 Task: Schedule a winter holiday decorating session.
Action: Mouse moved to (75, 93)
Screenshot: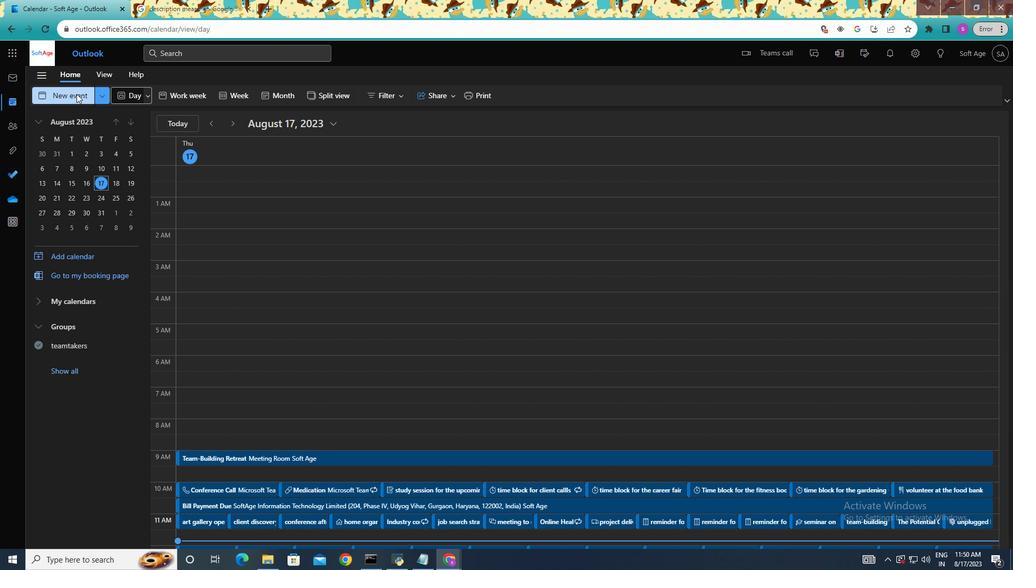 
Action: Mouse pressed left at (75, 93)
Screenshot: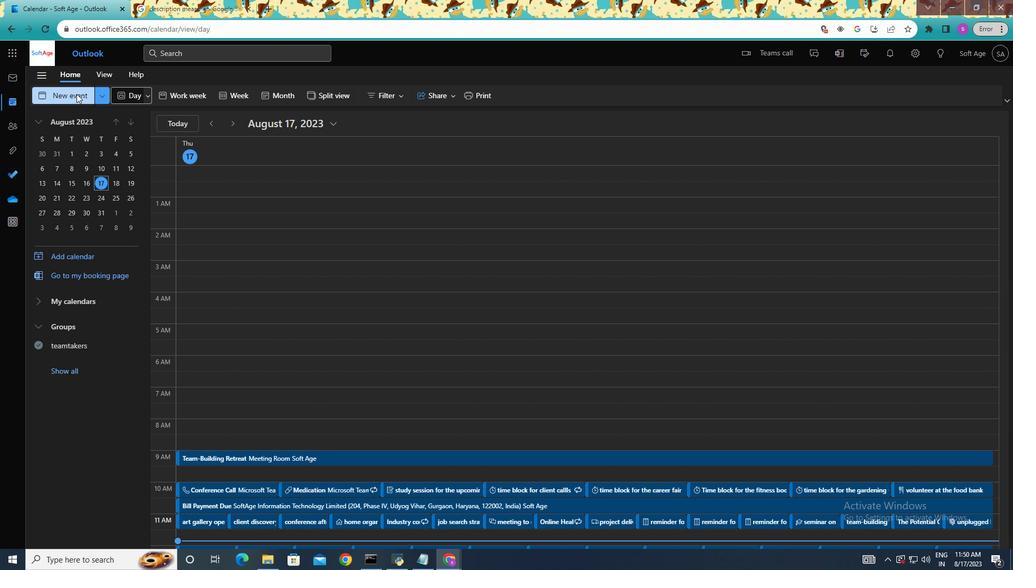 
Action: Mouse moved to (289, 161)
Screenshot: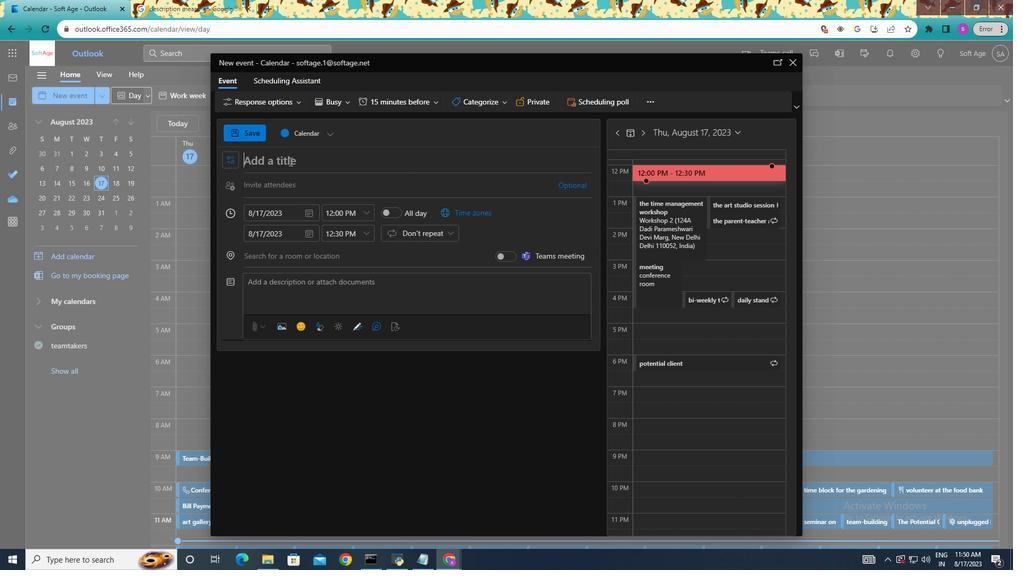 
Action: Mouse pressed left at (289, 161)
Screenshot: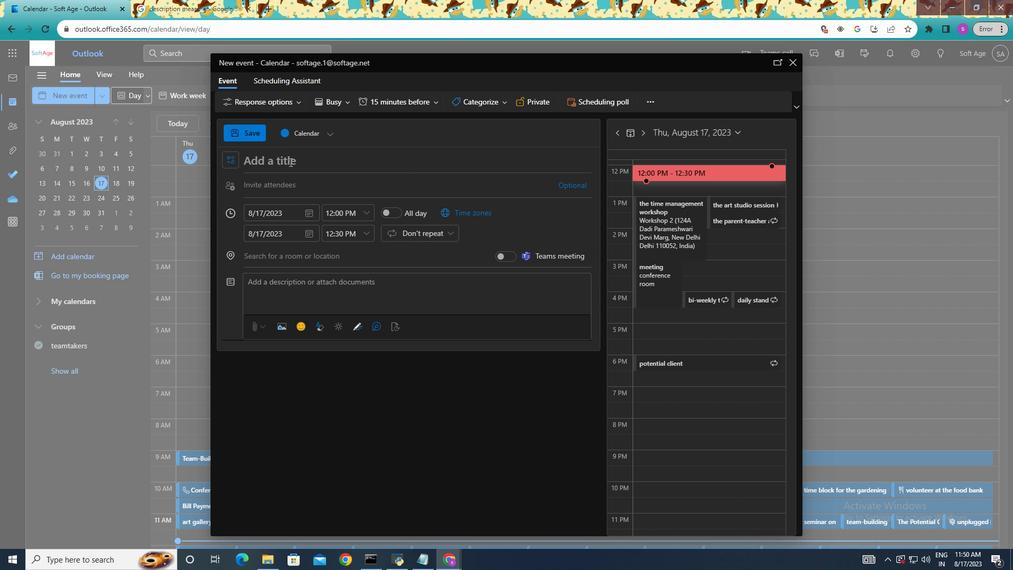 
Action: Mouse moved to (287, 162)
Screenshot: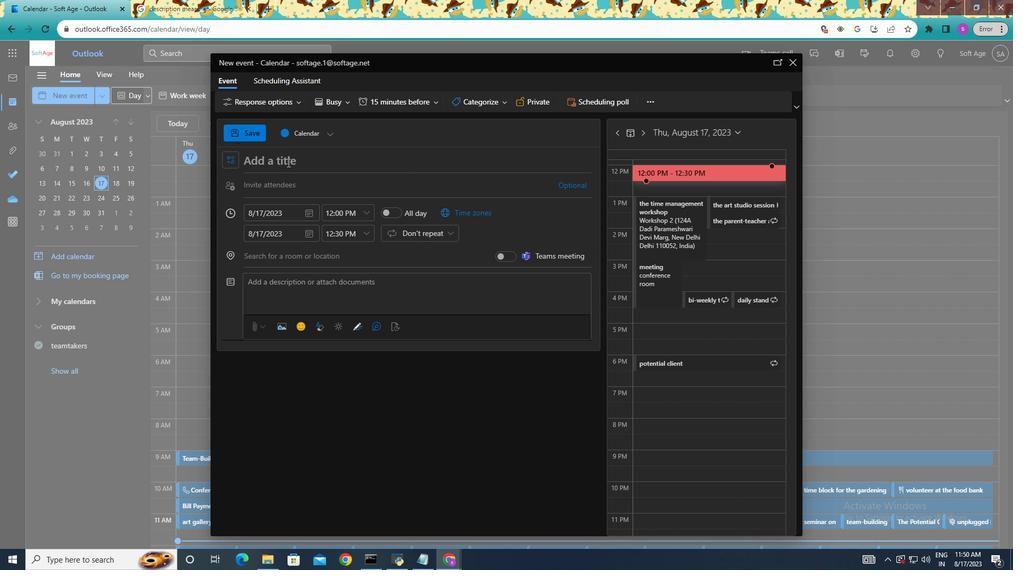 
Action: Key pressed <Key.shift>A<Key.space>winter<Key.space>hoi<Key.backspace>liday<Key.space>decorating<Key.space>session
Screenshot: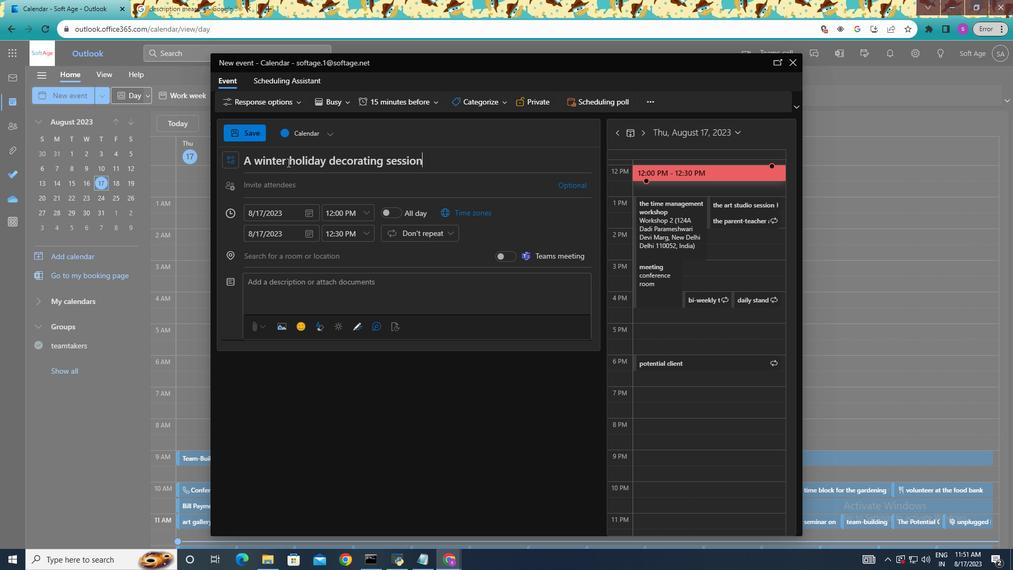 
Action: Mouse moved to (305, 178)
Screenshot: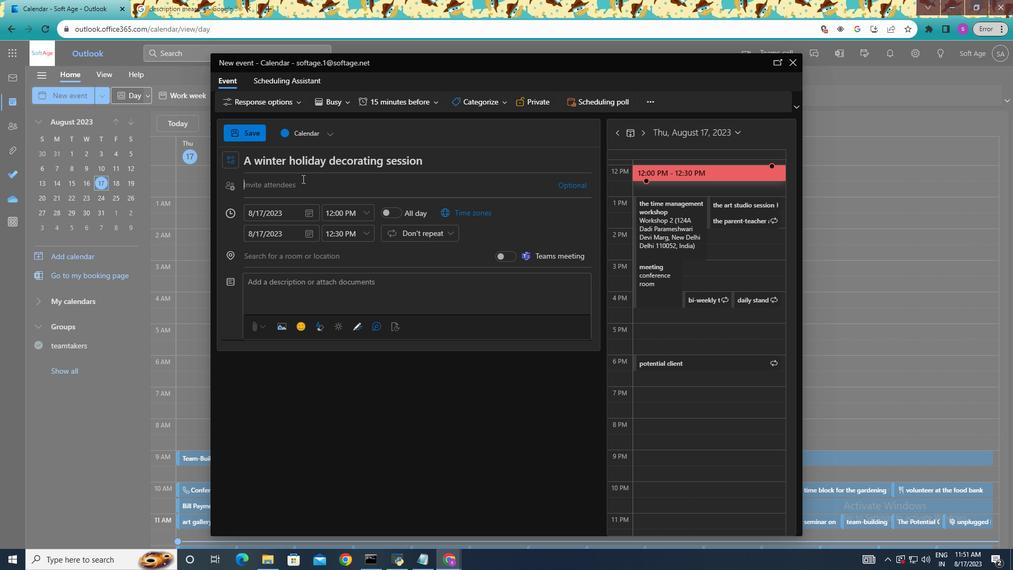 
Action: Mouse pressed left at (305, 178)
Screenshot: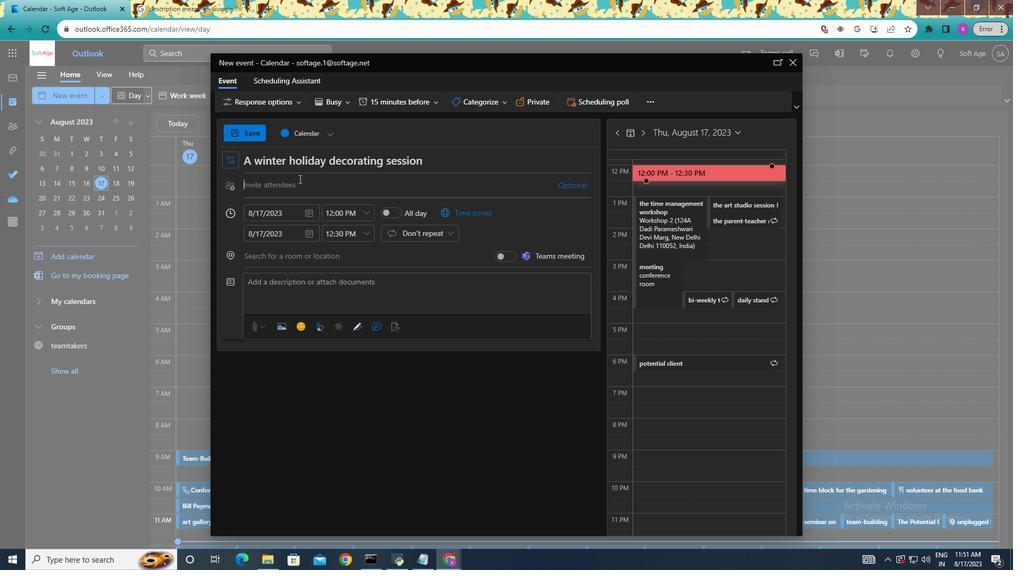 
Action: Mouse moved to (294, 186)
Screenshot: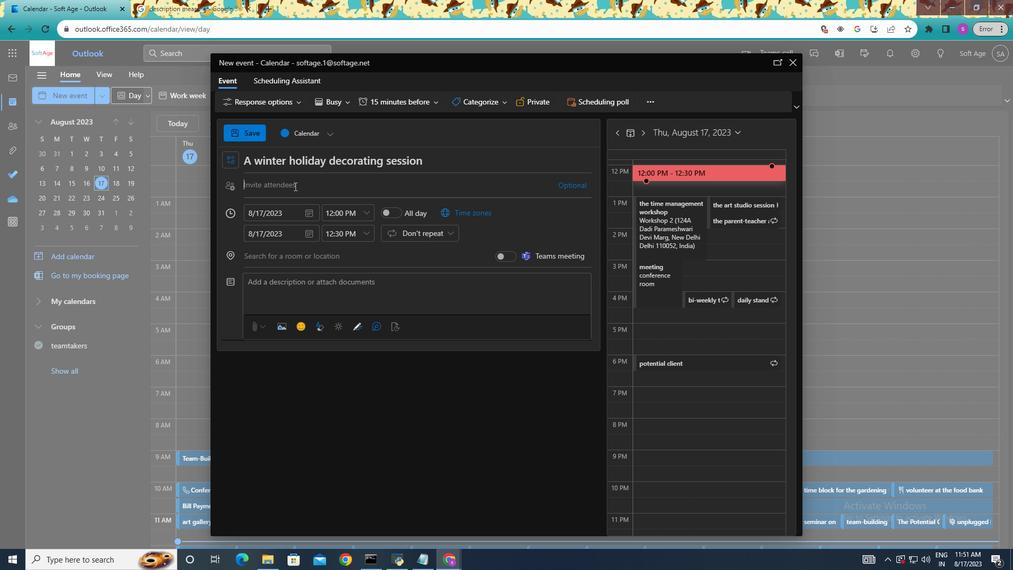 
Action: Key pressed s
Screenshot: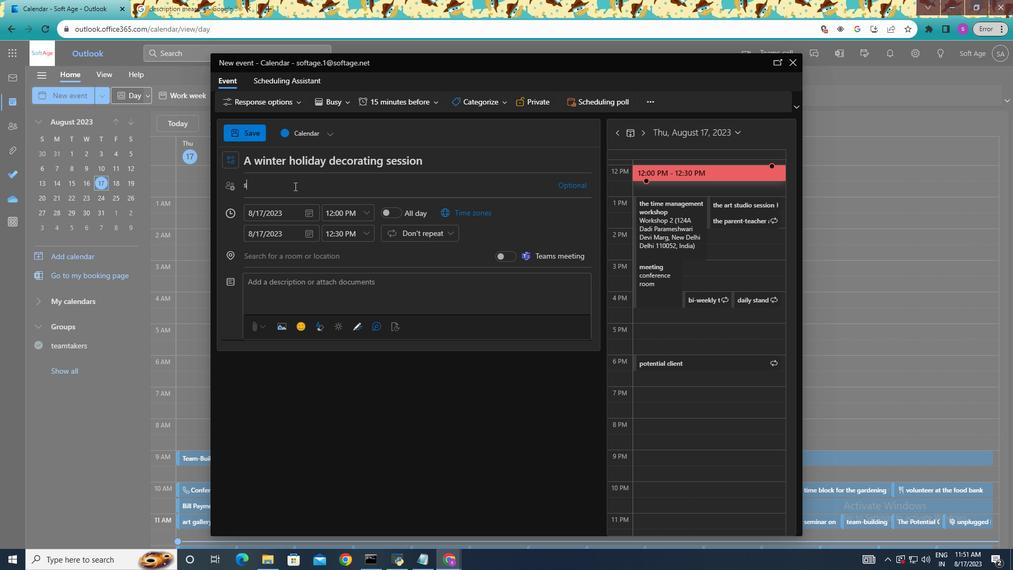 
Action: Mouse moved to (347, 211)
Screenshot: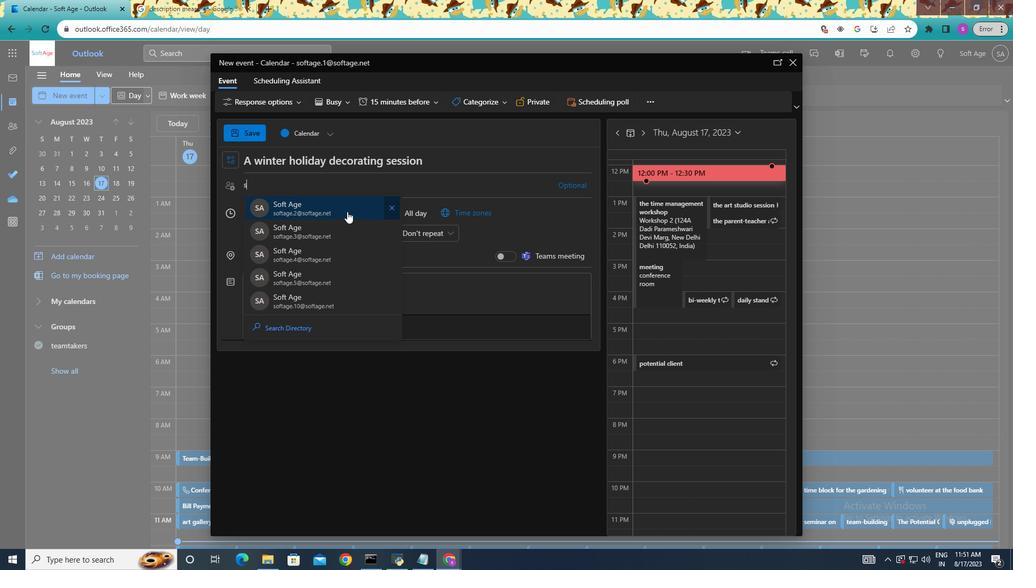 
Action: Mouse pressed left at (347, 211)
Screenshot: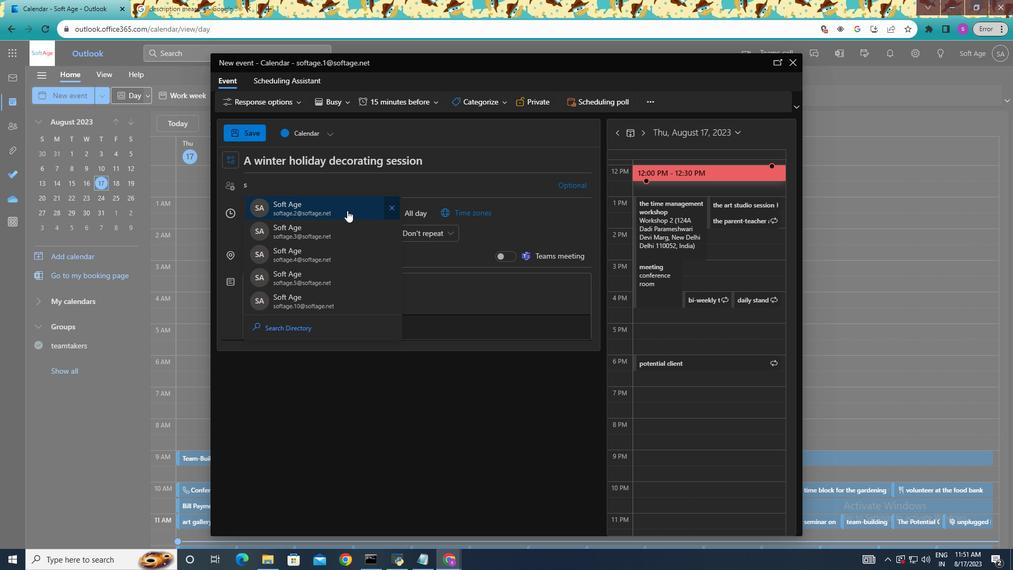 
Action: Mouse moved to (309, 271)
Screenshot: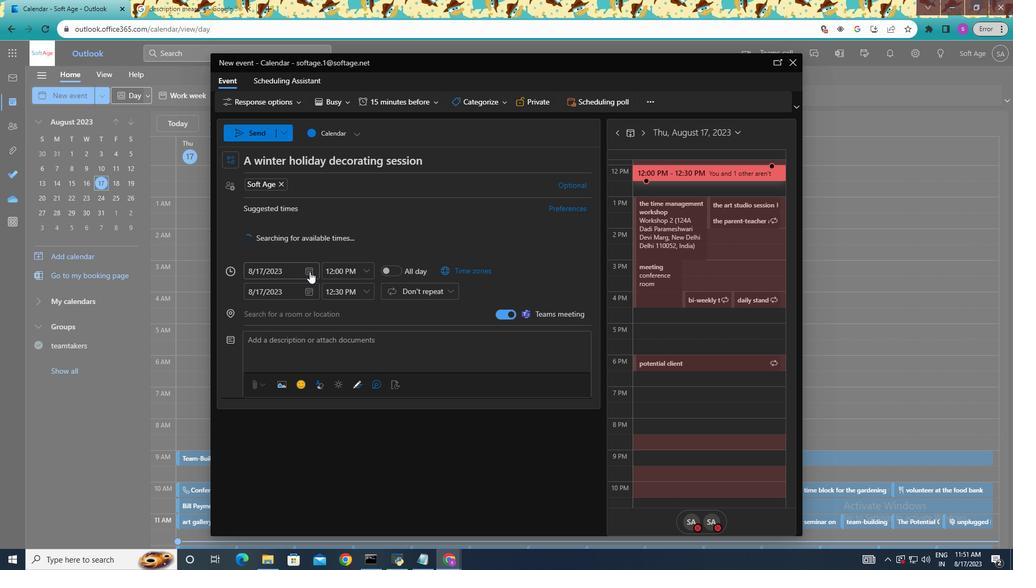 
Action: Mouse pressed left at (309, 271)
Screenshot: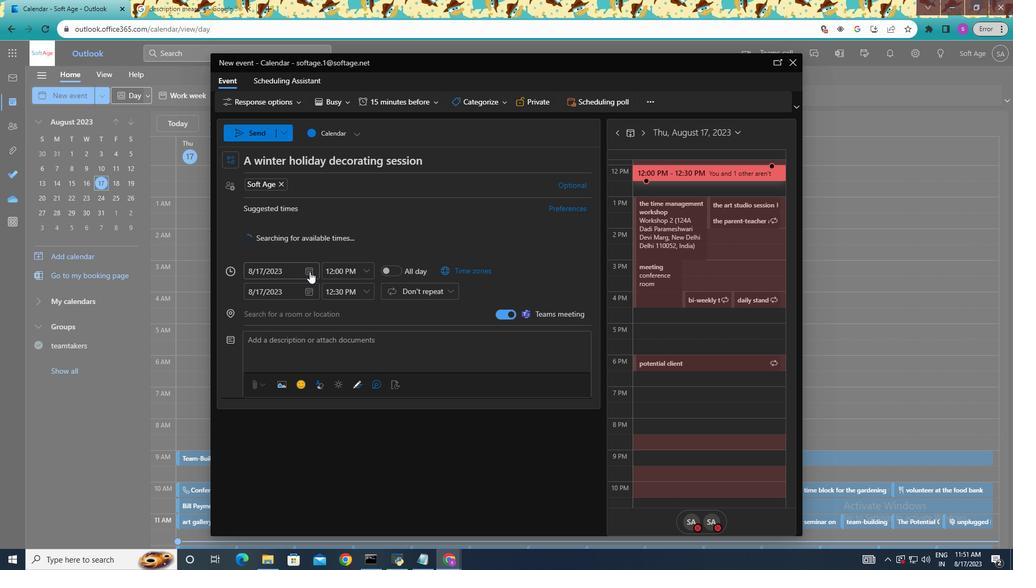 
Action: Mouse moved to (299, 372)
Screenshot: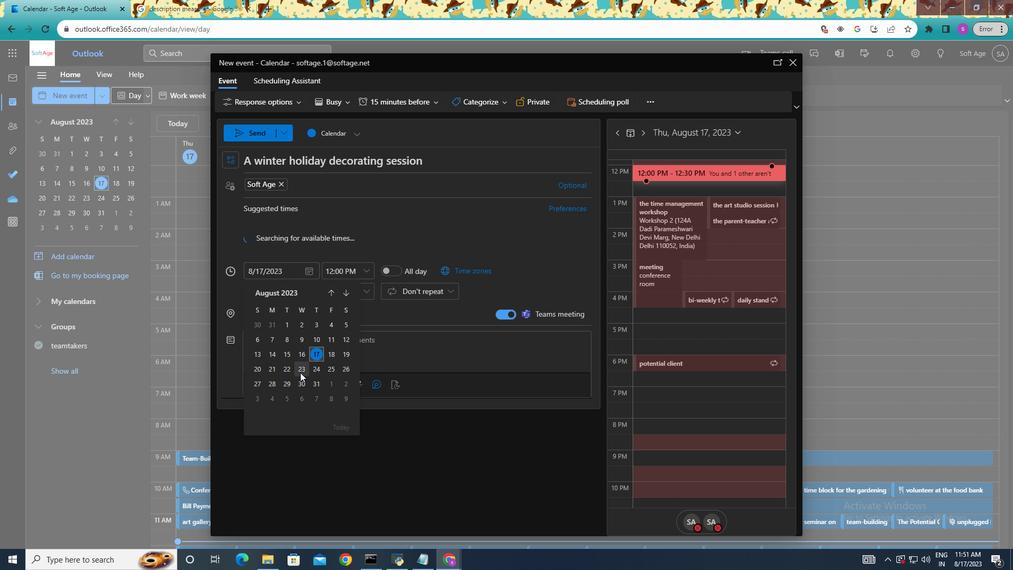 
Action: Mouse pressed left at (299, 372)
Screenshot: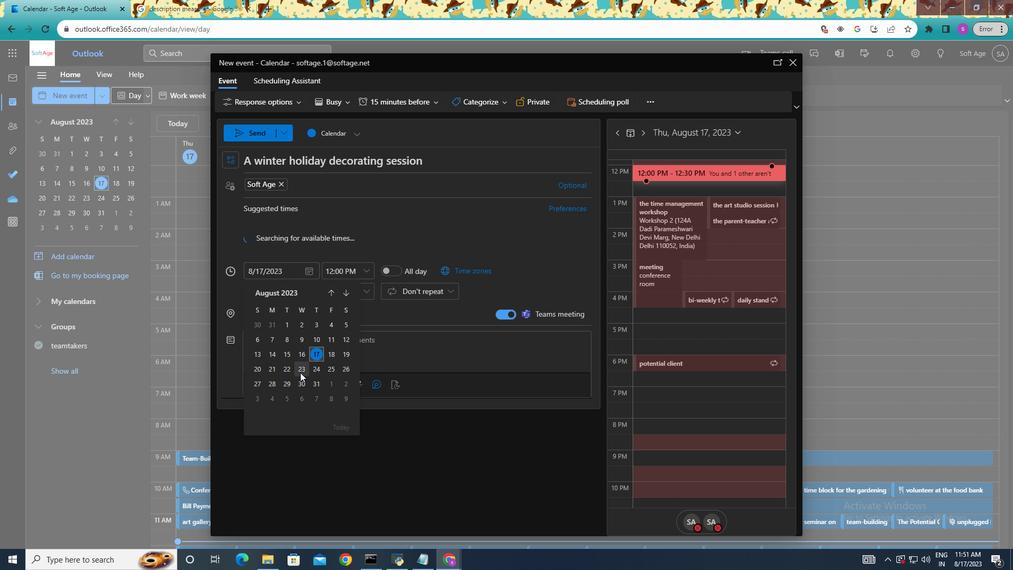 
Action: Mouse moved to (368, 271)
Screenshot: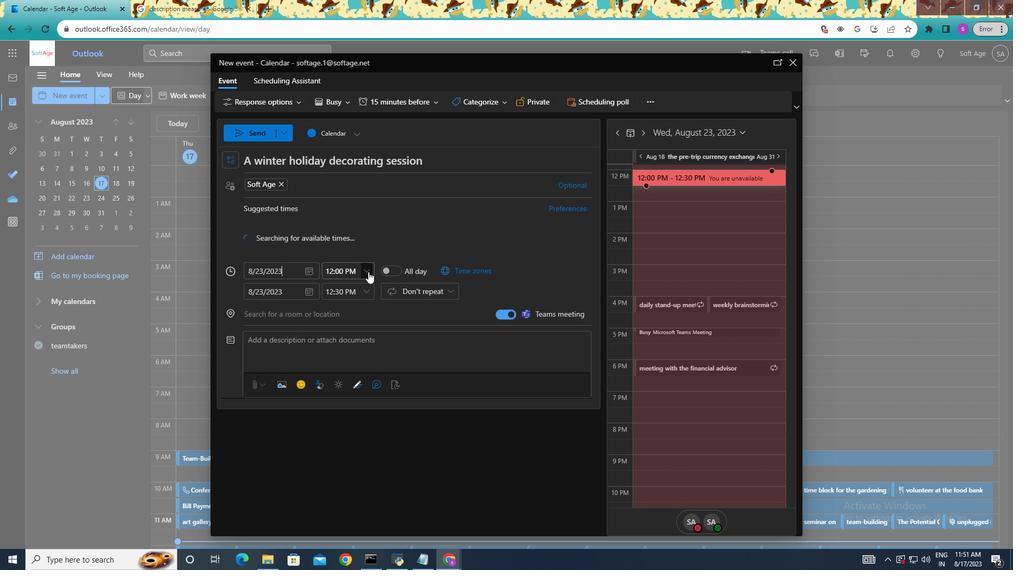 
Action: Mouse pressed left at (368, 271)
Screenshot: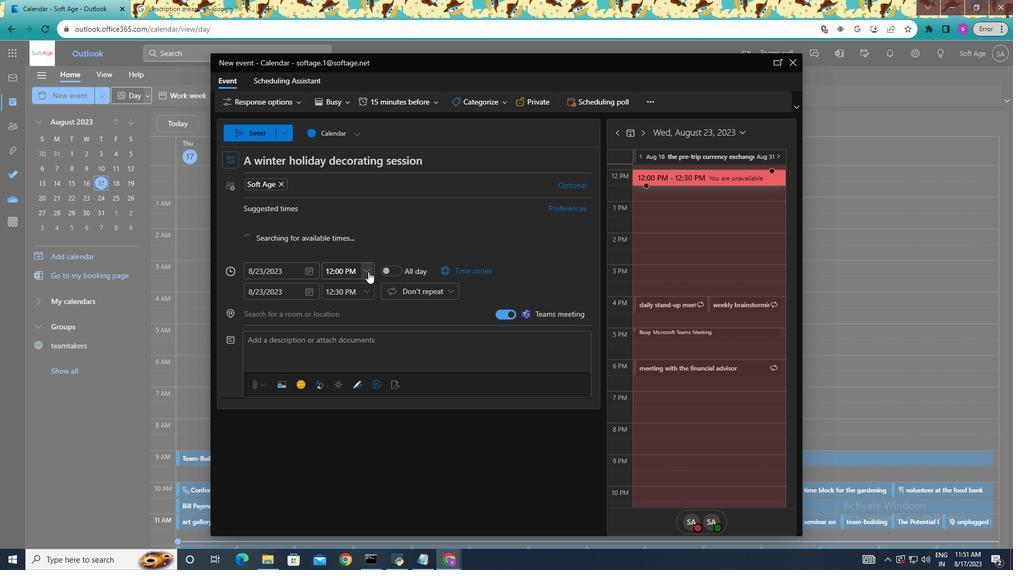 
Action: Mouse moved to (349, 345)
Screenshot: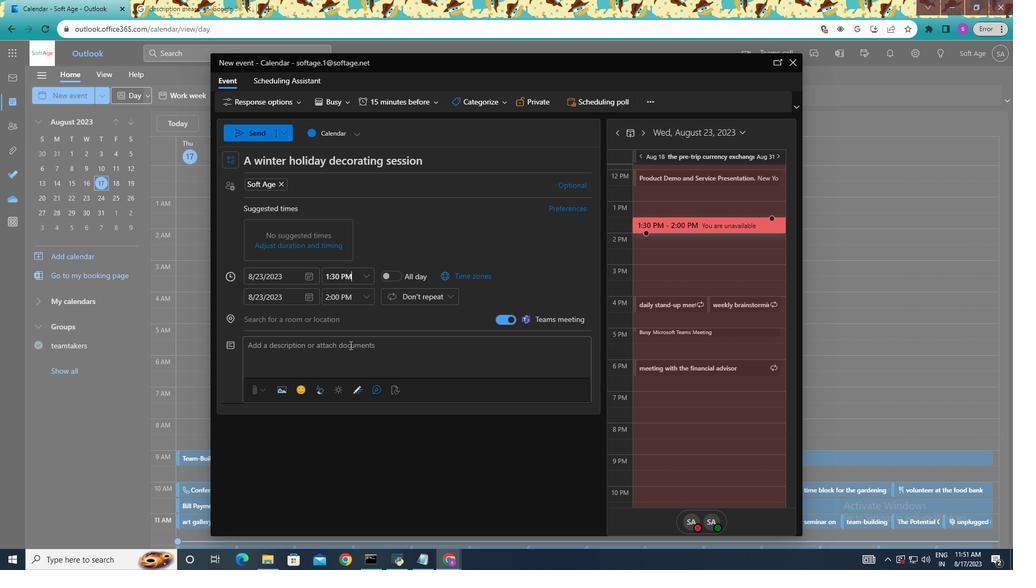 
Action: Mouse pressed left at (349, 345)
Screenshot: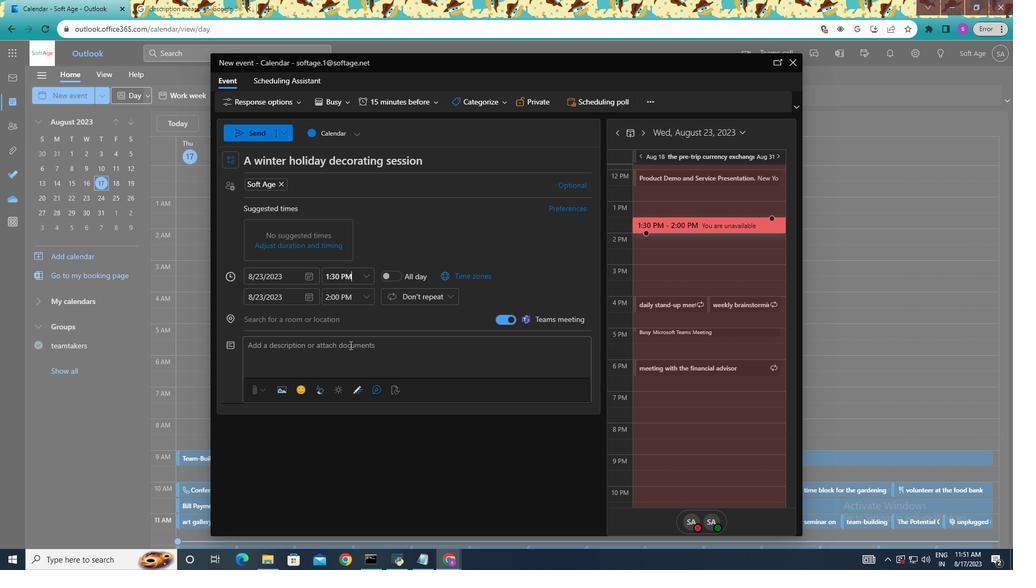 
Action: Mouse moved to (505, 103)
Screenshot: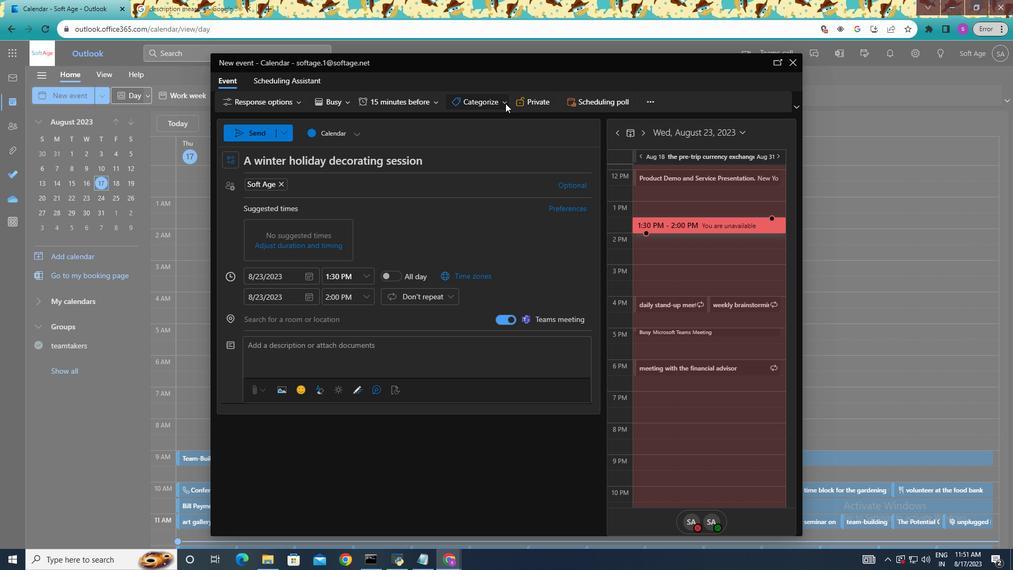 
Action: Mouse pressed left at (505, 103)
Screenshot: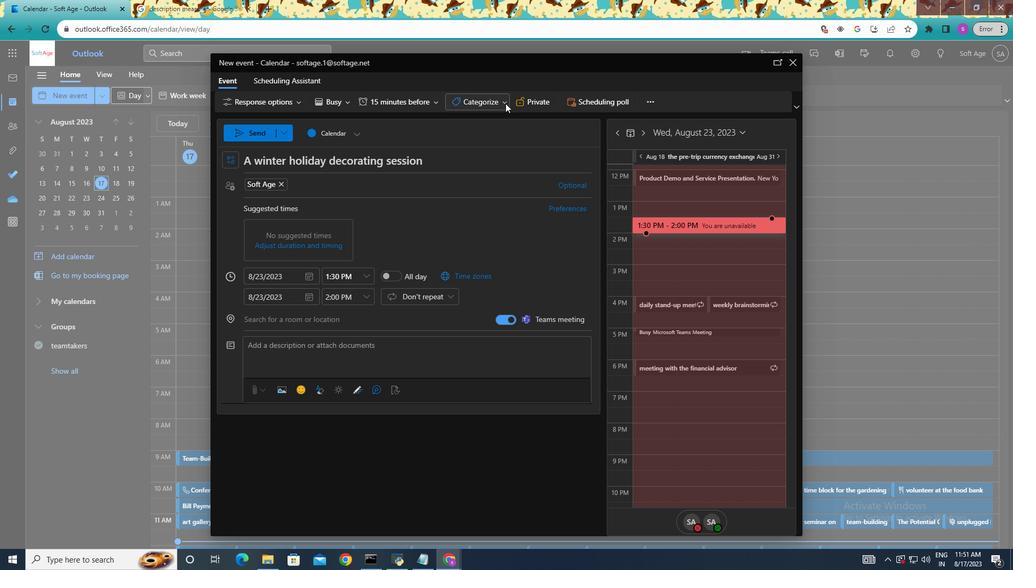 
Action: Mouse moved to (490, 170)
Screenshot: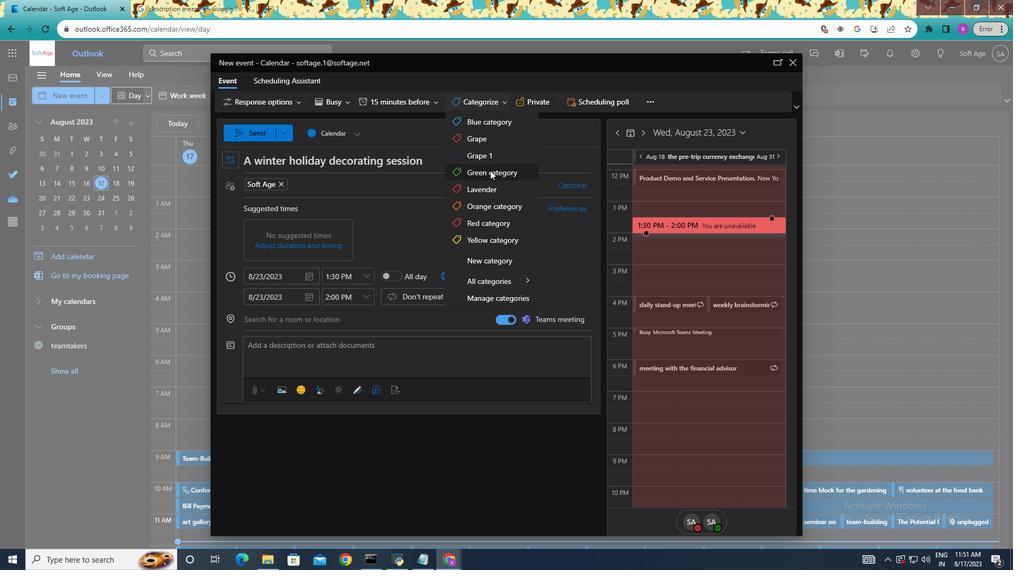
Action: Mouse pressed left at (490, 170)
Screenshot: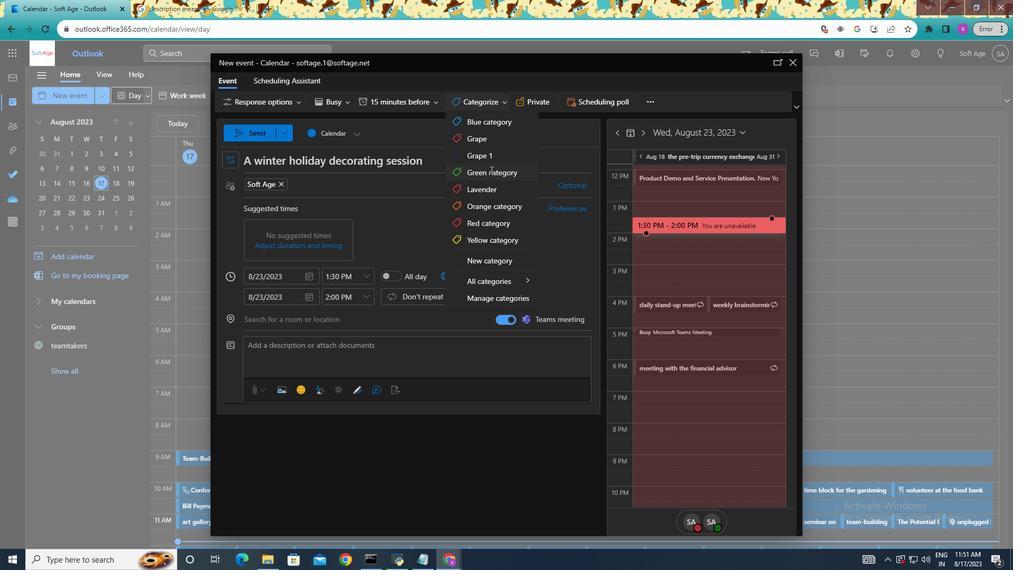 
Action: Mouse moved to (355, 233)
Screenshot: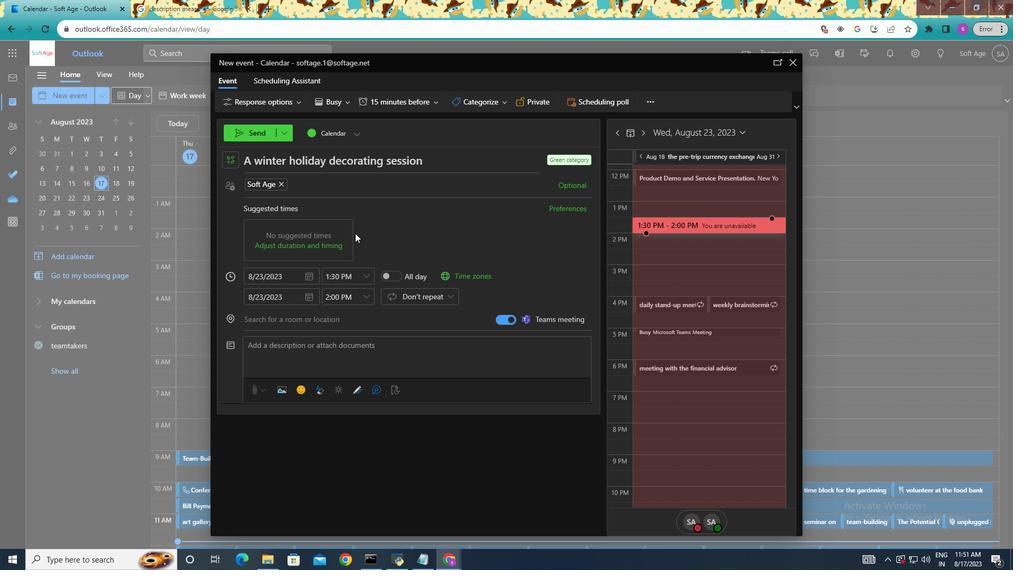 
Action: Mouse scrolled (355, 232) with delta (0, 0)
Screenshot: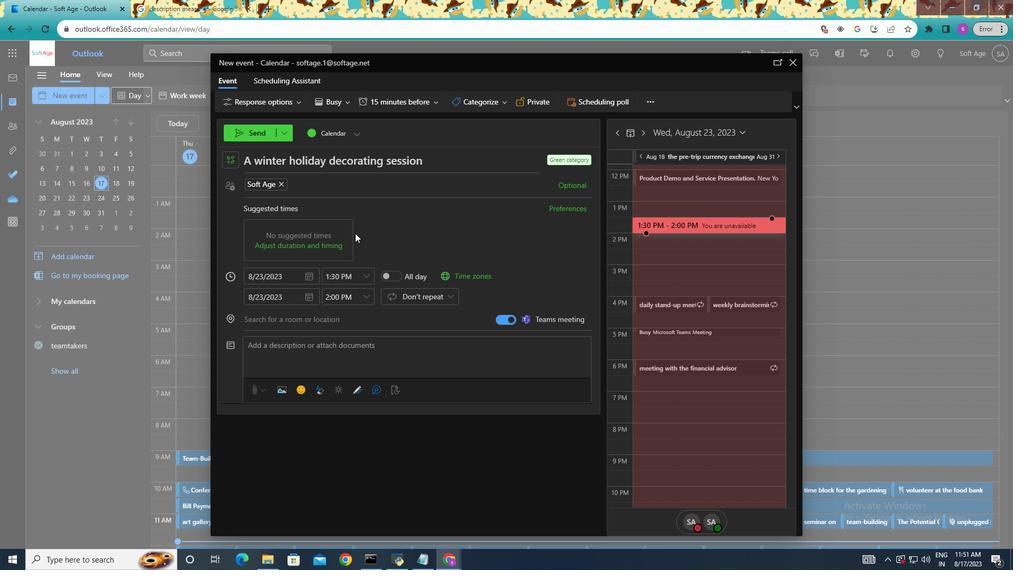 
Action: Mouse moved to (328, 231)
Screenshot: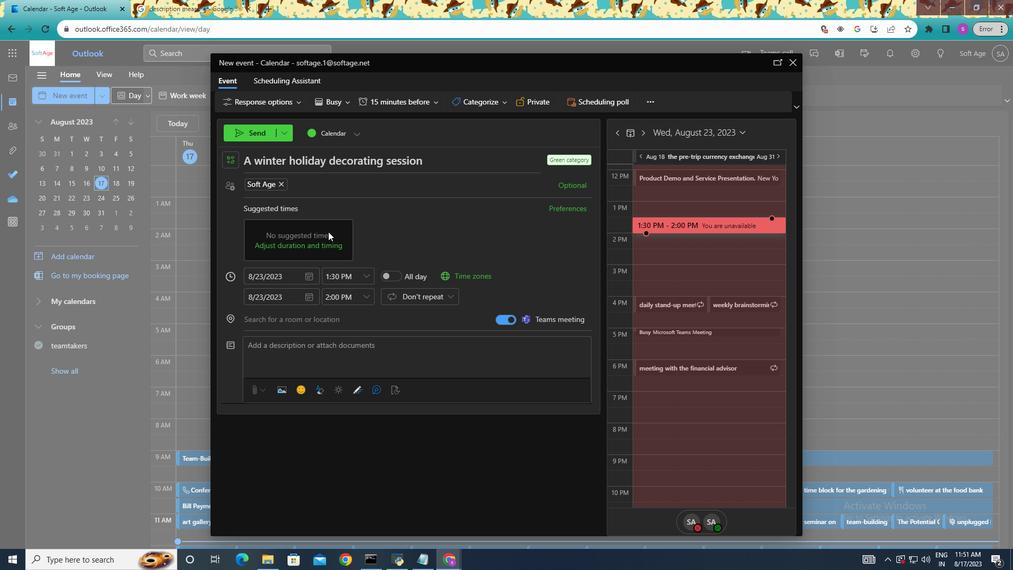 
Action: Mouse scrolled (328, 231) with delta (0, 0)
Screenshot: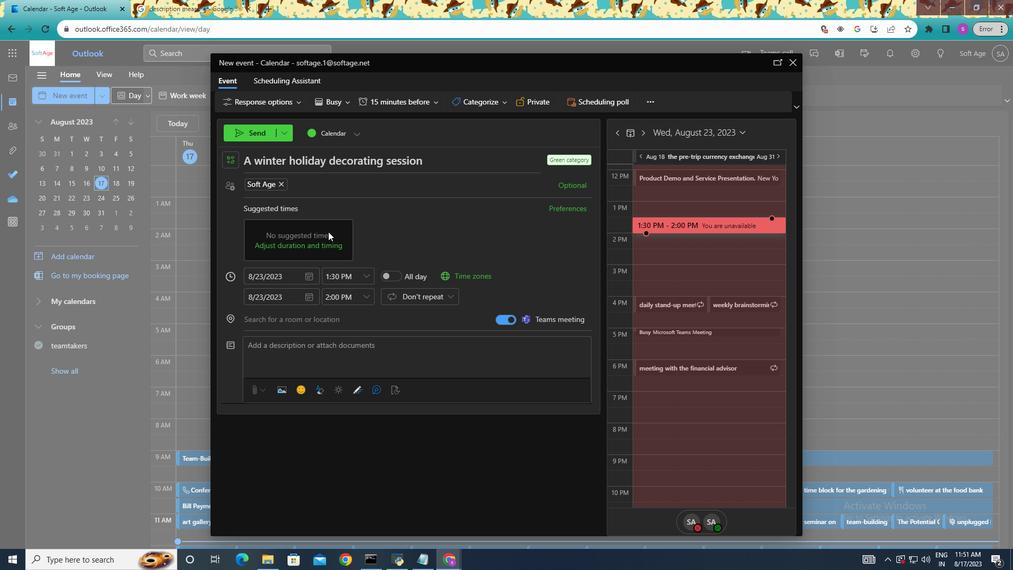 
Action: Mouse moved to (333, 241)
Screenshot: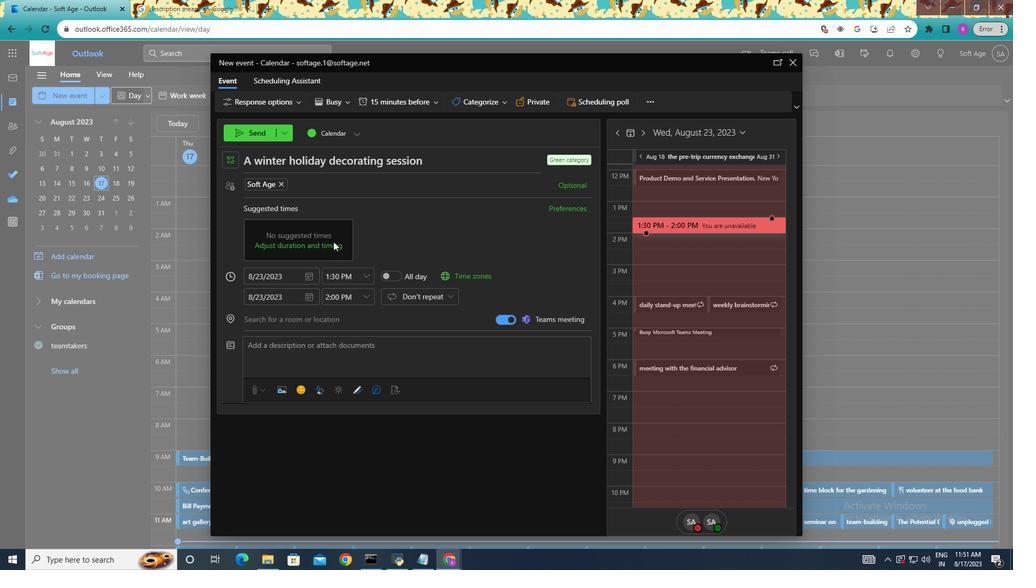 
Action: Mouse pressed left at (333, 241)
Screenshot: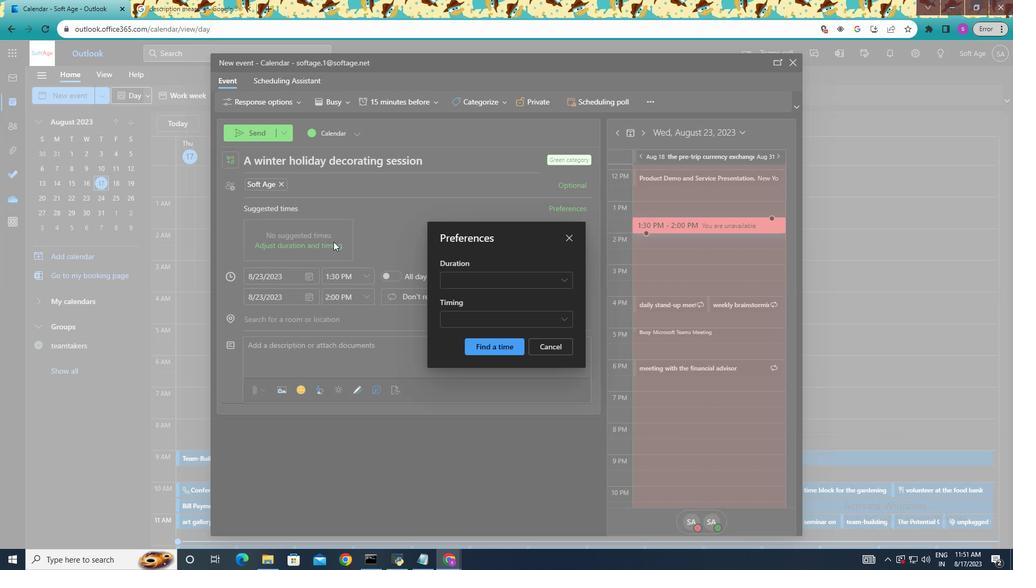 
Action: Mouse moved to (566, 277)
Screenshot: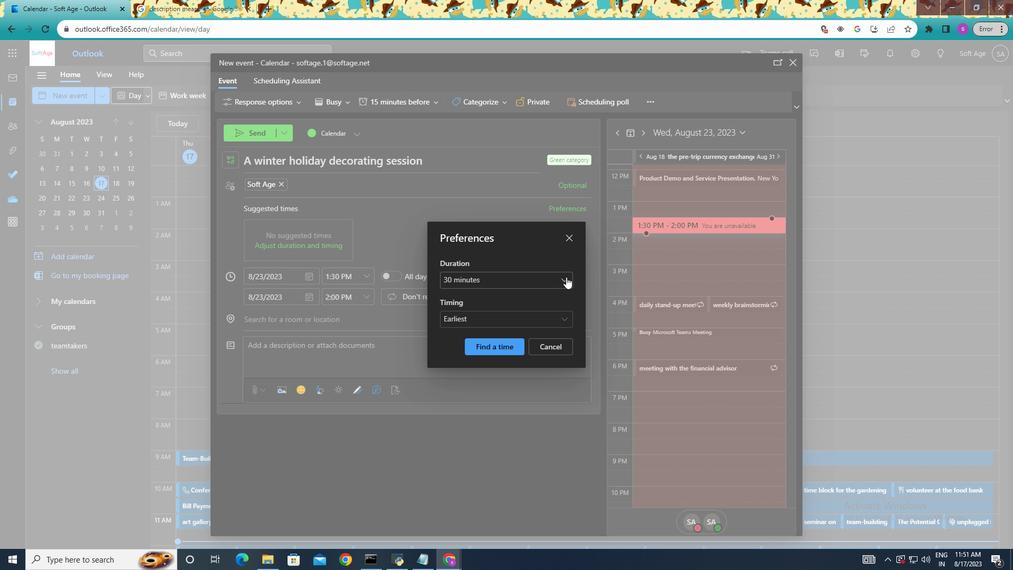 
Action: Mouse pressed left at (566, 277)
Screenshot: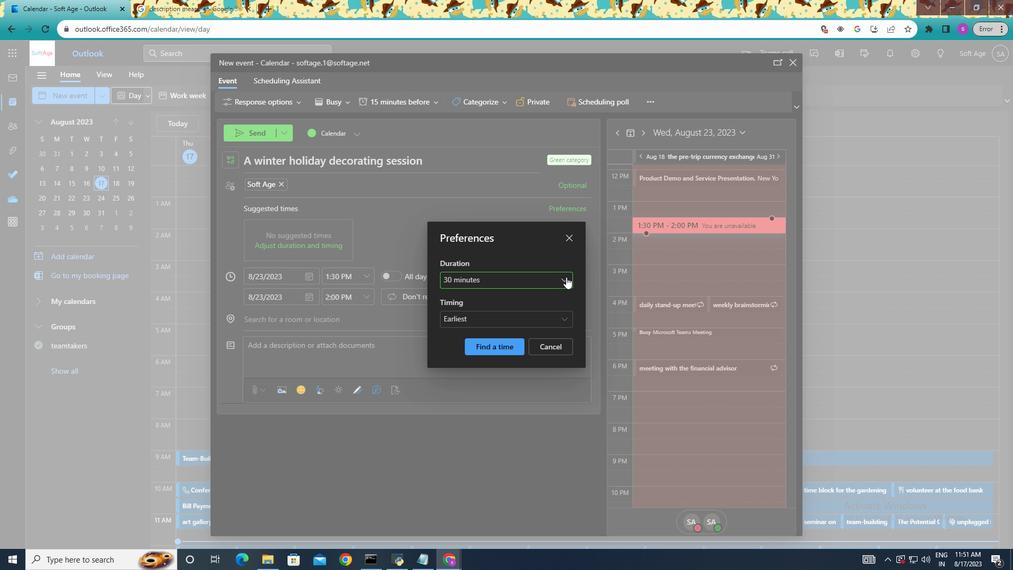 
Action: Mouse moved to (561, 278)
Screenshot: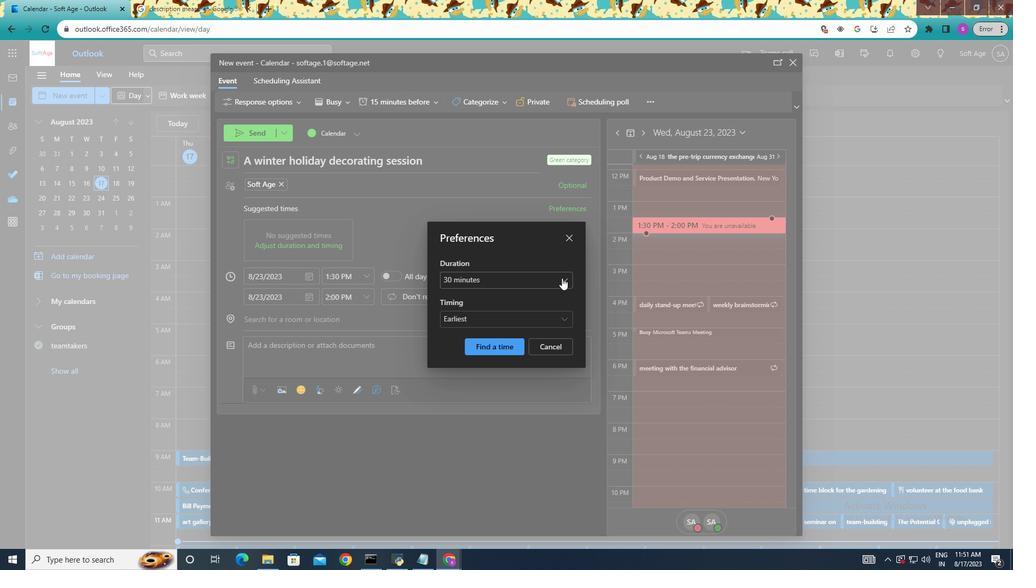 
Action: Mouse pressed left at (561, 278)
Screenshot: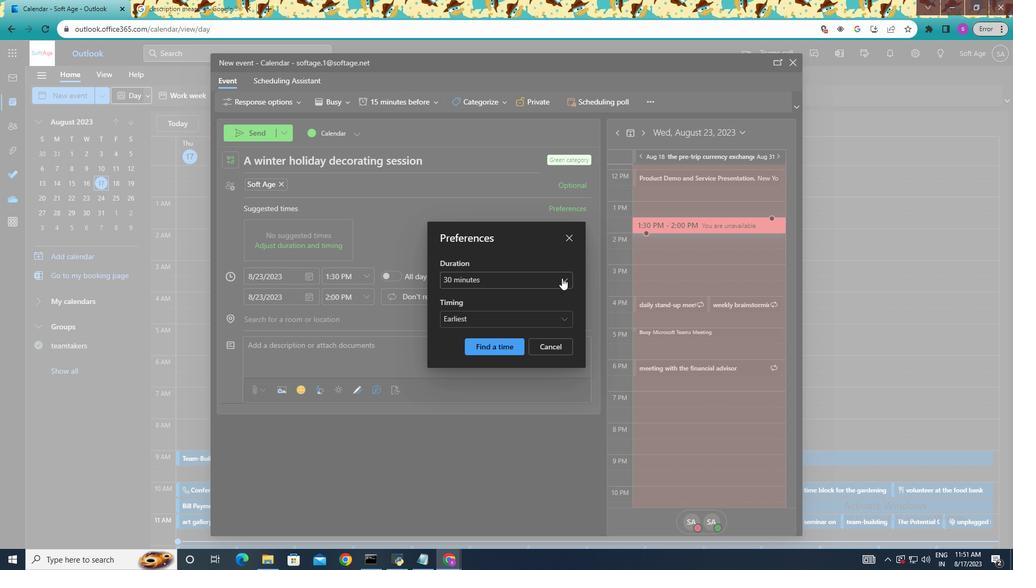 
Action: Mouse moved to (564, 313)
Screenshot: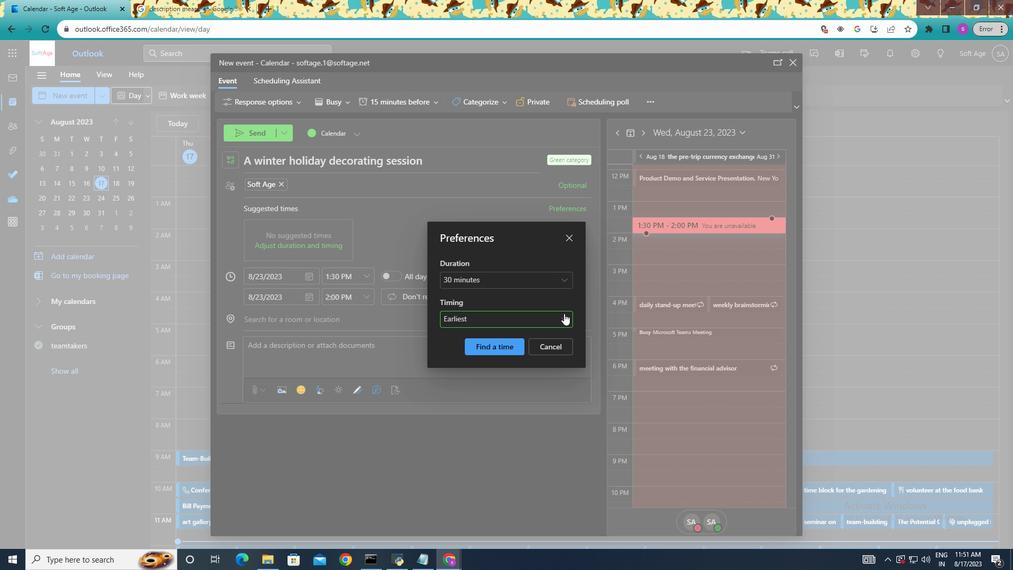 
Action: Mouse pressed left at (564, 313)
Screenshot: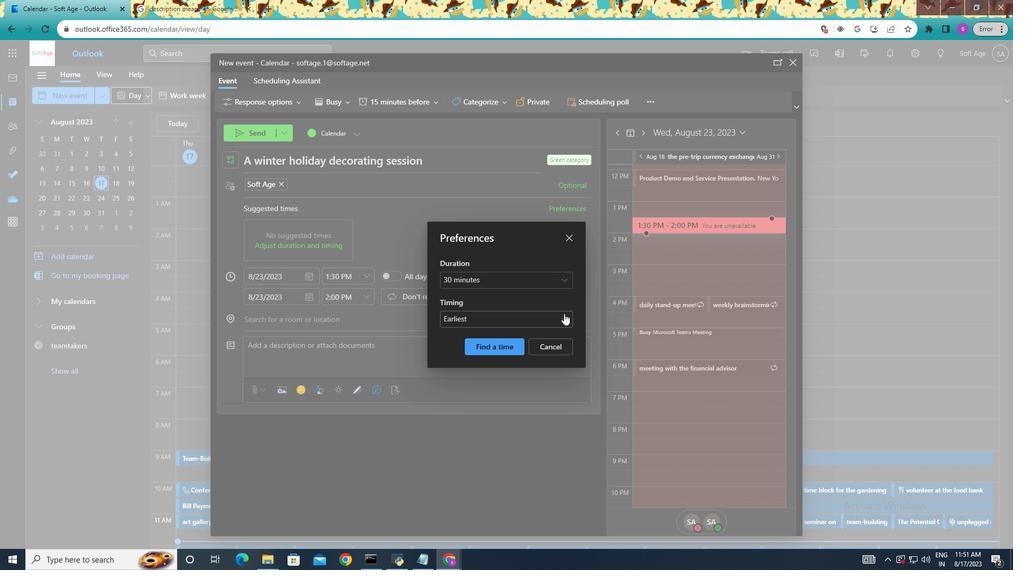 
Action: Mouse moved to (563, 318)
Screenshot: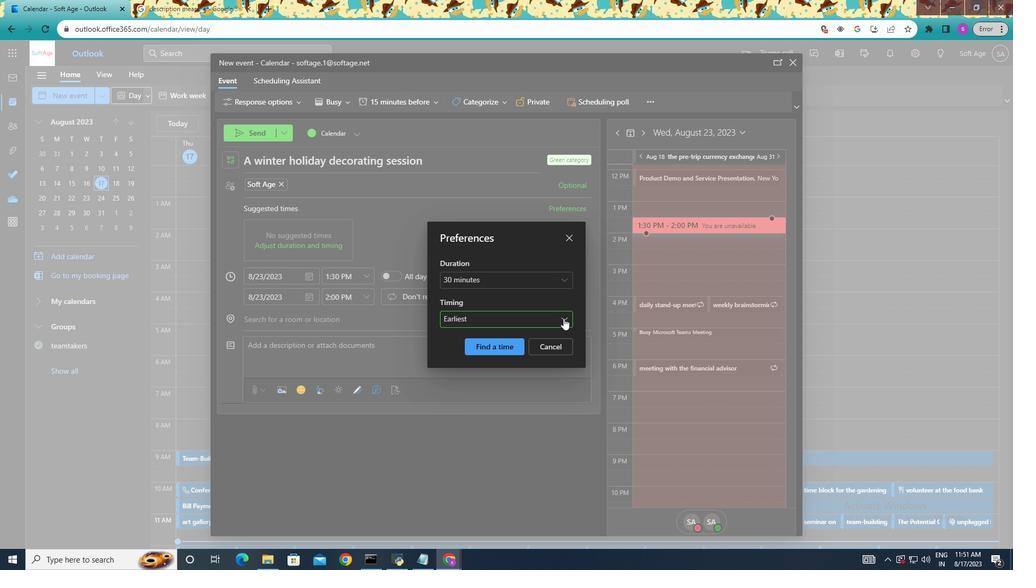 
Action: Mouse pressed left at (563, 318)
Screenshot: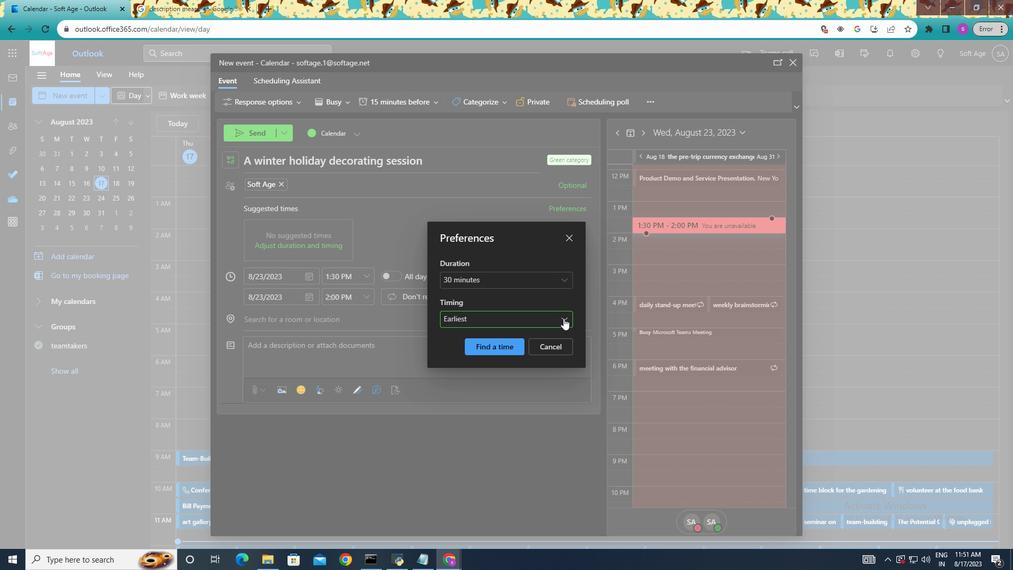 
Action: Mouse moved to (475, 351)
Screenshot: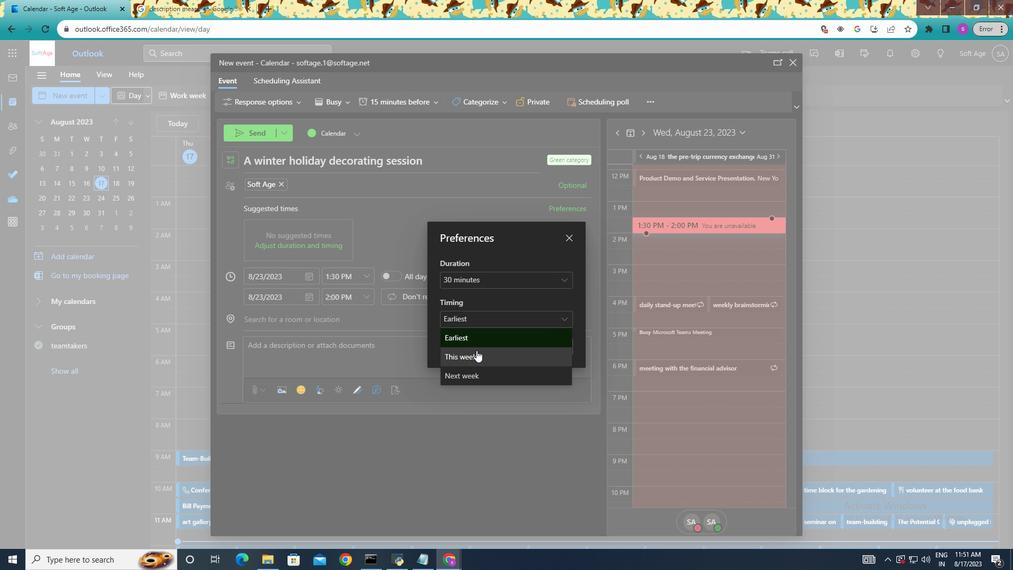 
Action: Mouse pressed left at (475, 351)
Screenshot: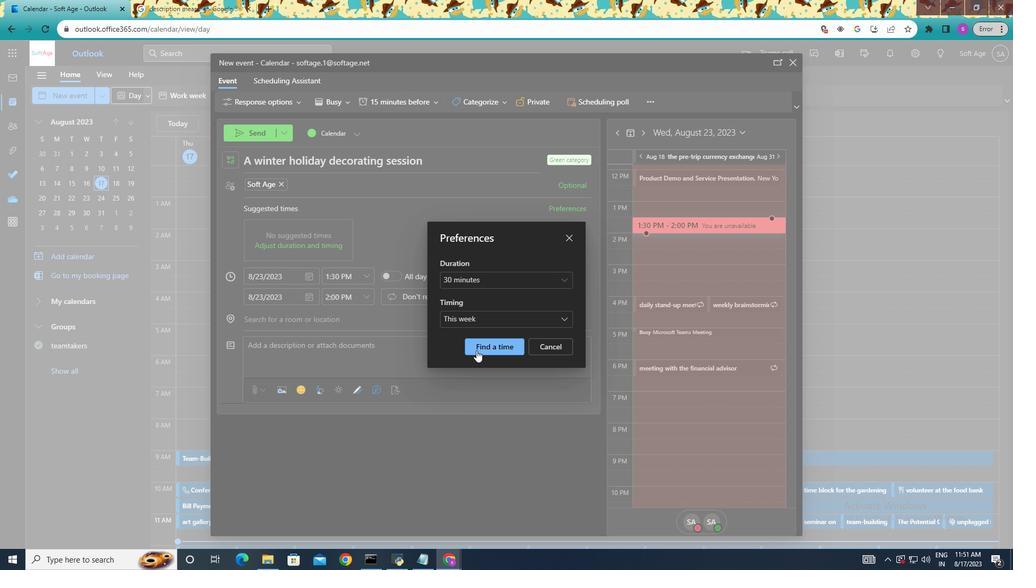 
Action: Mouse moved to (493, 350)
Screenshot: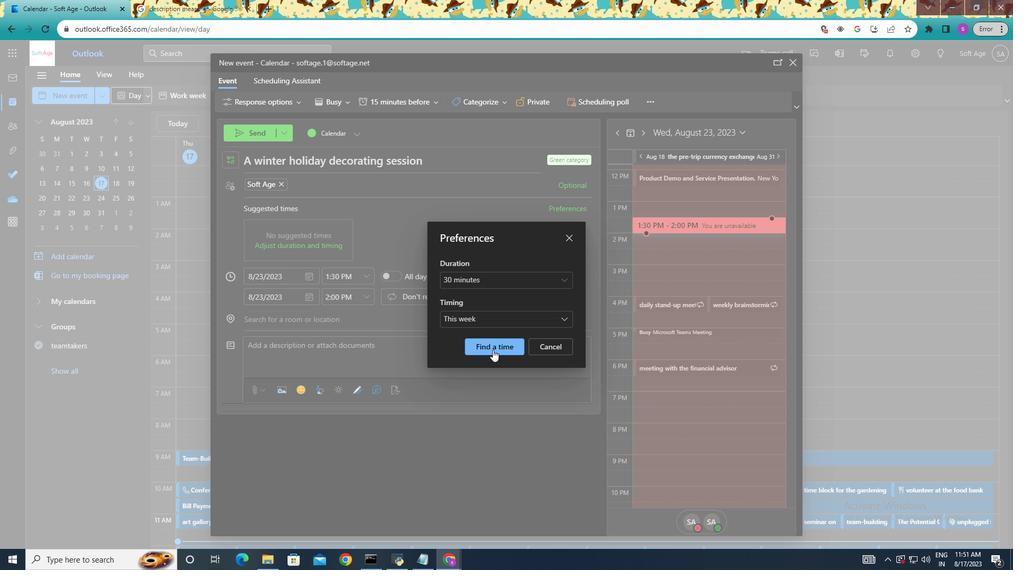 
Action: Mouse pressed left at (493, 350)
Screenshot: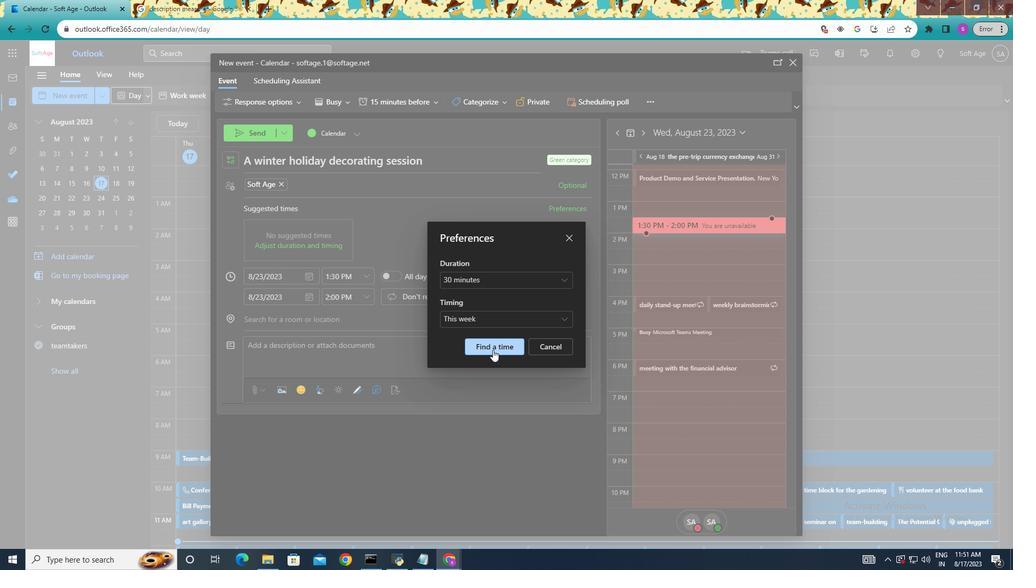 
Action: Mouse moved to (308, 272)
Screenshot: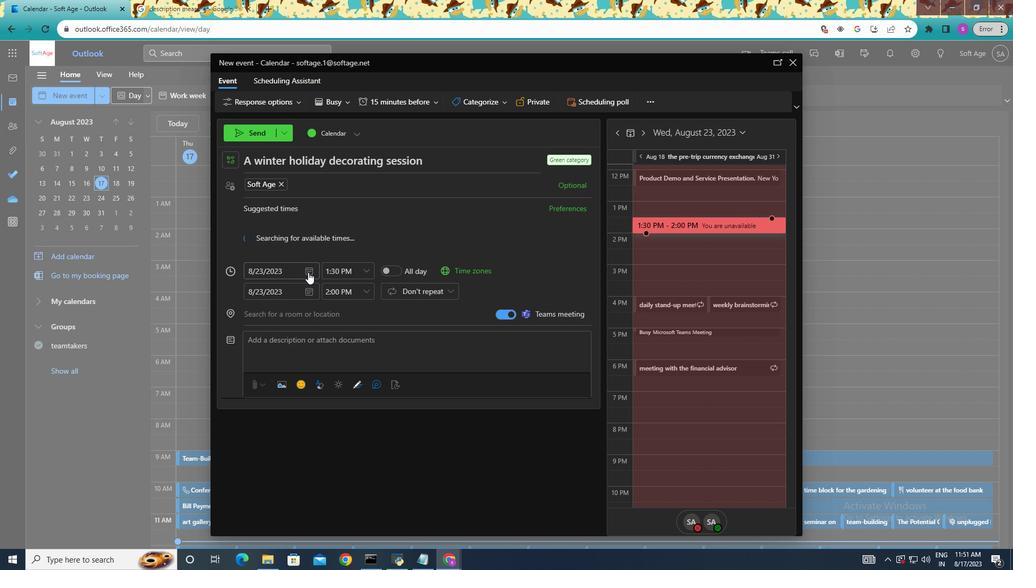 
Action: Mouse pressed left at (308, 272)
Screenshot: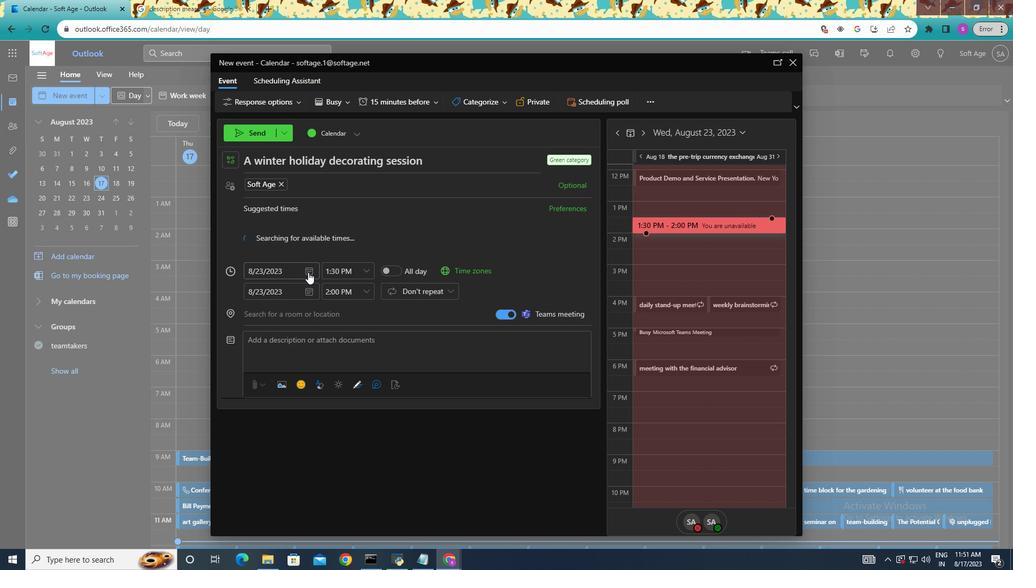 
Action: Mouse moved to (302, 368)
Screenshot: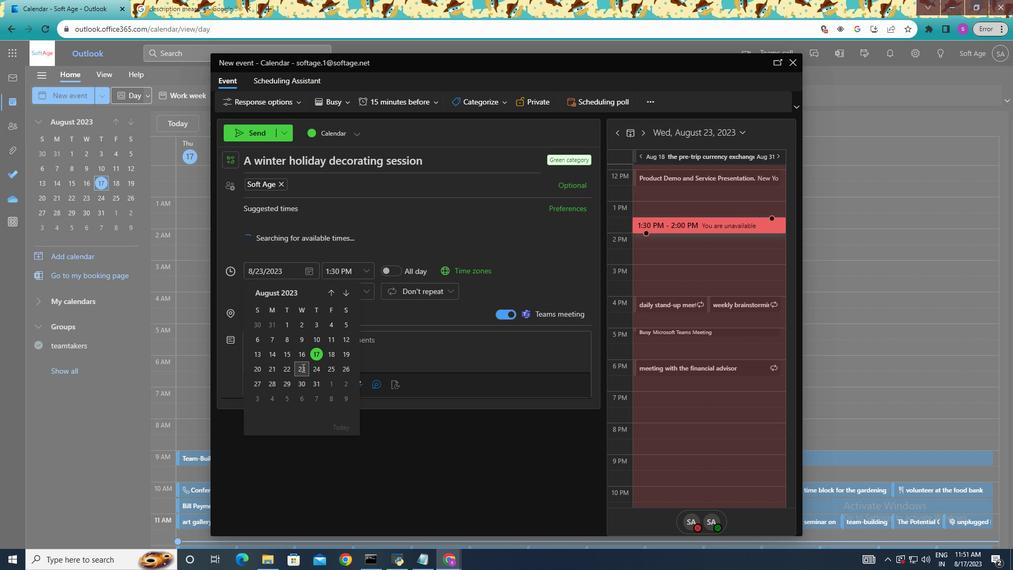 
Action: Mouse pressed left at (302, 368)
Screenshot: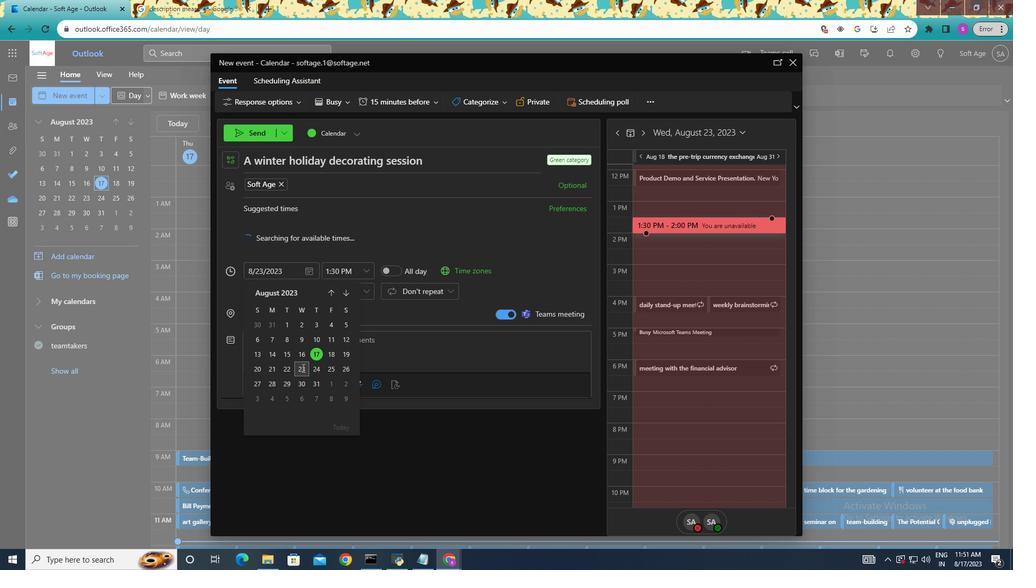 
Action: Mouse moved to (364, 275)
Screenshot: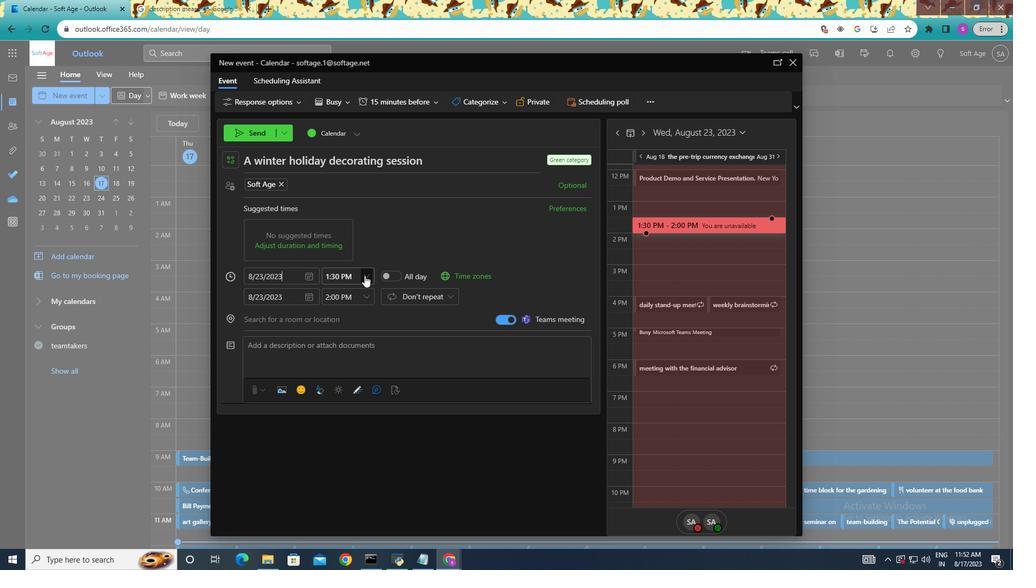 
Action: Mouse pressed left at (364, 275)
Screenshot: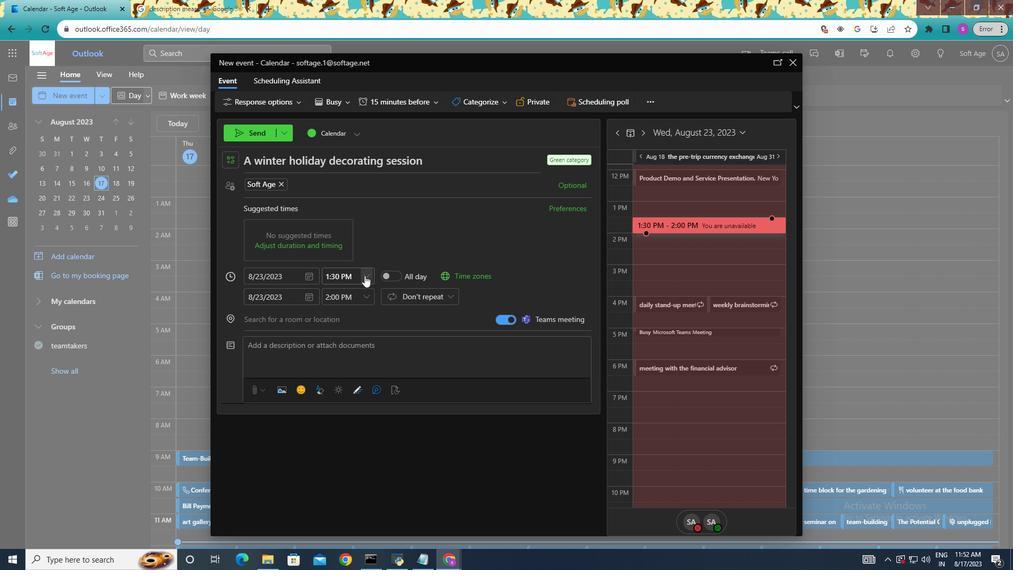 
Action: Mouse moved to (347, 367)
Screenshot: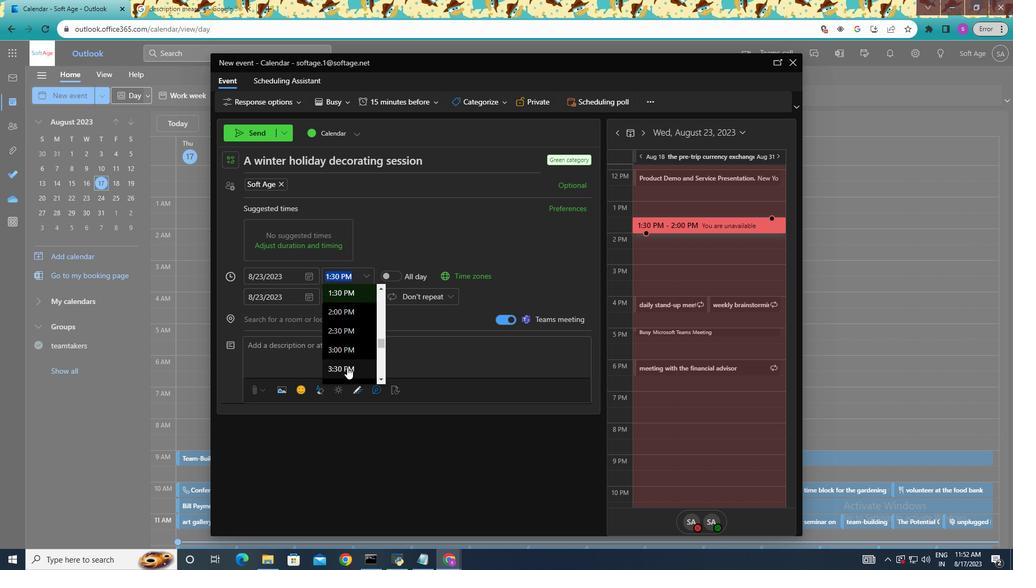 
Action: Mouse pressed left at (347, 367)
Screenshot: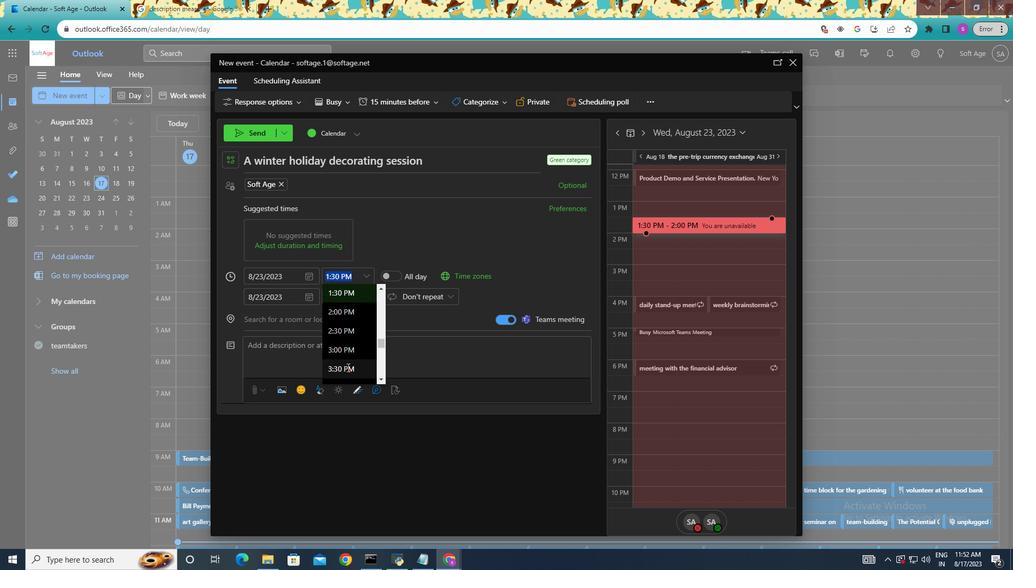 
Action: Mouse moved to (328, 297)
Screenshot: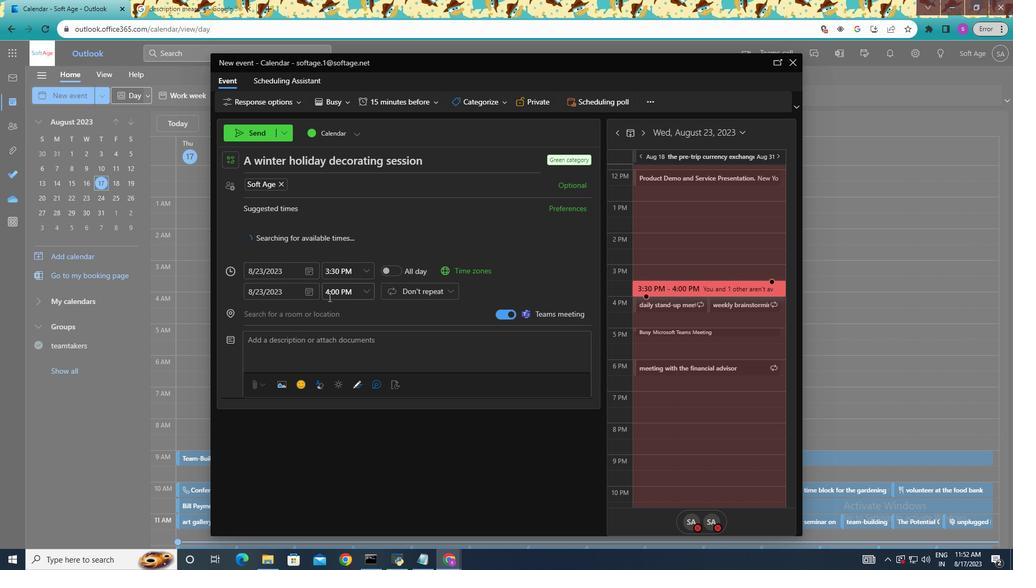 
Action: Mouse scrolled (328, 296) with delta (0, 0)
Screenshot: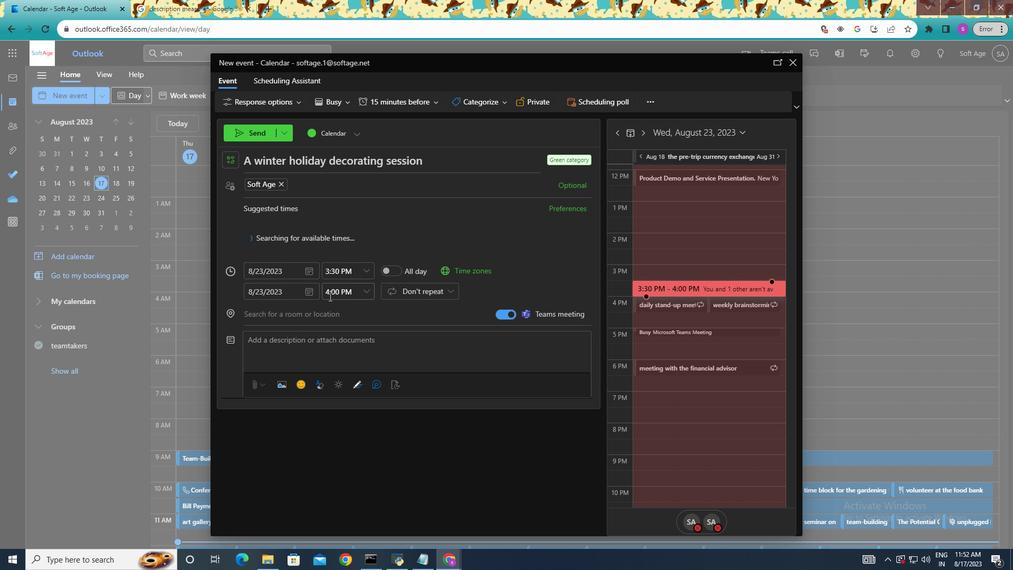 
Action: Mouse scrolled (328, 296) with delta (0, 0)
Screenshot: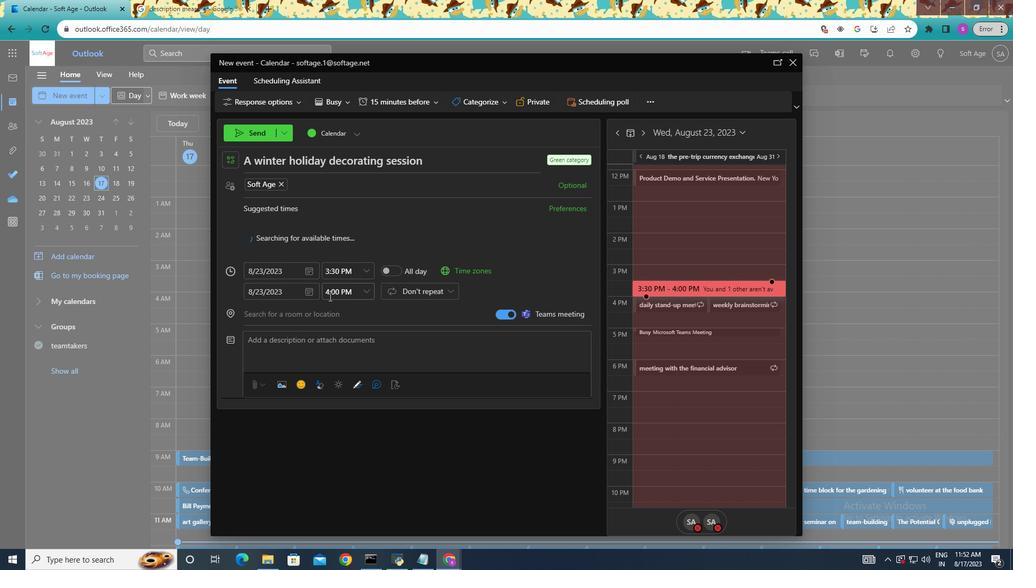 
Action: Mouse moved to (322, 321)
Screenshot: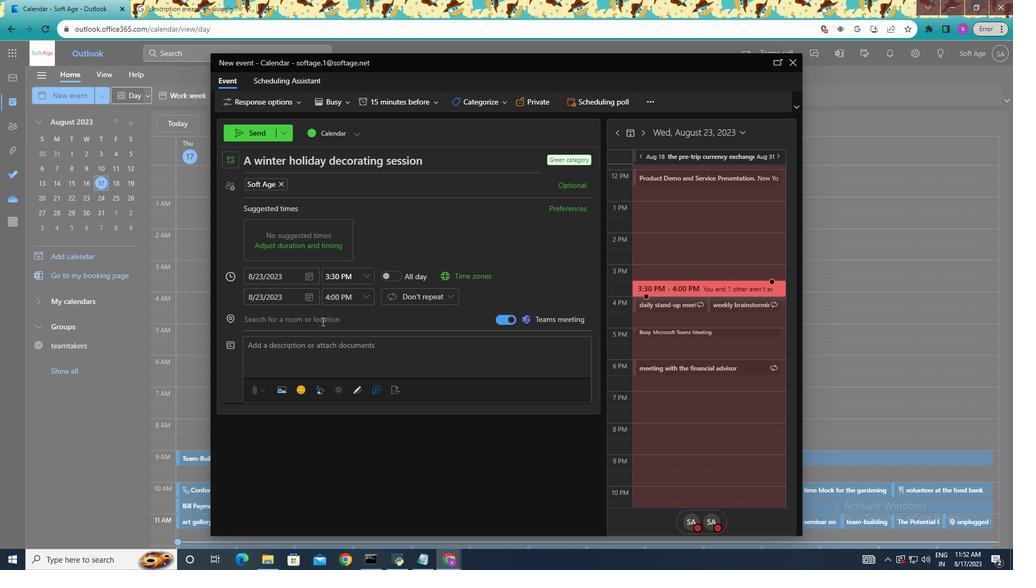 
Action: Mouse pressed left at (322, 321)
Screenshot: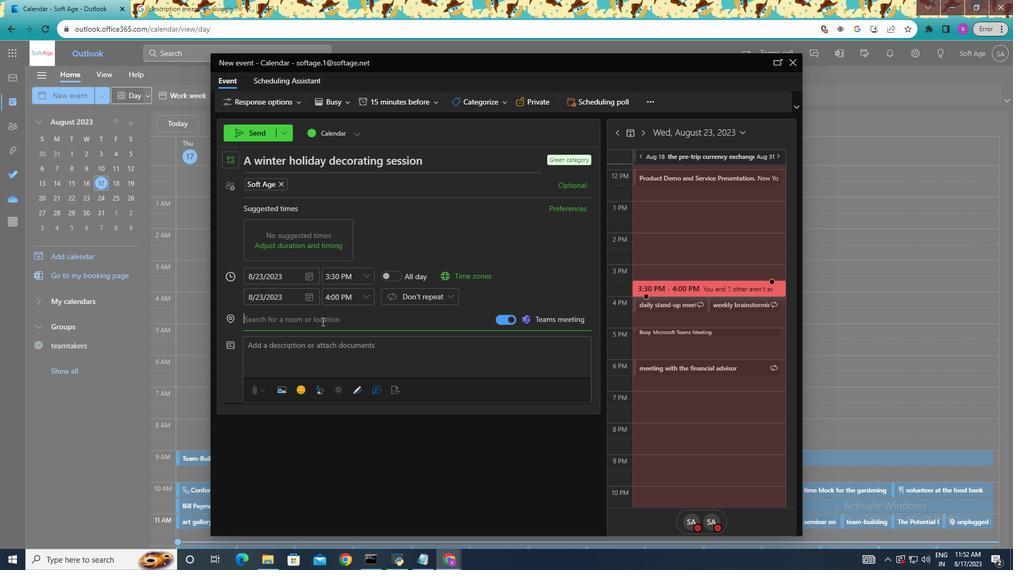 
Action: Mouse moved to (349, 353)
Screenshot: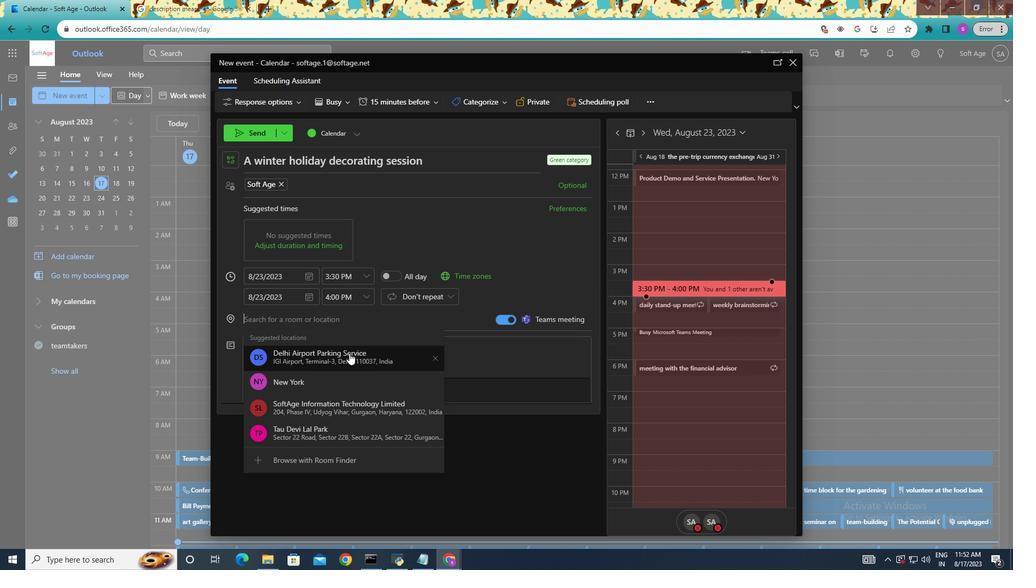 
Action: Mouse pressed left at (349, 353)
Screenshot: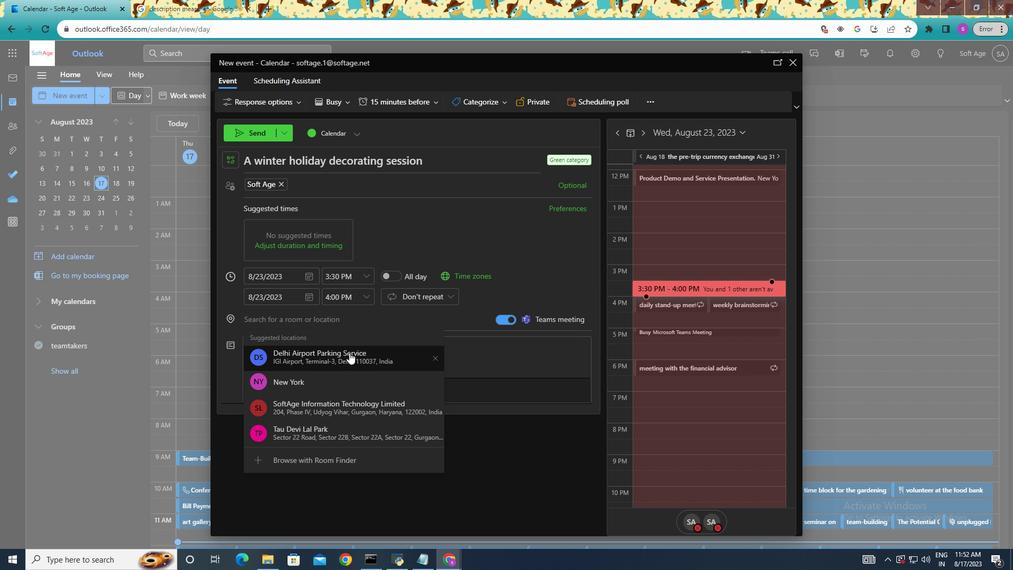 
Action: Mouse moved to (285, 352)
Screenshot: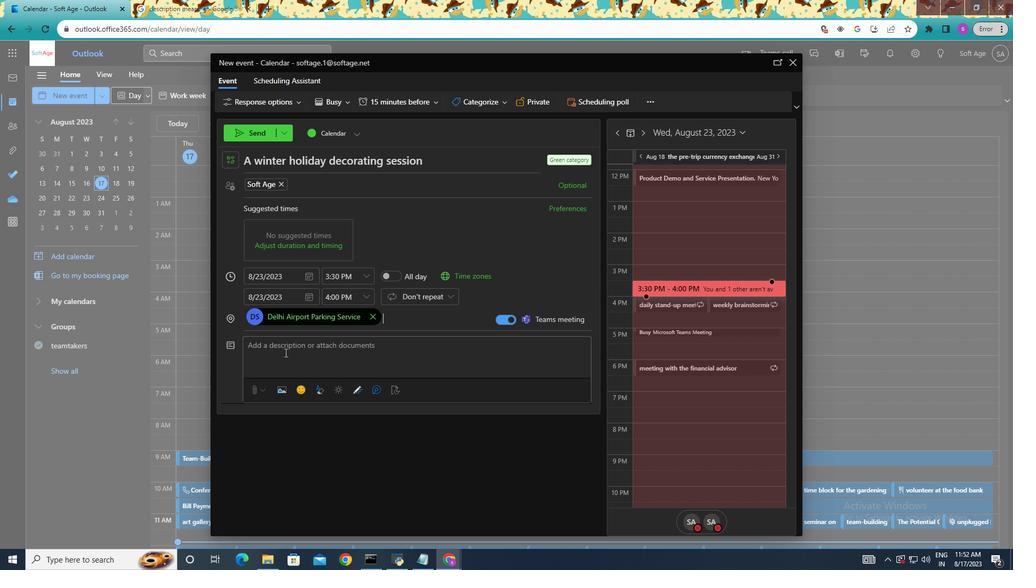 
Action: Mouse pressed left at (285, 352)
Screenshot: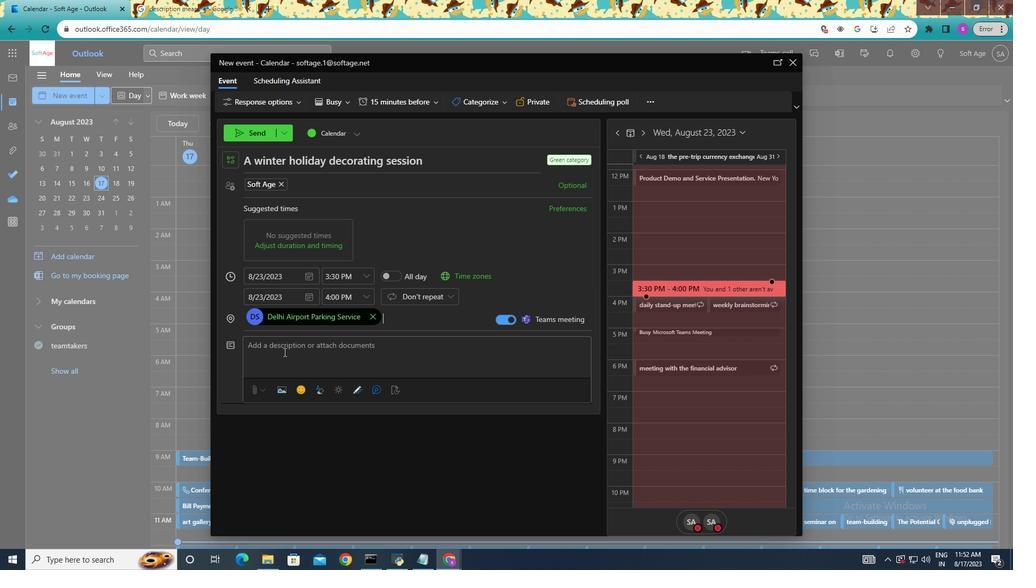 
Action: Mouse moved to (283, 349)
Screenshot: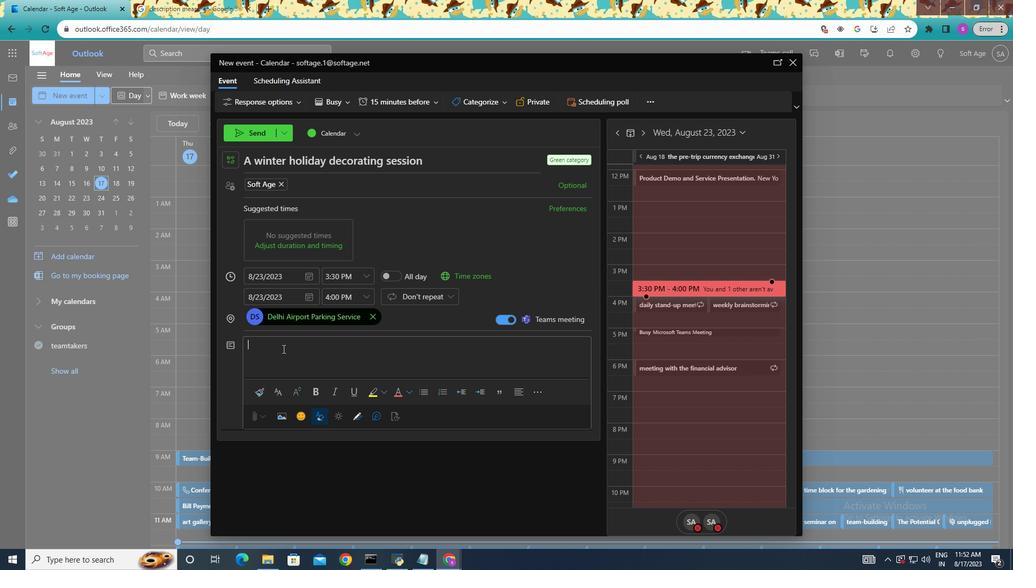
Action: Key pressed <Key.shift>Join<Key.space>us<Key.space>for<Key.space>a<Key.space>delightful<Key.space><Key.shift>Winter<Key.space><Key.shift>Hoik<Key.backspace><Key.backspace>liday<Key.space><Key.shift>Decorating<Key.space><Key.shift>Session<Key.space>that<Key.space>promises<Key.space>to<Key.space>fill<Key.space>your<Key.space>heart<Key.space>with<Key.space>warmth<Key.space>and<Key.space>festive<Key.space>cheer.<Key.space><Key.shift>This<Key.space>interactive<Key.space>sessions<Key.space>is<Key.space>designed<Key.space>for<Key.space>indib<Key.backspace>viduals<Key.space>and<Key.space>families<Key.space>of<Key.space>all<Key.space>ages<Key.space>to<Key.space>come<Key.space>together<Key.space>and<Key.space>celebrate<Key.space>the<Key.space>joy<Key.space>of<Key.space>the<Key.space>winter<Key.space>season<Key.space>by<Key.space>beautifi<Key.backspace>ul<Key.space>decorations.
Screenshot: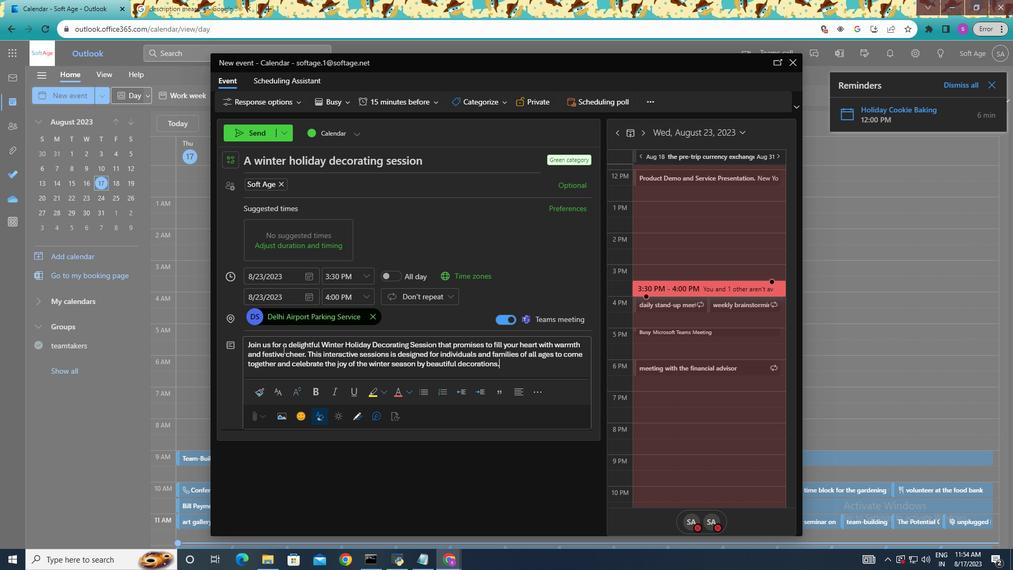 
Action: Mouse moved to (501, 364)
Screenshot: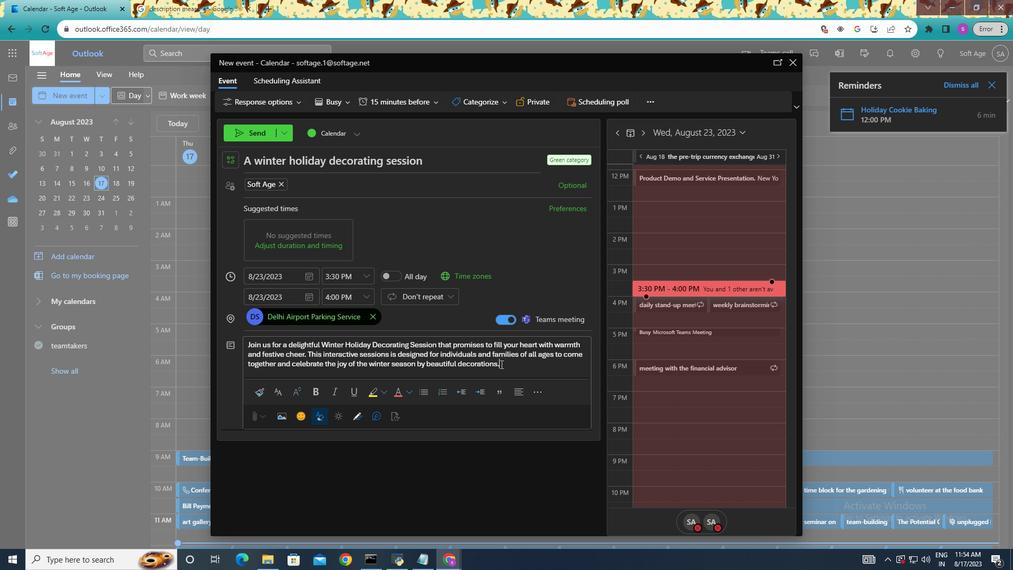 
Action: Mouse pressed left at (501, 364)
Screenshot: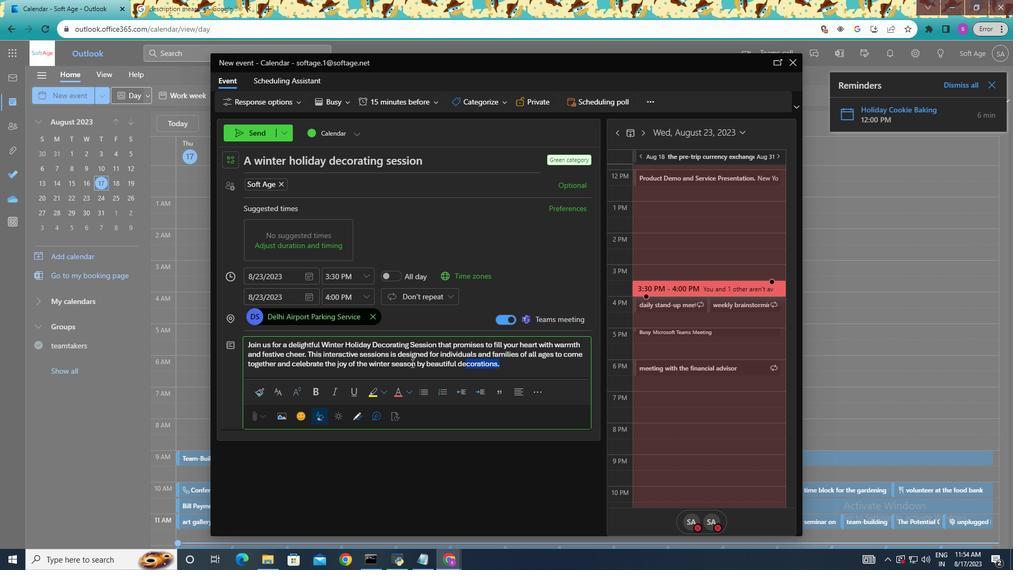 
Action: Mouse moved to (407, 391)
Screenshot: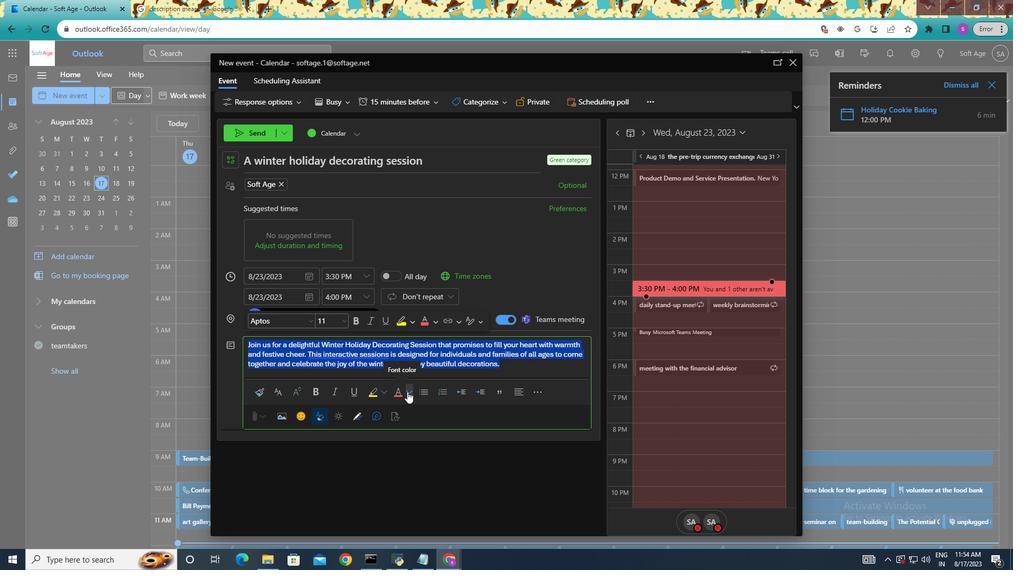 
Action: Mouse pressed left at (407, 391)
Screenshot: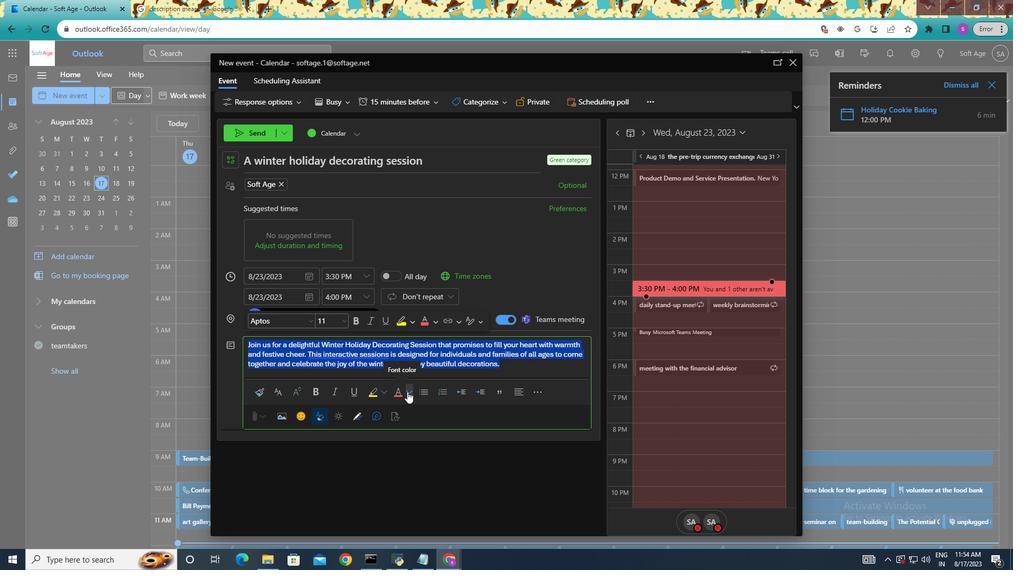 
Action: Mouse moved to (397, 466)
Screenshot: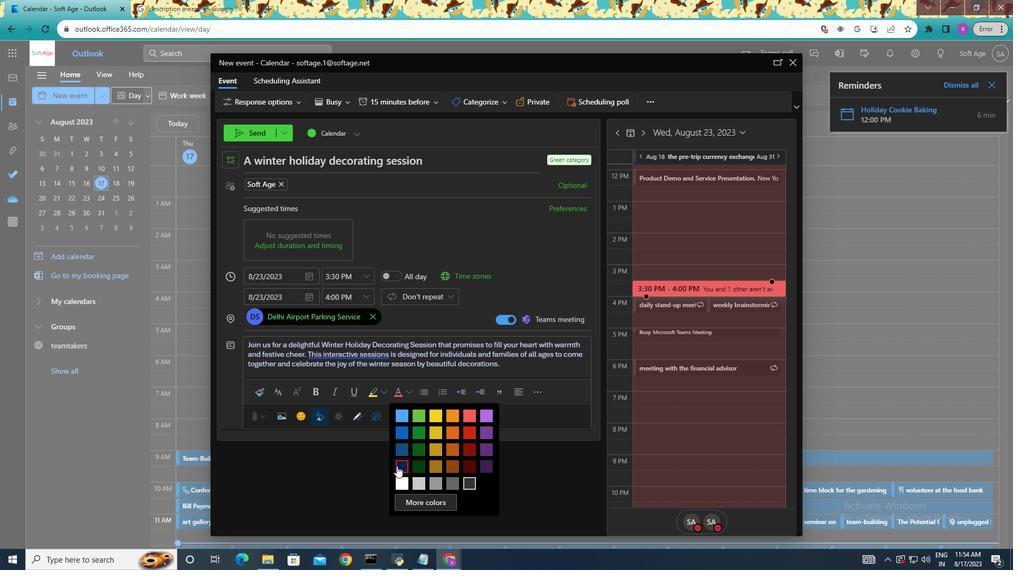 
Action: Mouse pressed left at (397, 466)
Screenshot: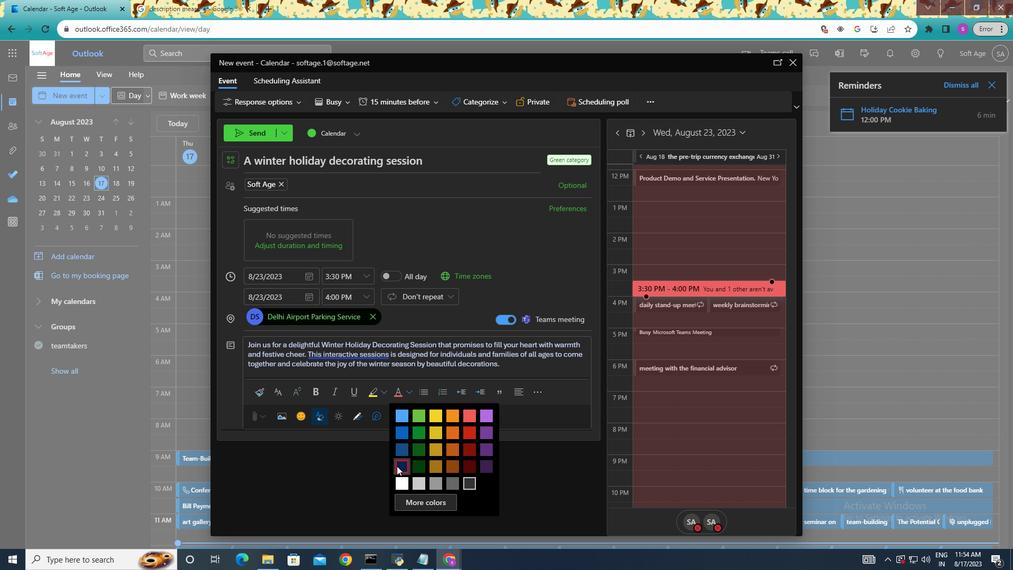 
Action: Mouse moved to (498, 453)
Screenshot: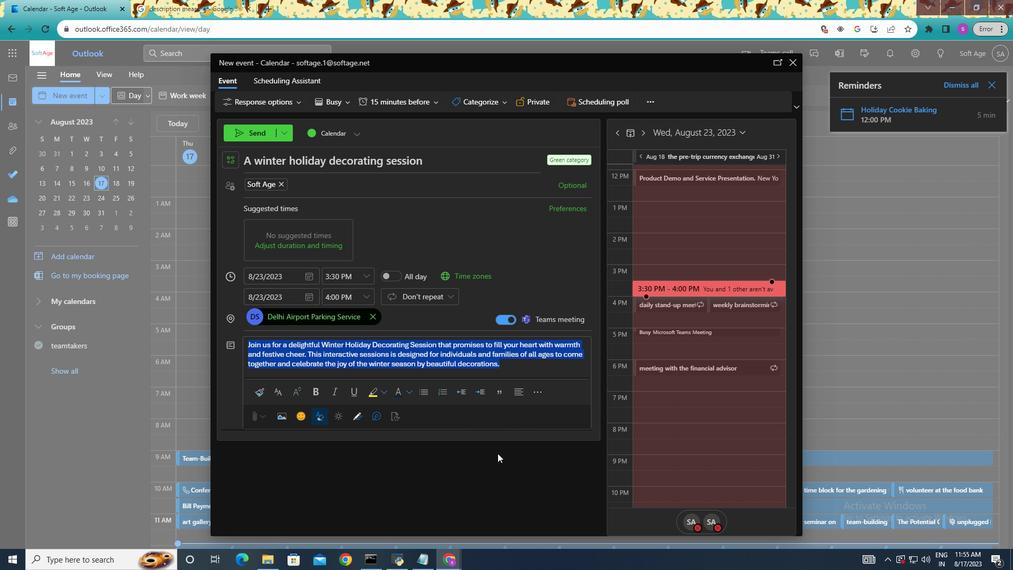 
Action: Mouse pressed left at (498, 453)
Screenshot: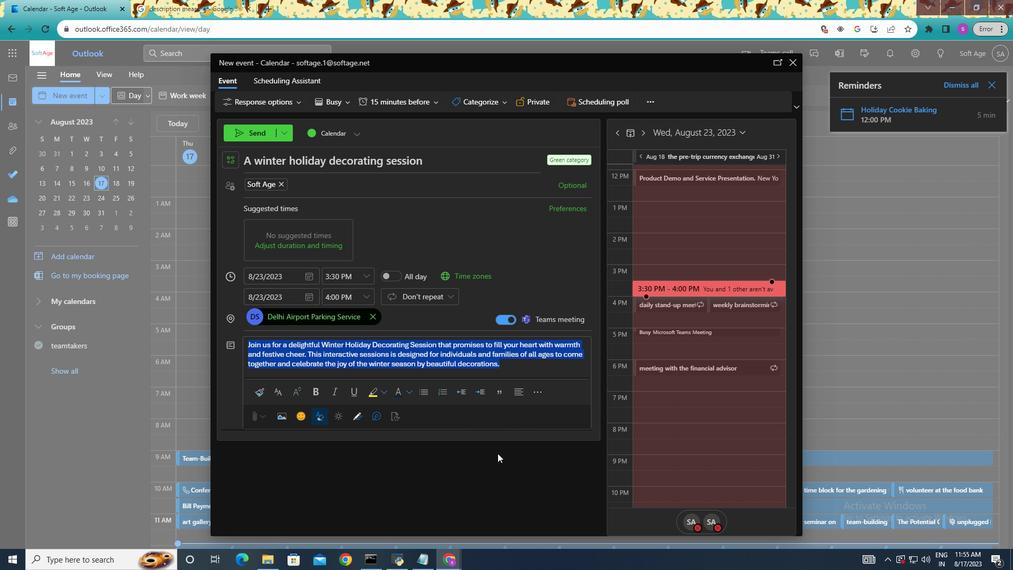 
Action: Mouse moved to (523, 358)
Screenshot: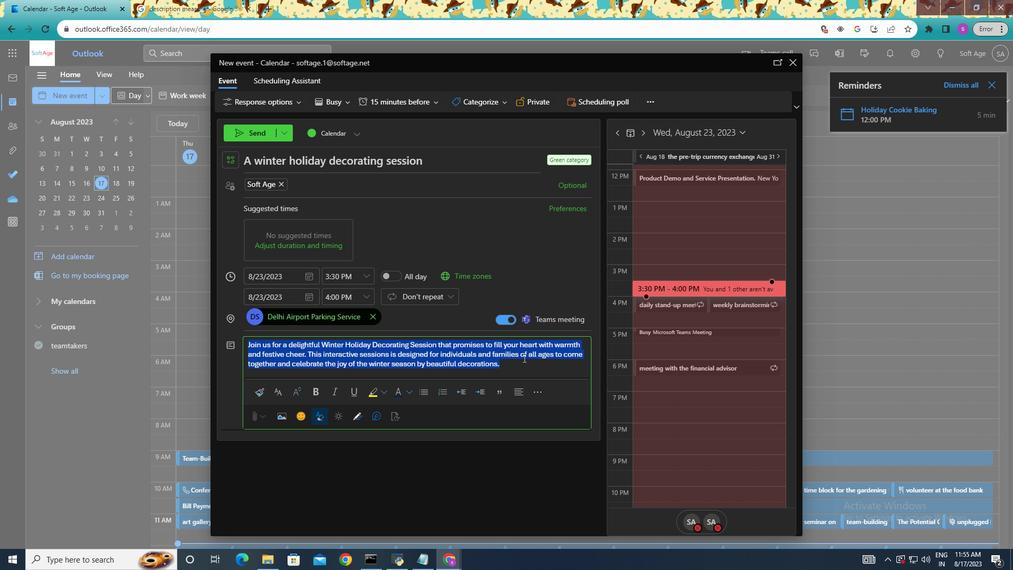 
Action: Mouse pressed left at (523, 358)
Screenshot: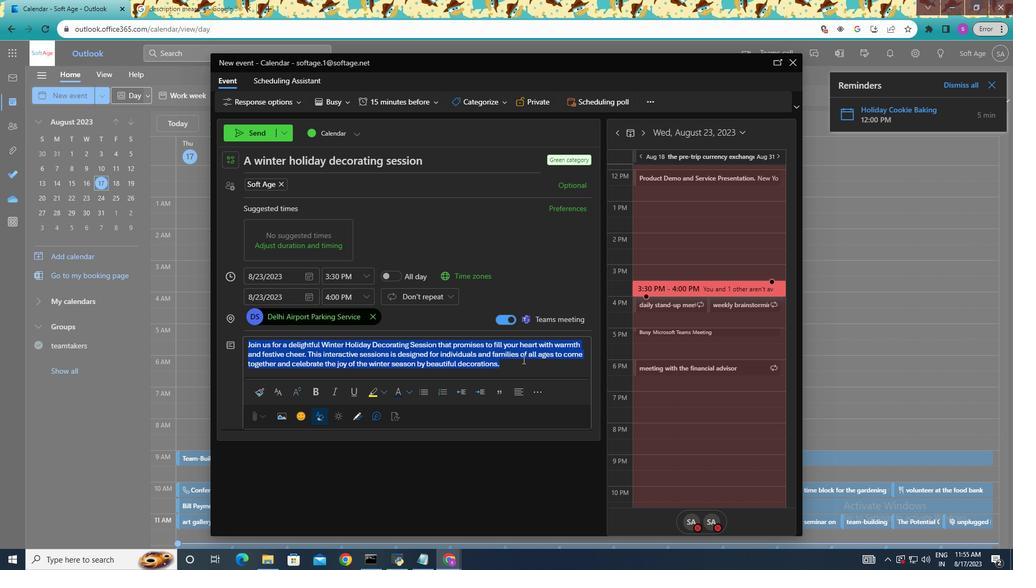 
Action: Mouse moved to (502, 374)
Screenshot: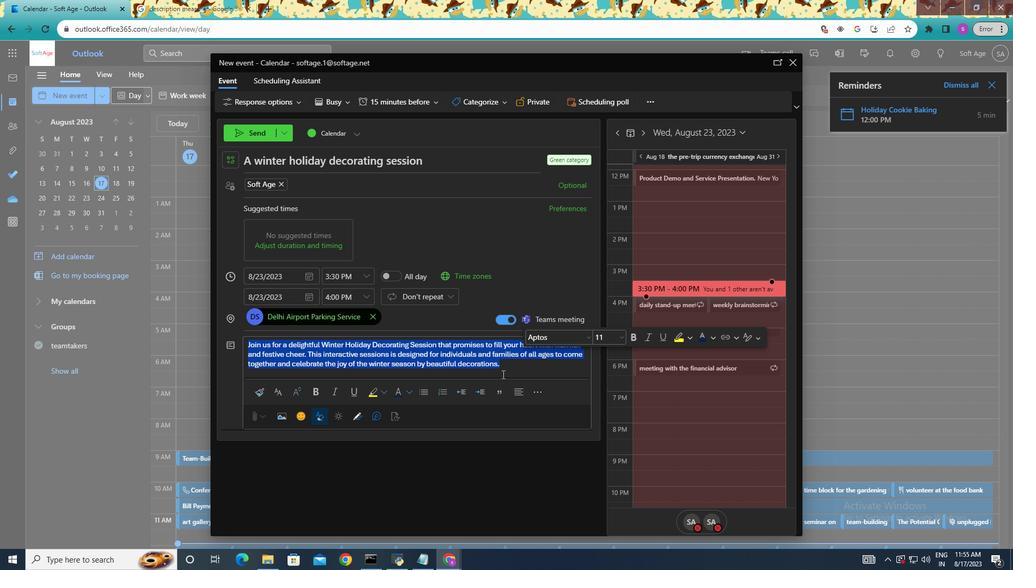 
Action: Mouse pressed left at (502, 374)
Screenshot: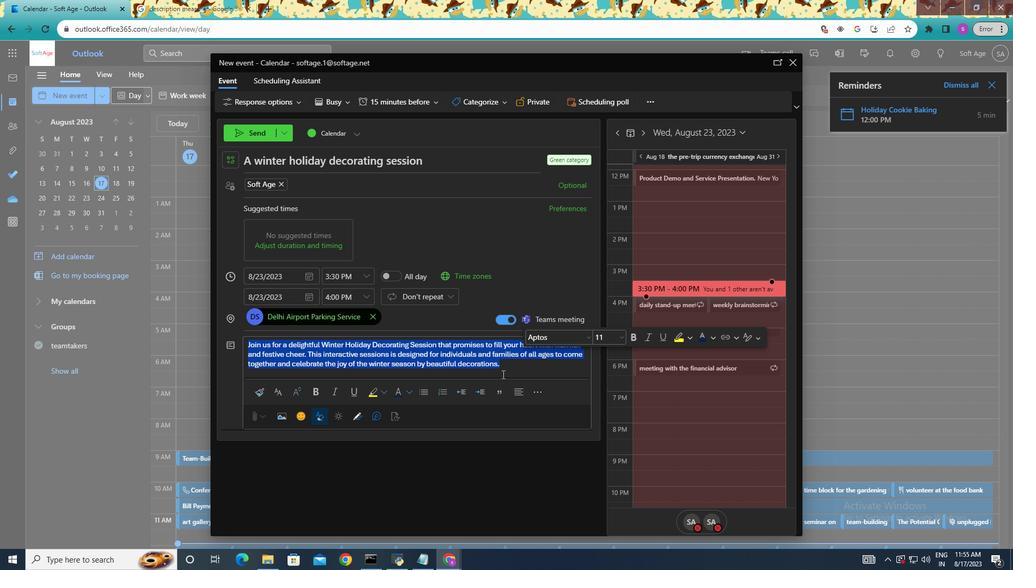 
Action: Mouse moved to (498, 363)
Screenshot: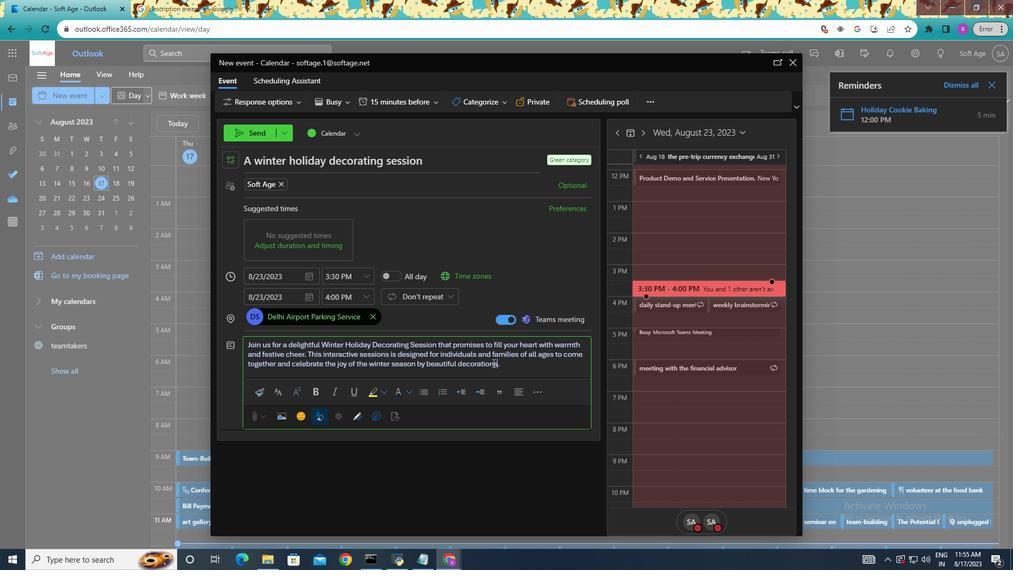 
Action: Mouse pressed left at (498, 363)
Screenshot: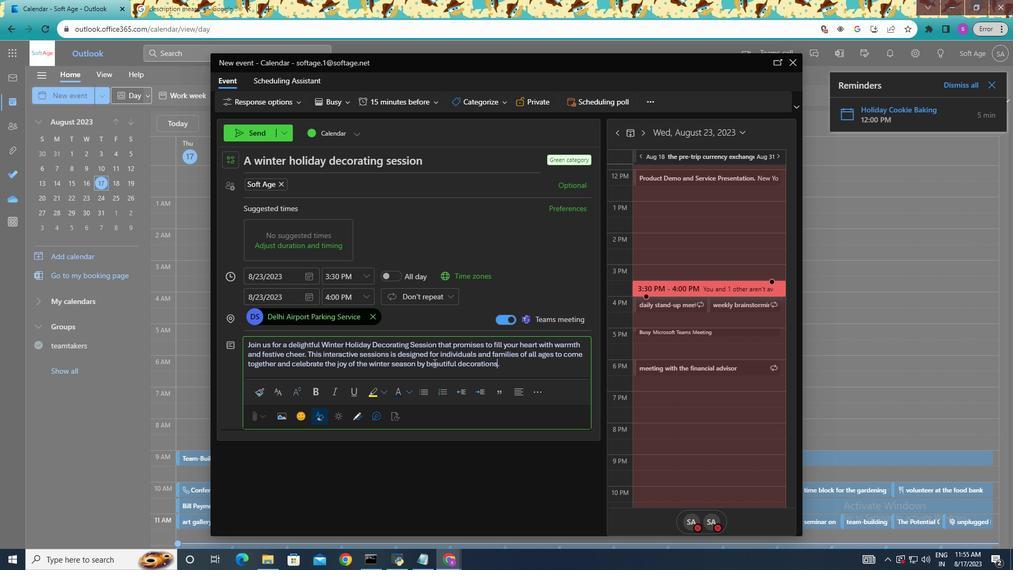 
Action: Mouse moved to (317, 396)
Screenshot: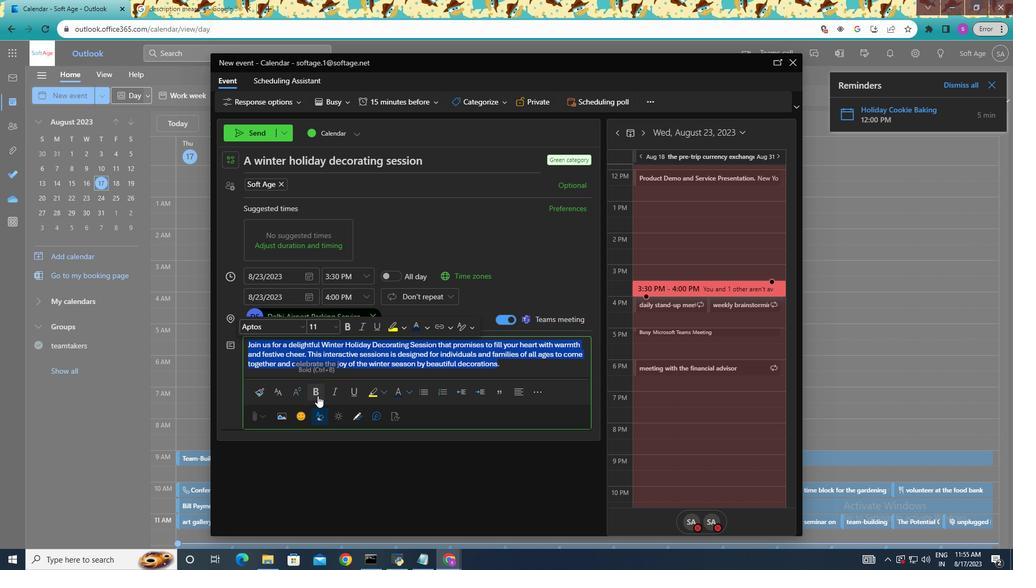 
Action: Mouse pressed left at (317, 396)
Screenshot: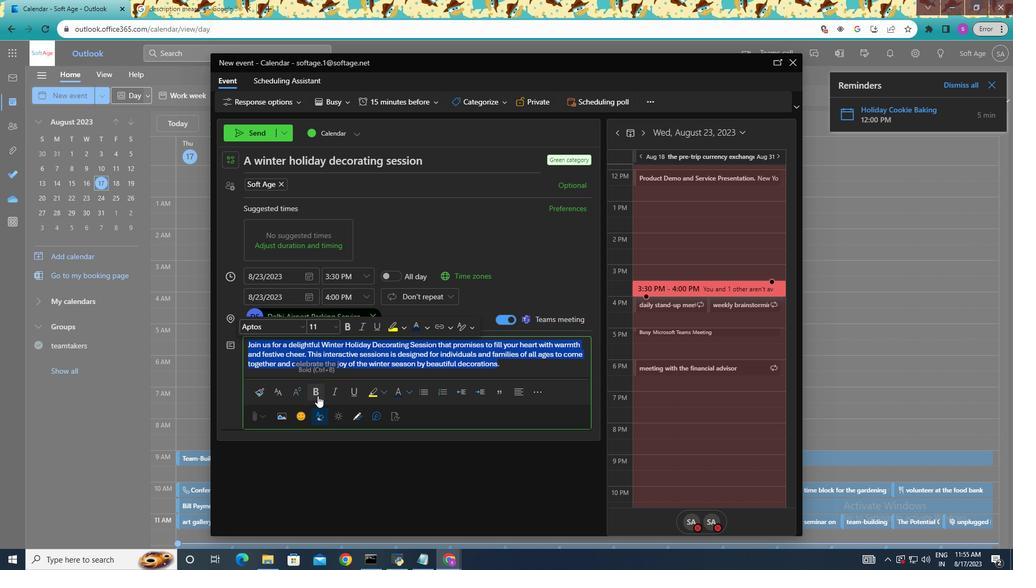 
Action: Mouse moved to (340, 394)
Screenshot: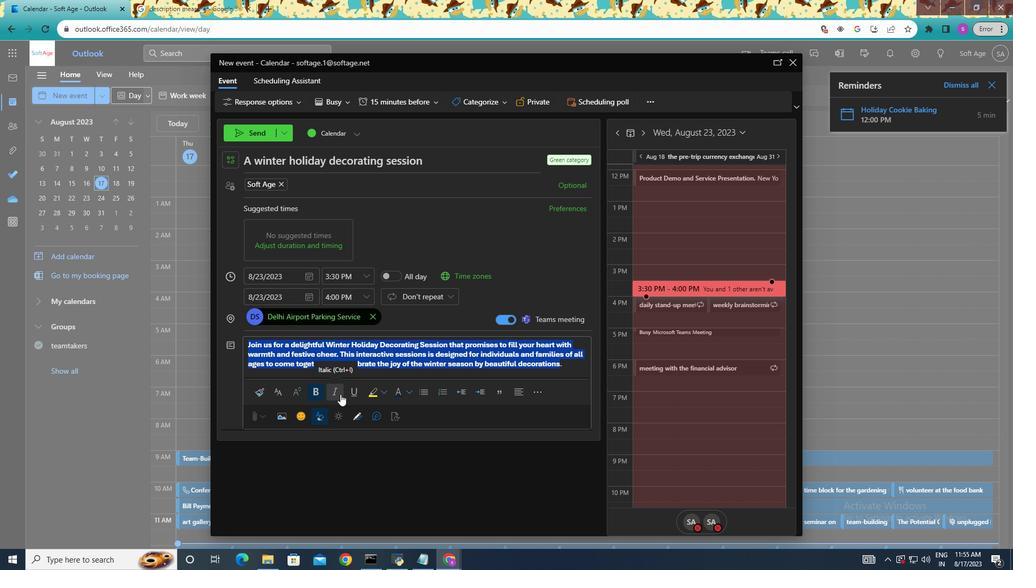 
Action: Mouse pressed left at (340, 394)
Screenshot: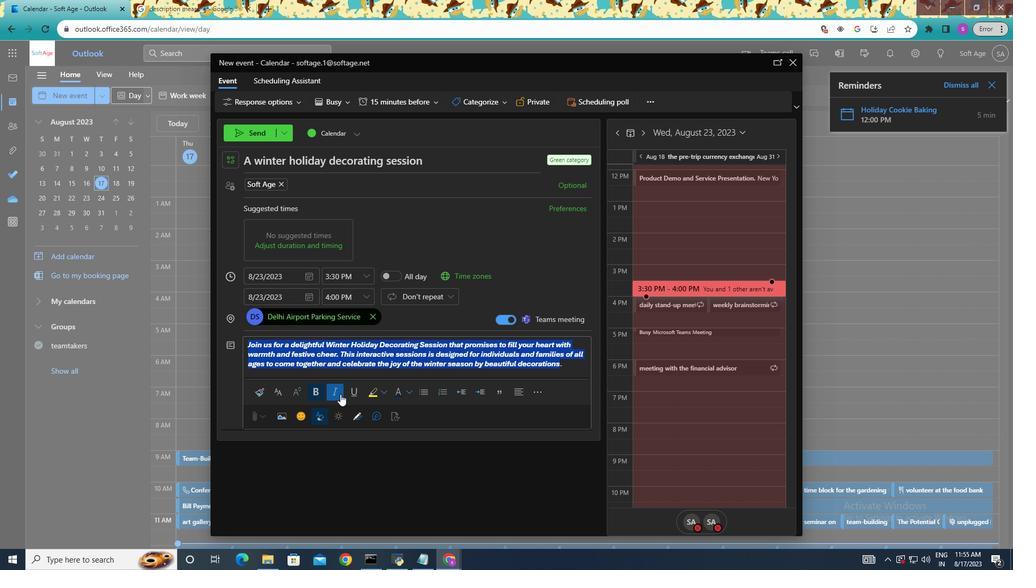 
Action: Mouse moved to (340, 394)
Screenshot: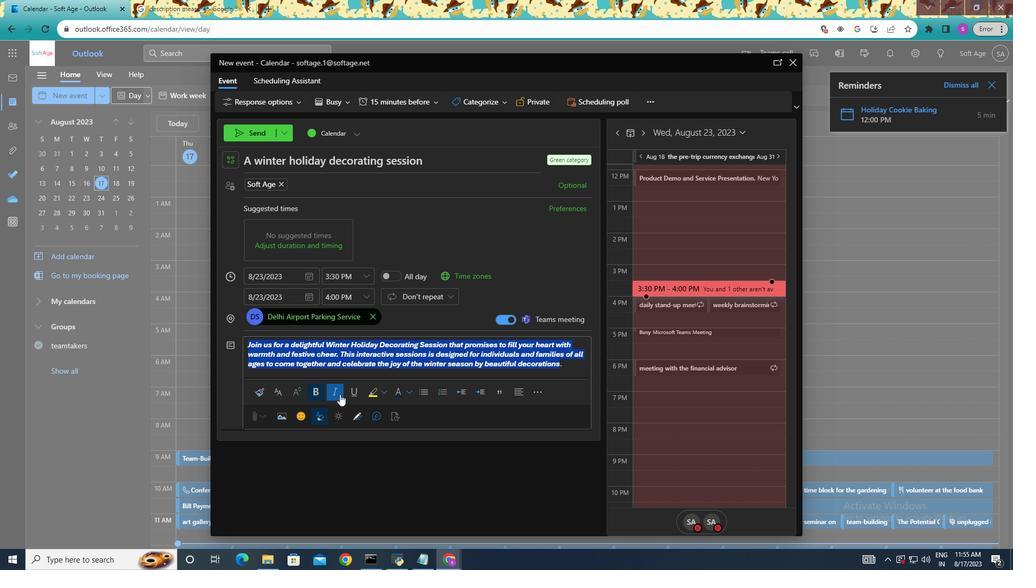 
Action: Mouse pressed left at (340, 394)
Screenshot: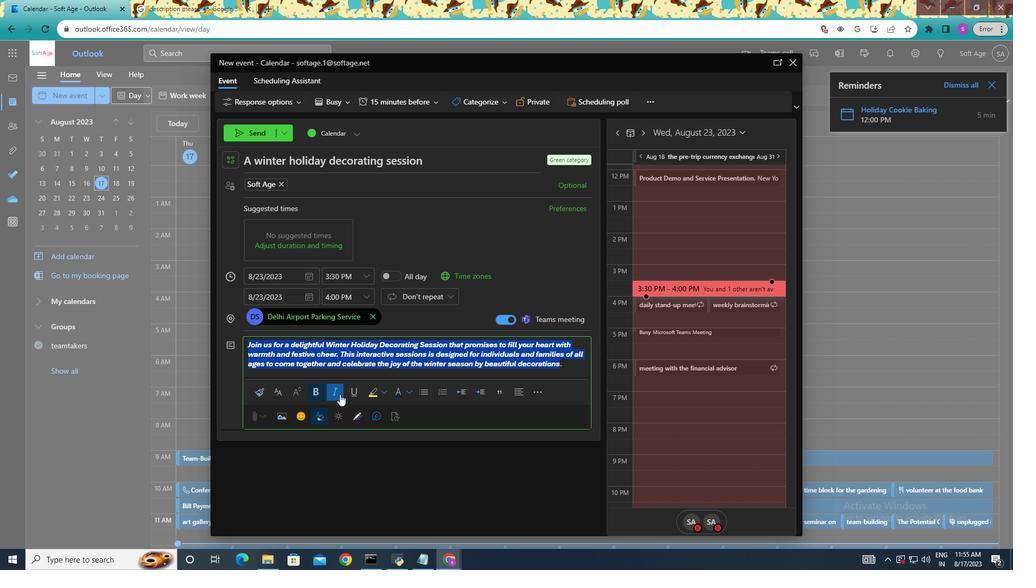 
Action: Mouse moved to (409, 393)
Screenshot: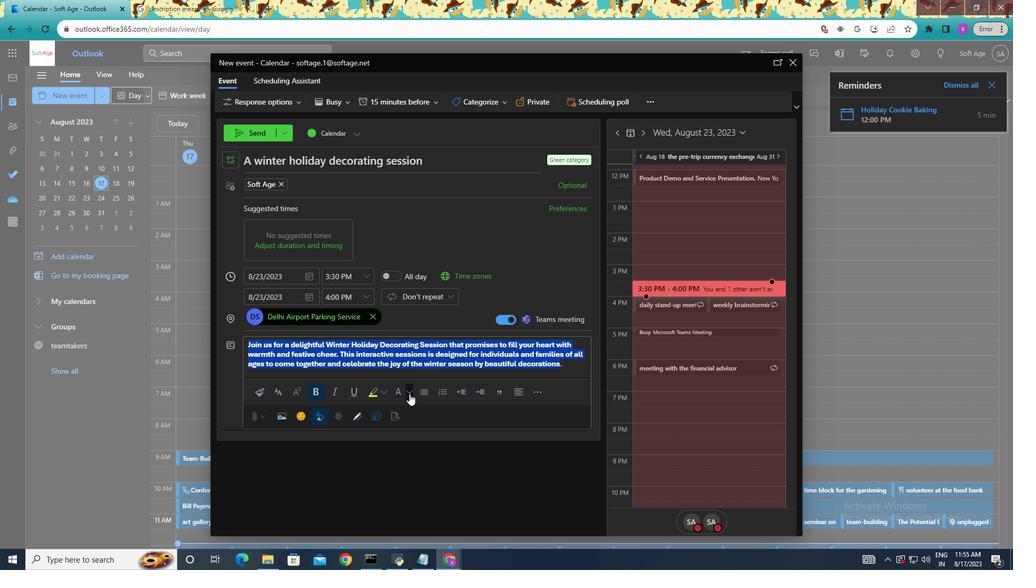 
Action: Mouse pressed left at (409, 393)
Screenshot: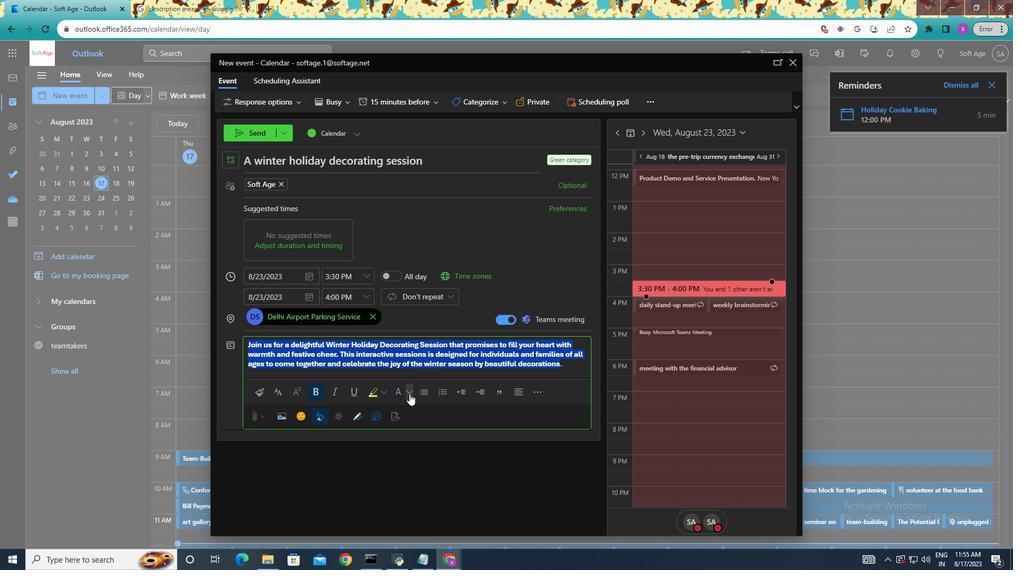 
Action: Mouse pressed left at (409, 393)
Screenshot: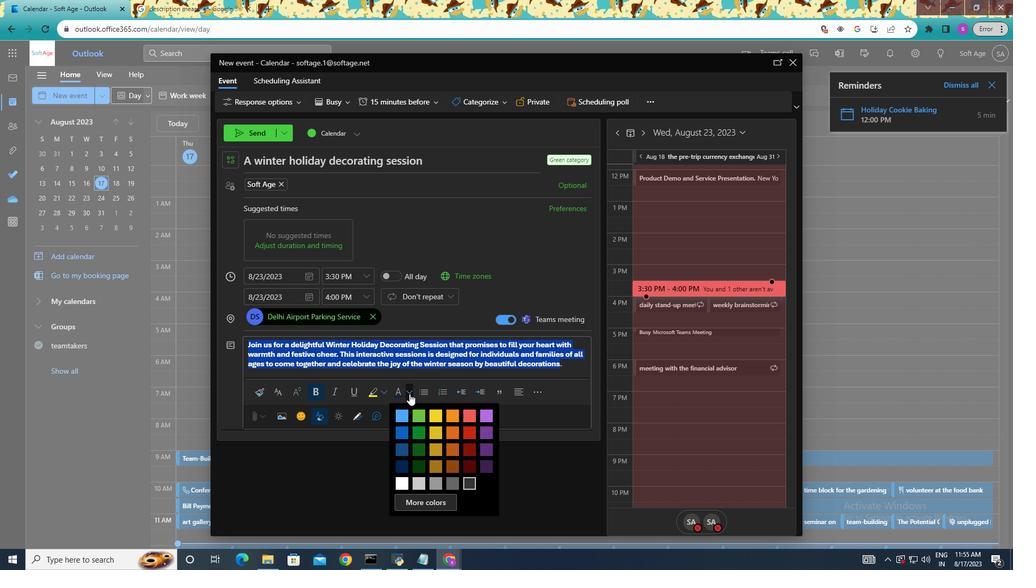 
Action: Mouse moved to (534, 393)
Screenshot: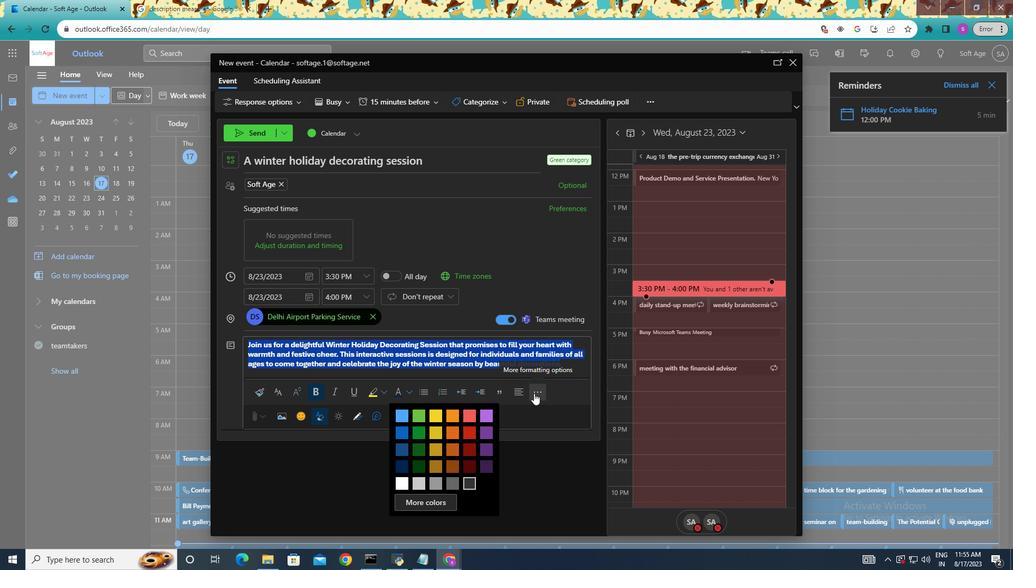 
Action: Mouse pressed left at (534, 393)
Screenshot: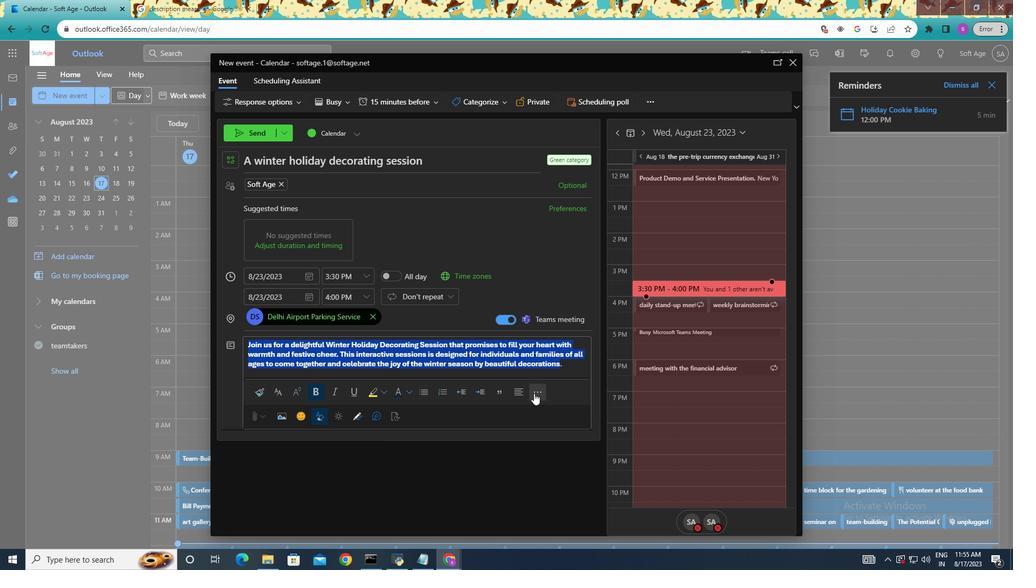 
Action: Mouse moved to (382, 465)
Screenshot: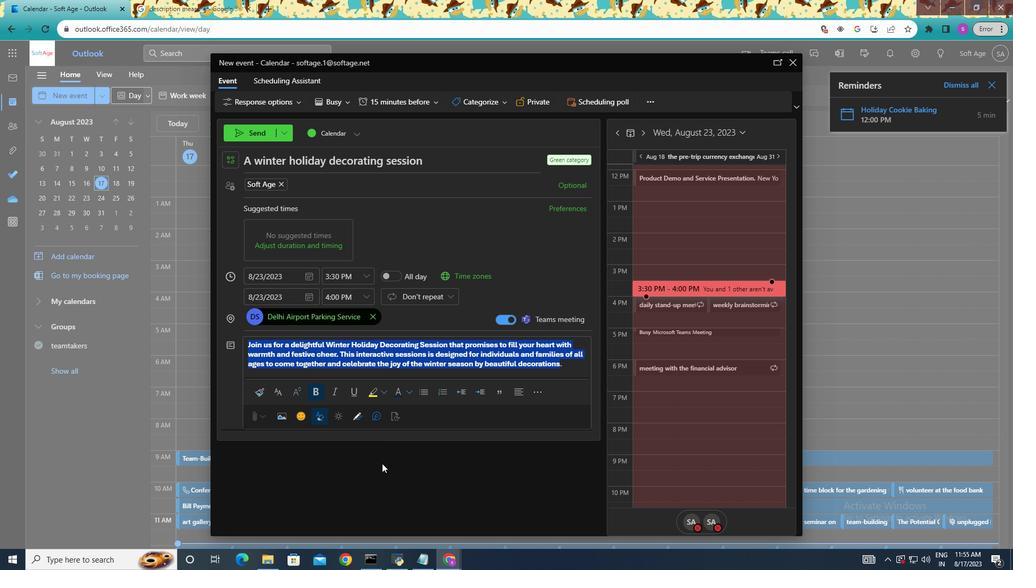 
Action: Mouse pressed left at (382, 465)
Screenshot: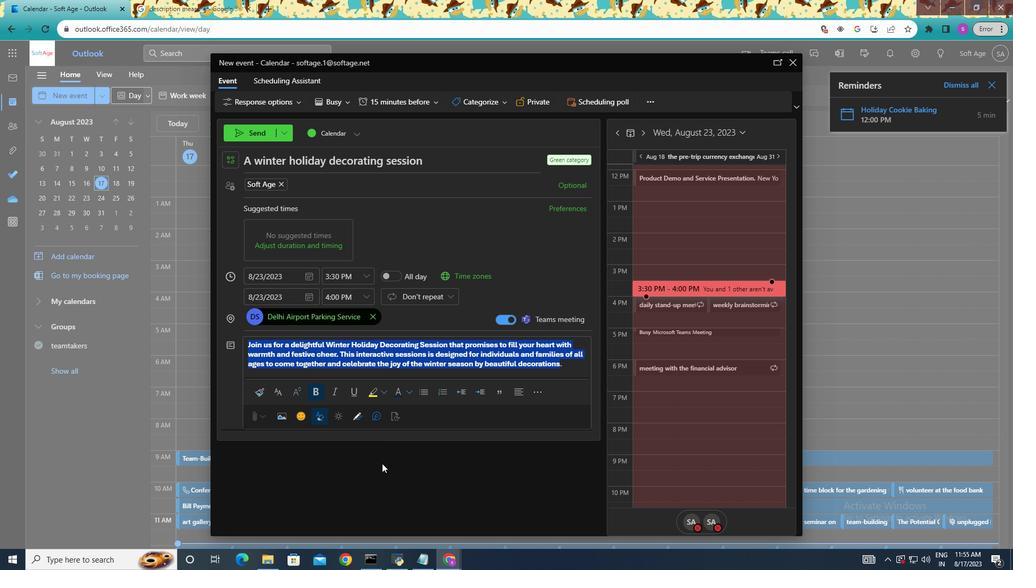 
Action: Mouse moved to (356, 419)
Screenshot: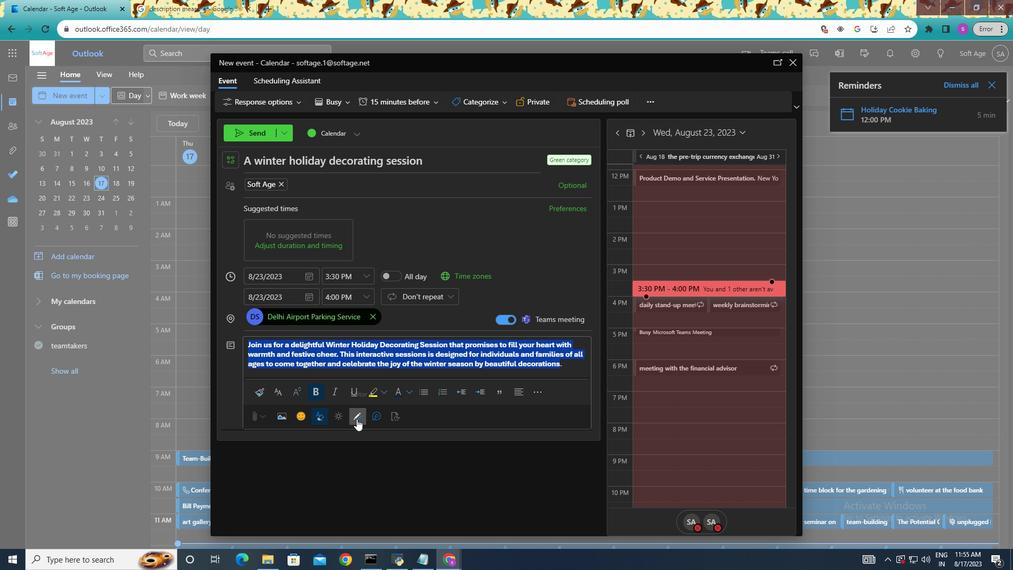 
Action: Mouse pressed left at (356, 419)
Screenshot: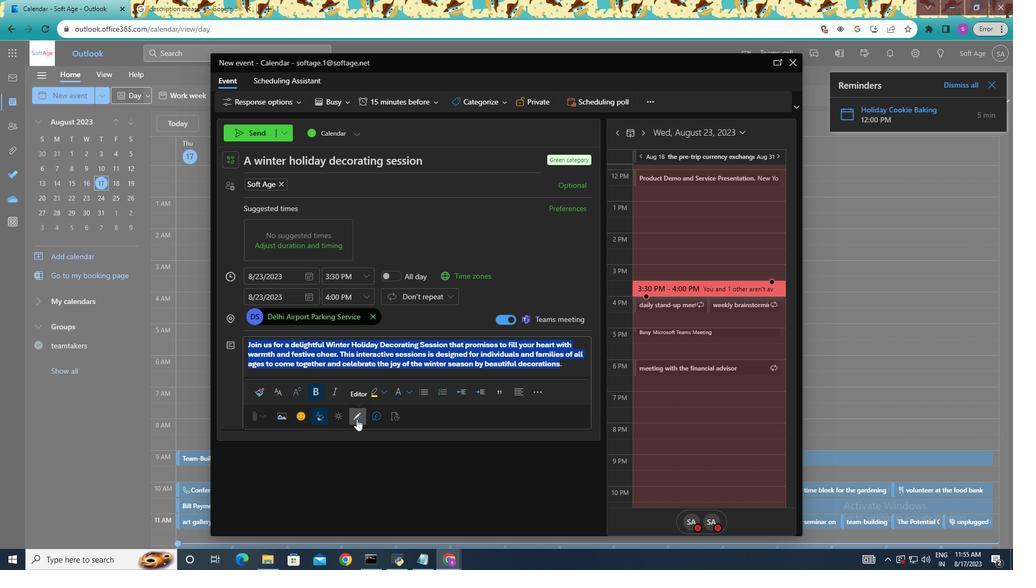 
Action: Mouse moved to (508, 270)
Screenshot: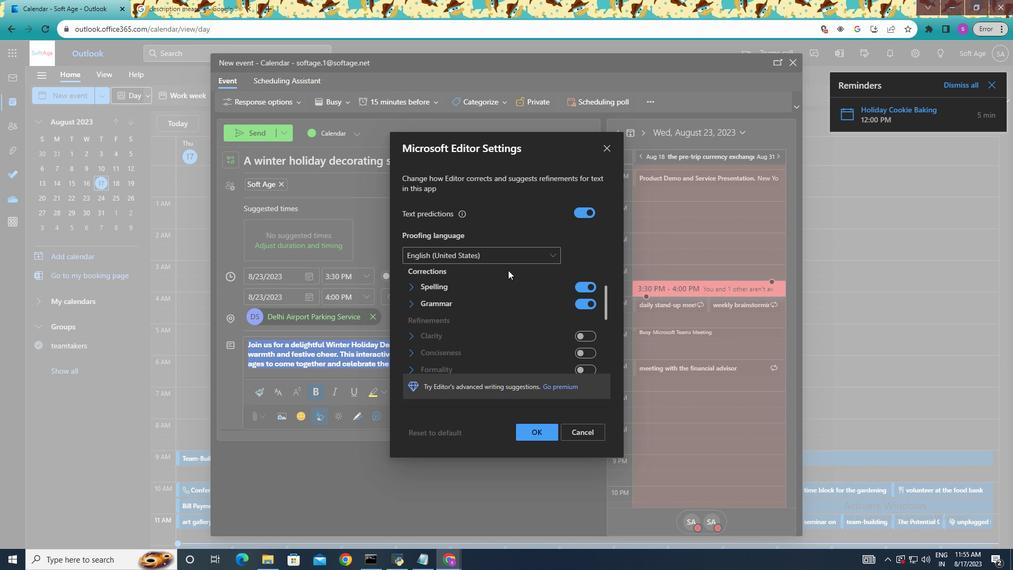 
Action: Mouse scrolled (508, 269) with delta (0, 0)
Screenshot: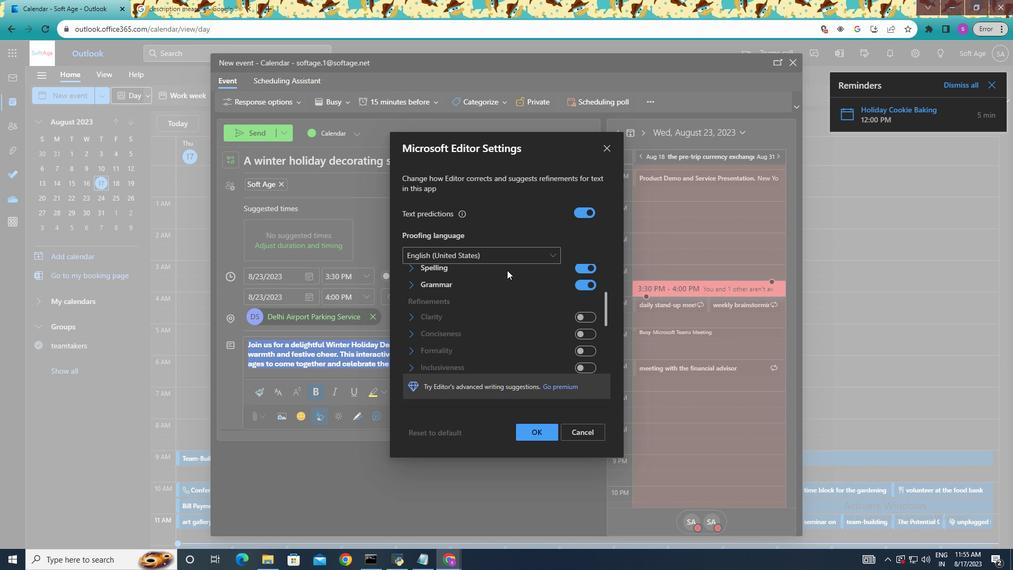 
Action: Mouse scrolled (508, 269) with delta (0, 0)
Screenshot: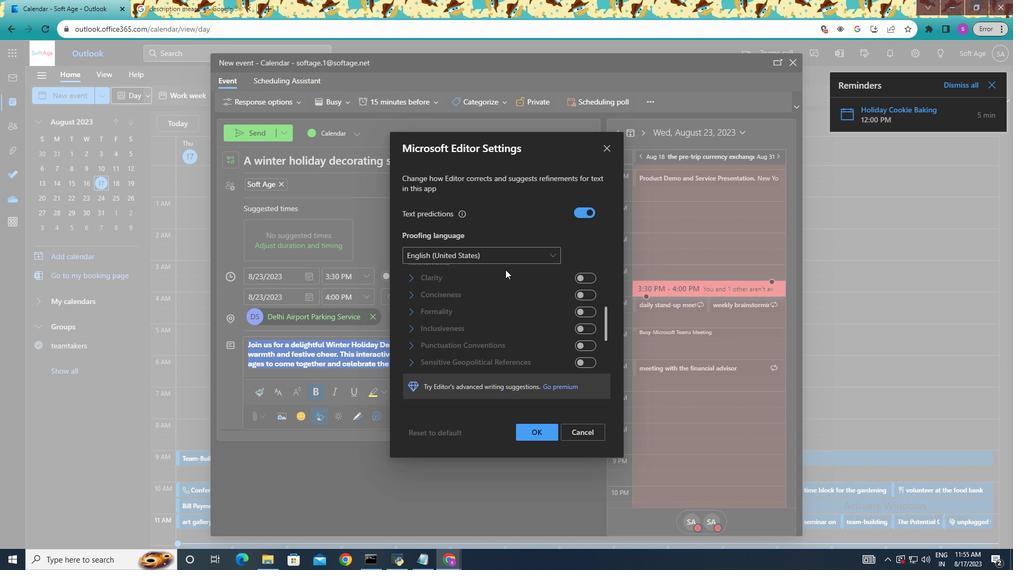 
Action: Mouse moved to (504, 290)
Screenshot: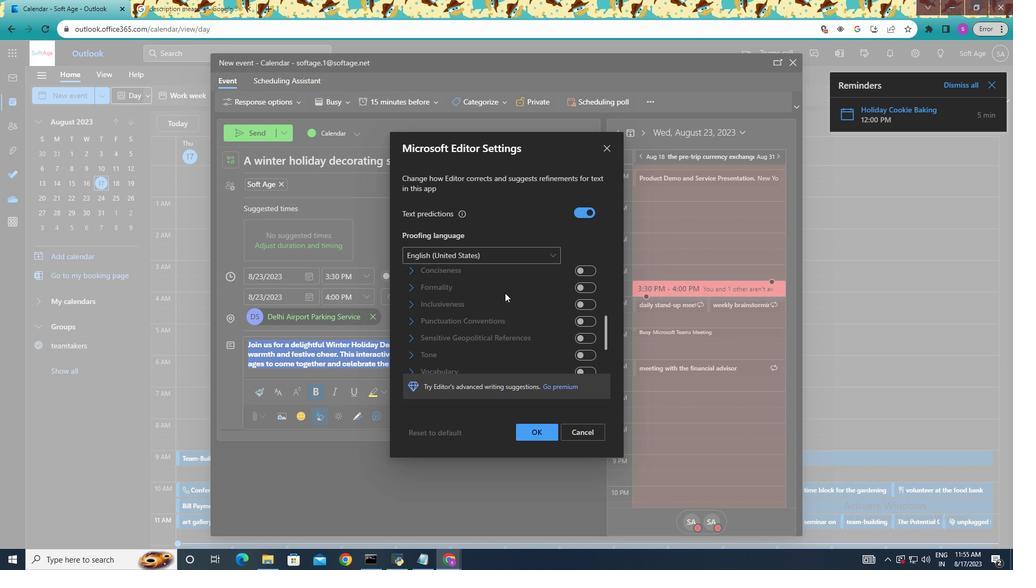 
Action: Mouse scrolled (504, 291) with delta (0, 0)
Screenshot: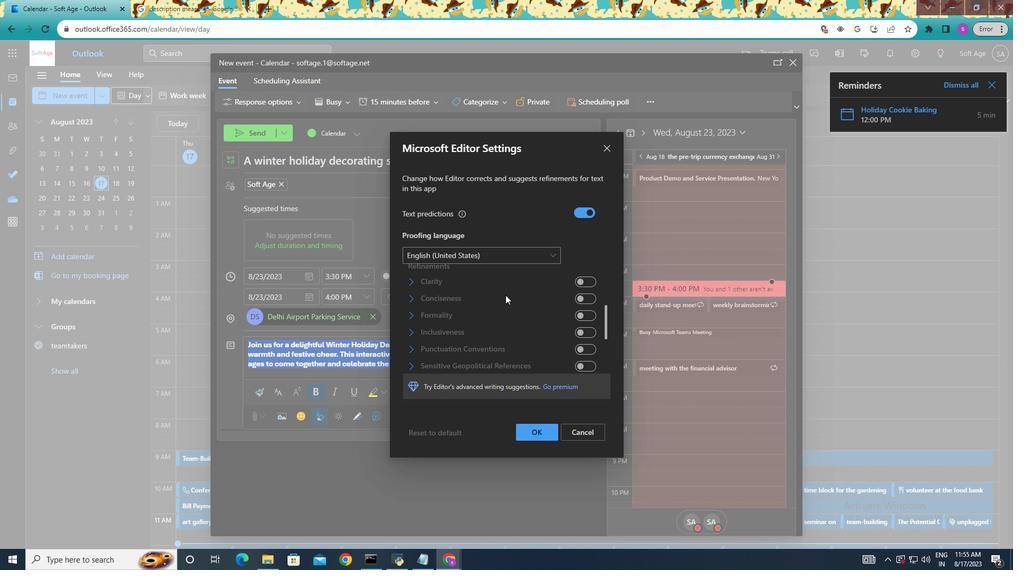 
Action: Mouse moved to (504, 291)
Screenshot: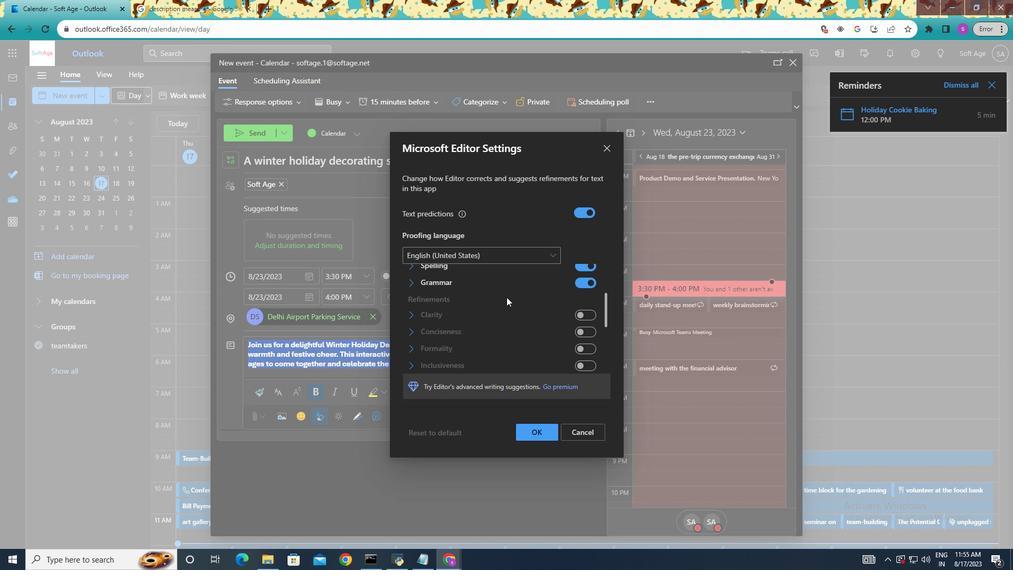 
Action: Mouse scrolled (504, 292) with delta (0, 0)
Screenshot: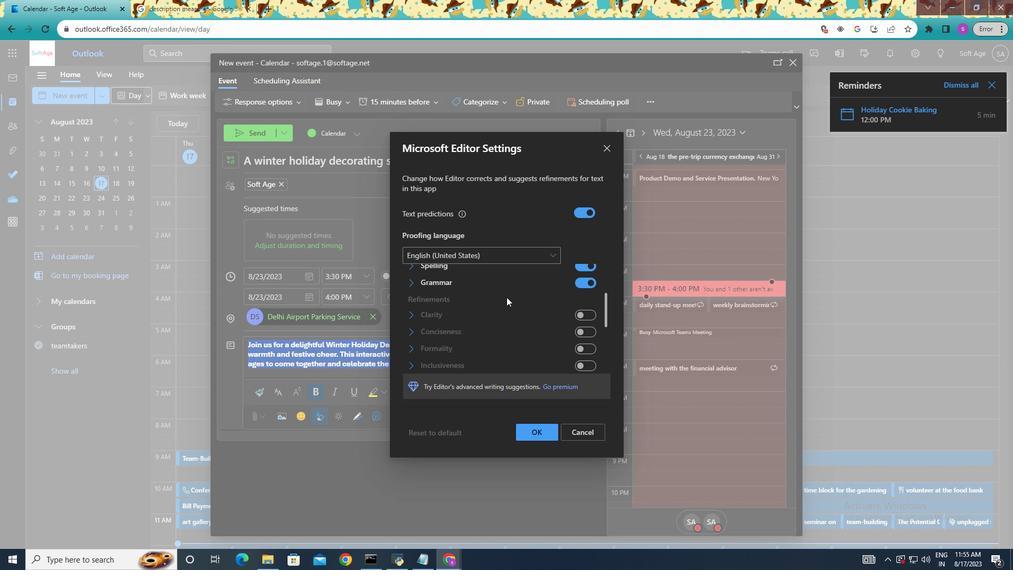 
Action: Mouse moved to (505, 294)
Screenshot: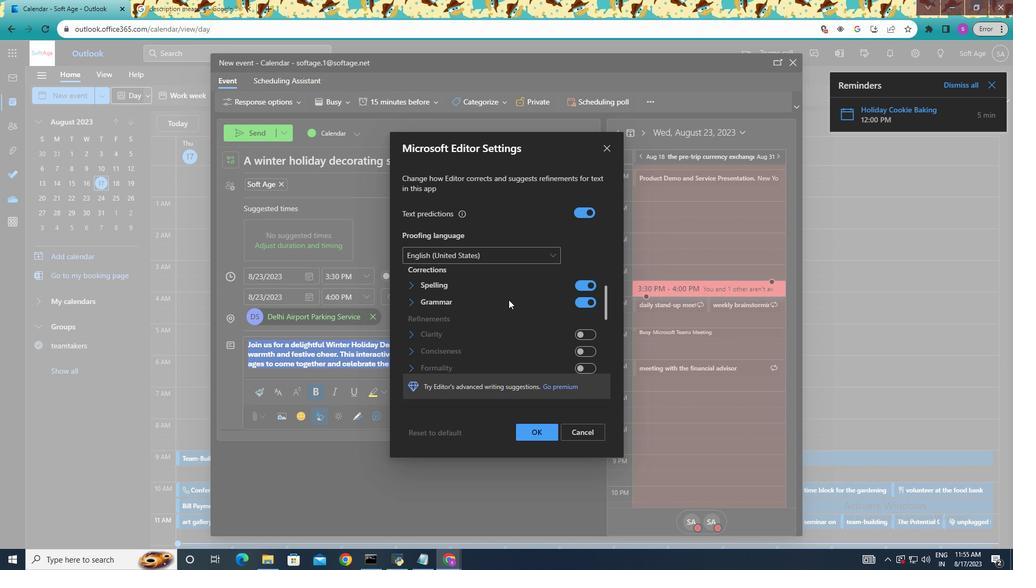 
Action: Mouse scrolled (505, 294) with delta (0, 0)
Screenshot: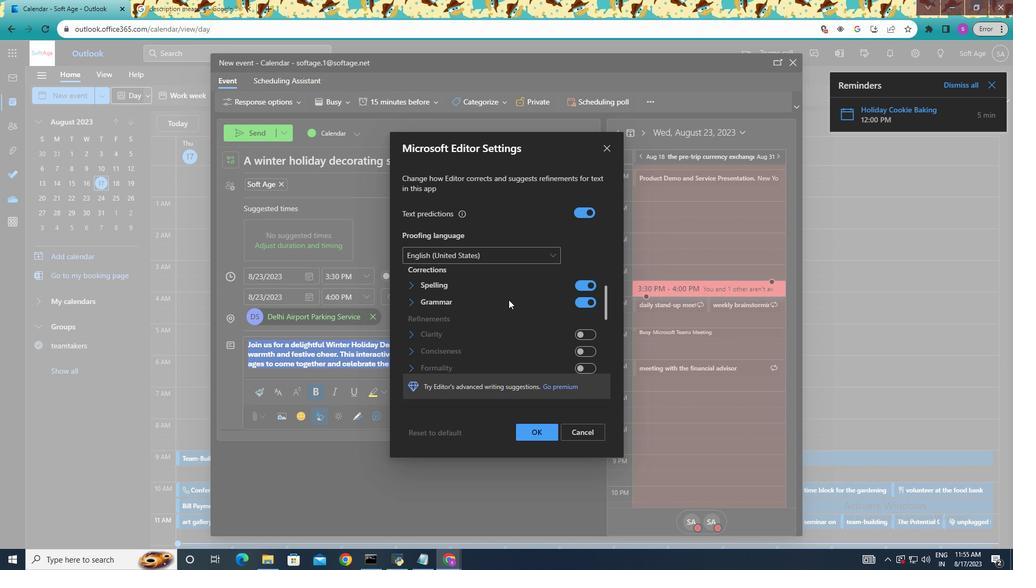 
Action: Mouse moved to (507, 297)
Screenshot: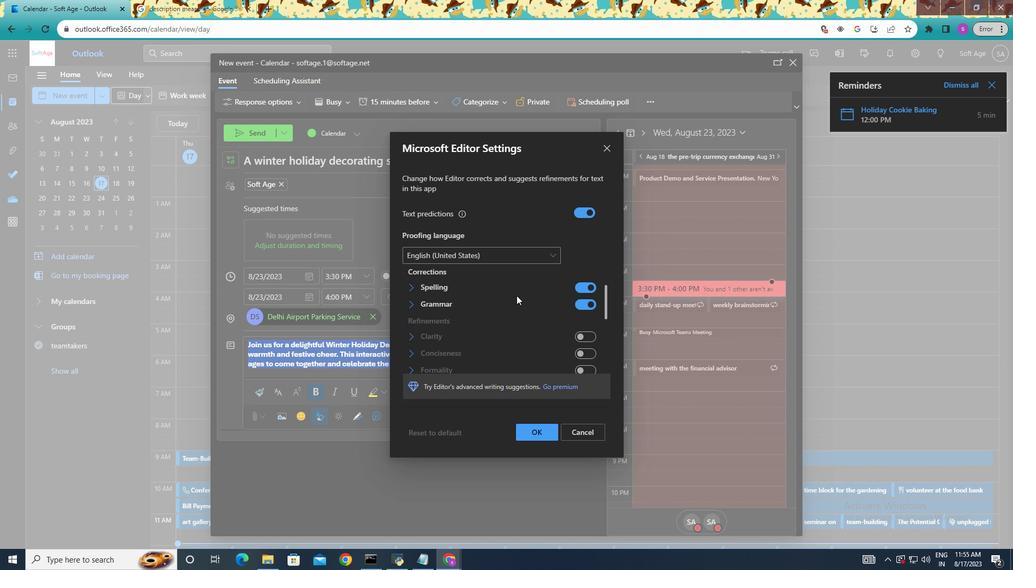 
Action: Mouse scrolled (507, 298) with delta (0, 0)
Screenshot: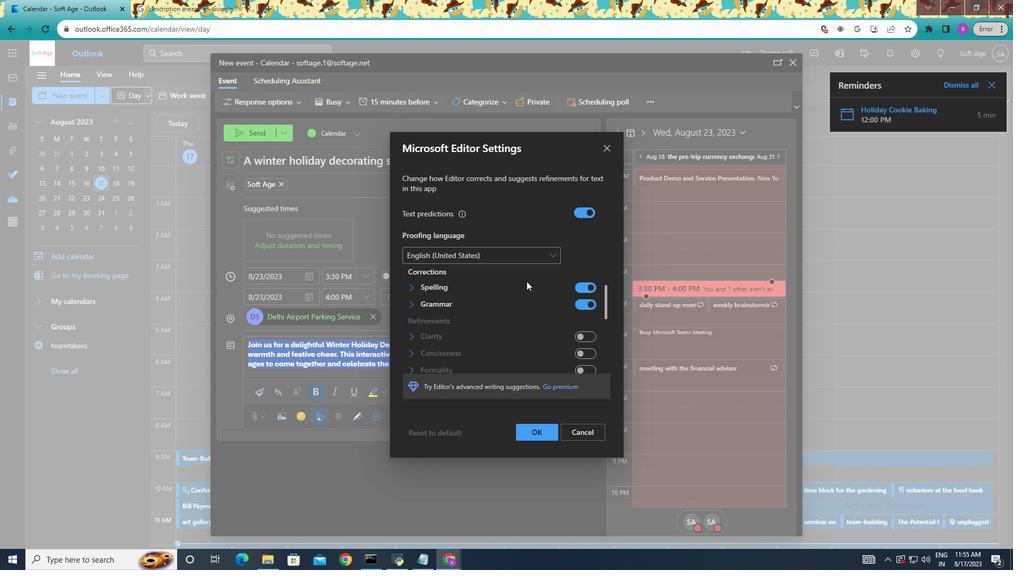 
Action: Mouse moved to (555, 250)
Screenshot: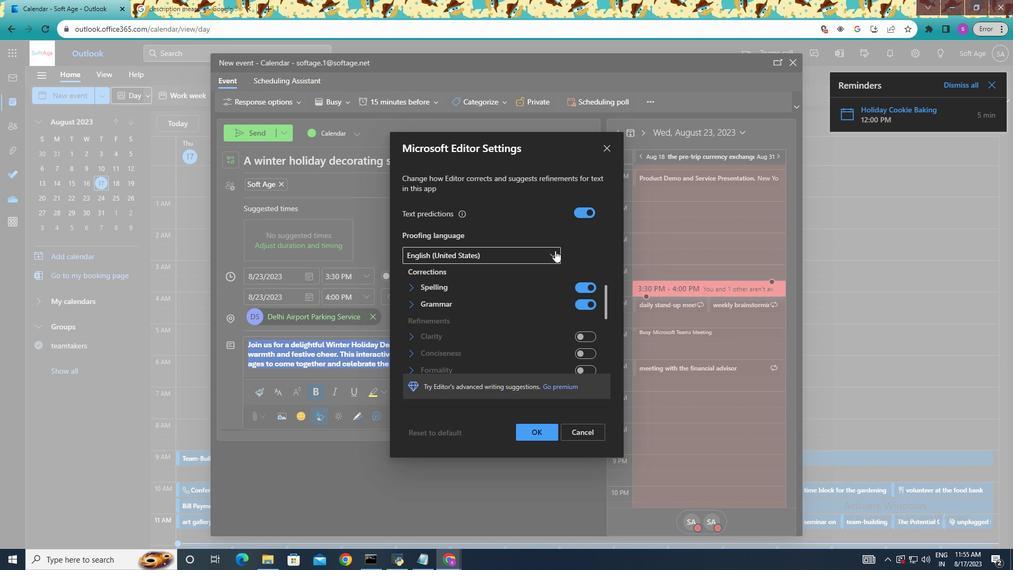 
Action: Mouse pressed left at (555, 250)
Screenshot: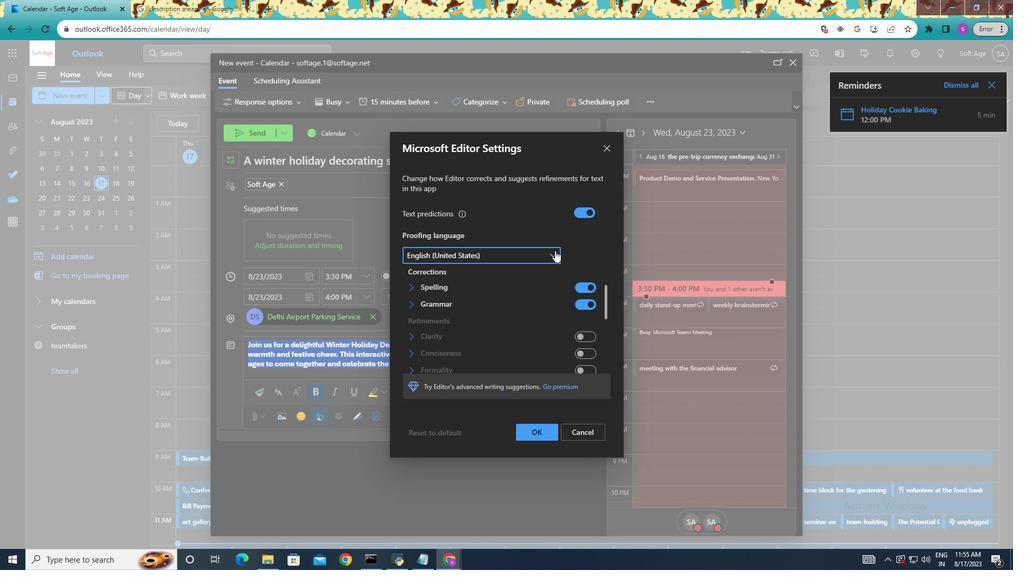 
Action: Mouse moved to (608, 418)
Screenshot: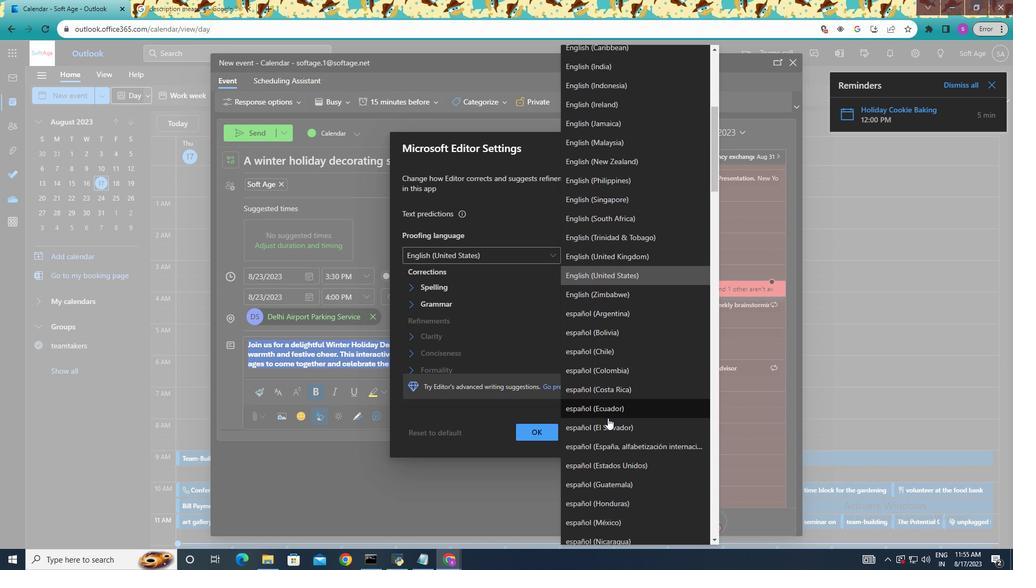 
Action: Mouse scrolled (608, 417) with delta (0, 0)
Screenshot: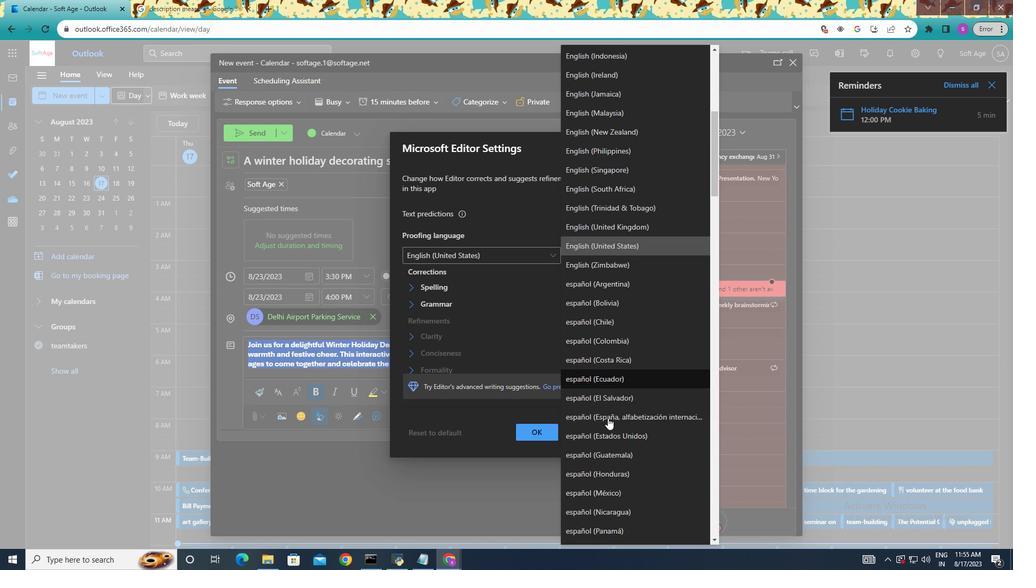 
Action: Mouse scrolled (608, 417) with delta (0, 0)
Screenshot: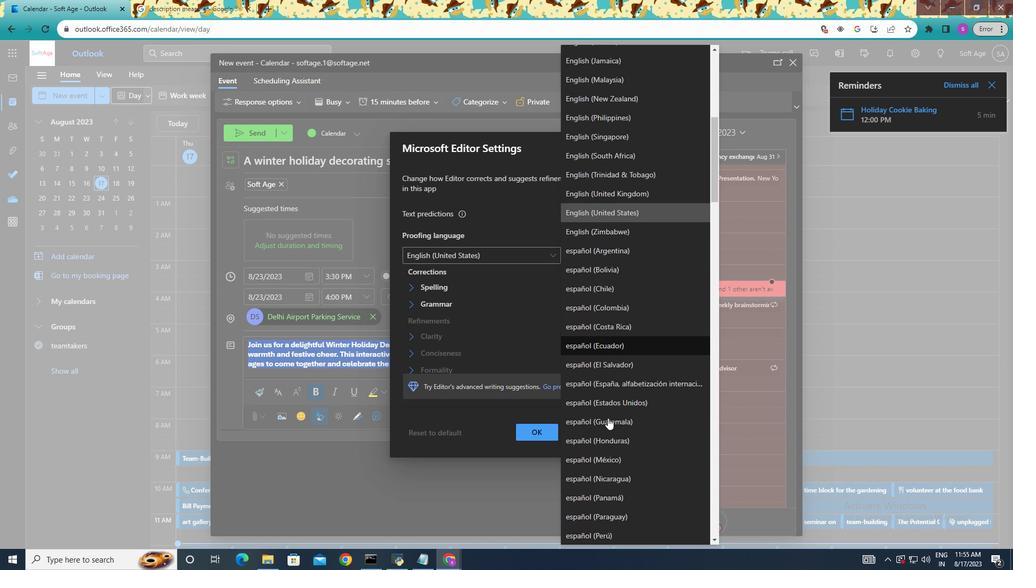 
Action: Mouse moved to (608, 418)
Screenshot: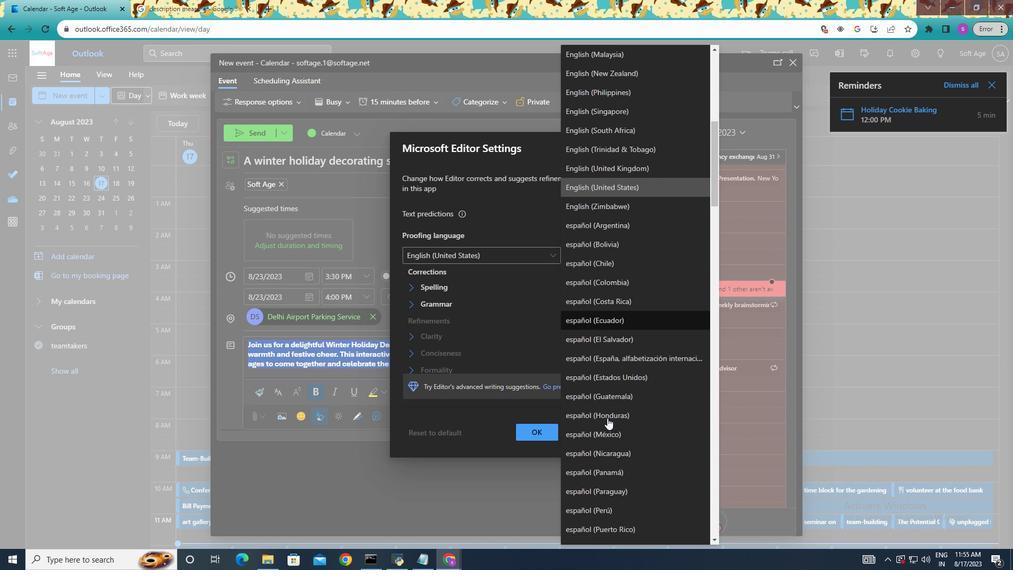 
Action: Mouse scrolled (608, 417) with delta (0, 0)
Screenshot: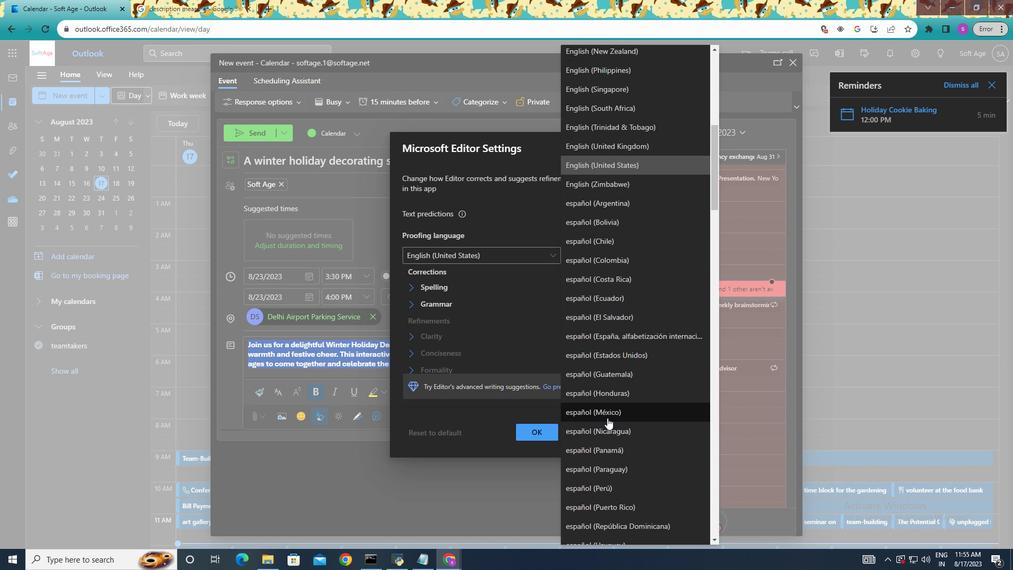 
Action: Mouse moved to (607, 417)
Screenshot: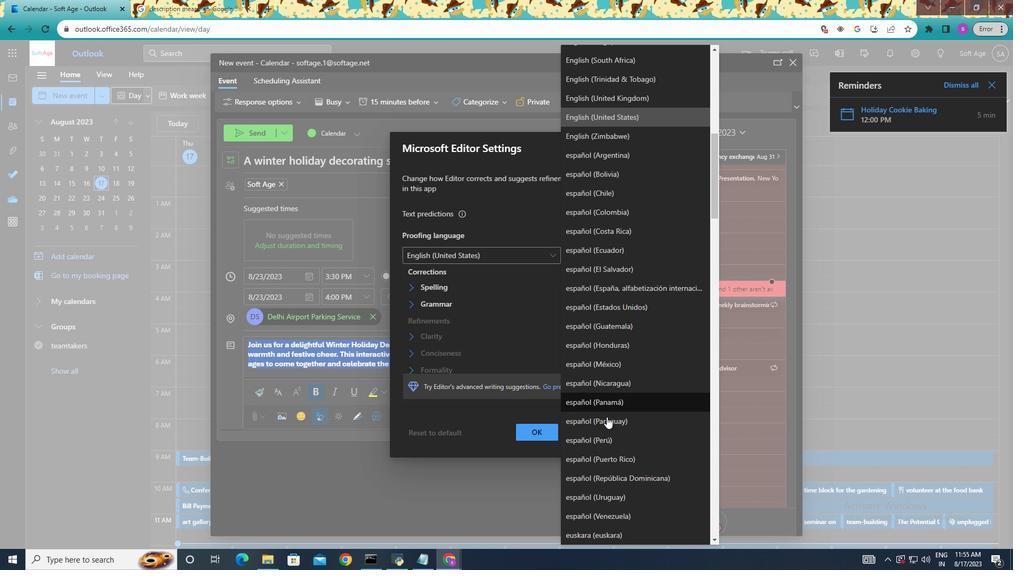 
Action: Mouse scrolled (607, 416) with delta (0, 0)
Screenshot: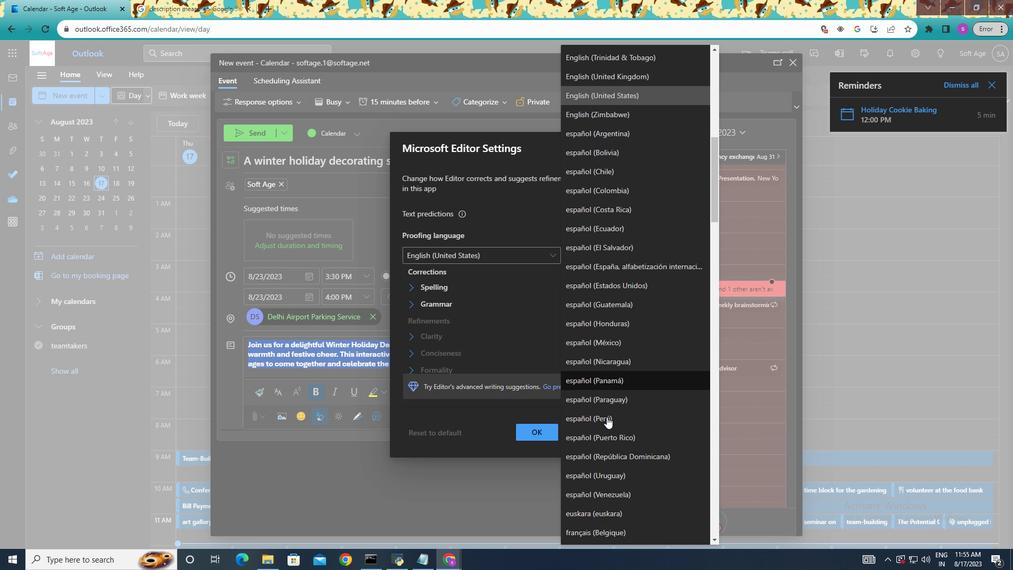 
Action: Mouse scrolled (607, 416) with delta (0, 0)
Screenshot: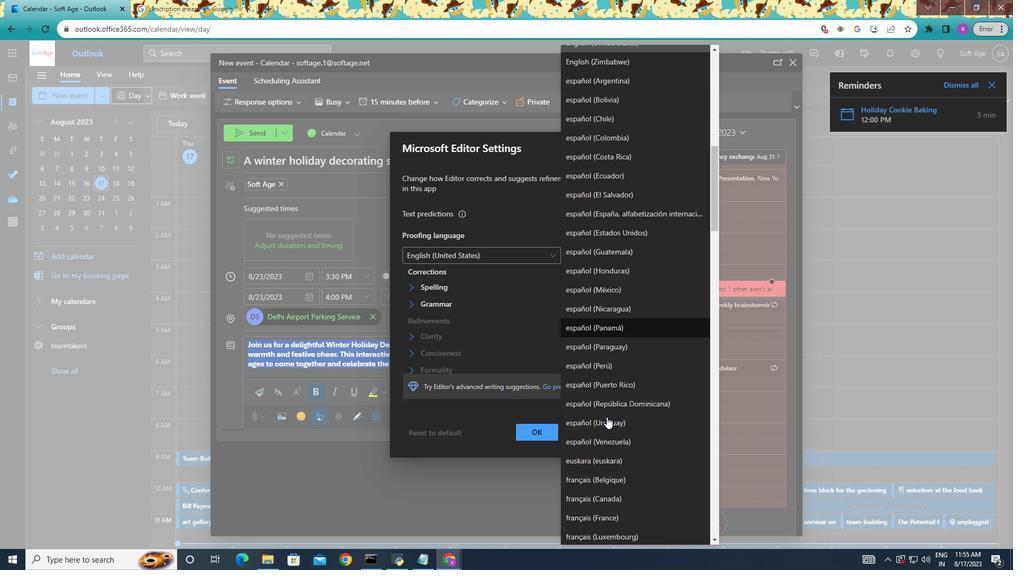 
Action: Mouse moved to (607, 417)
Screenshot: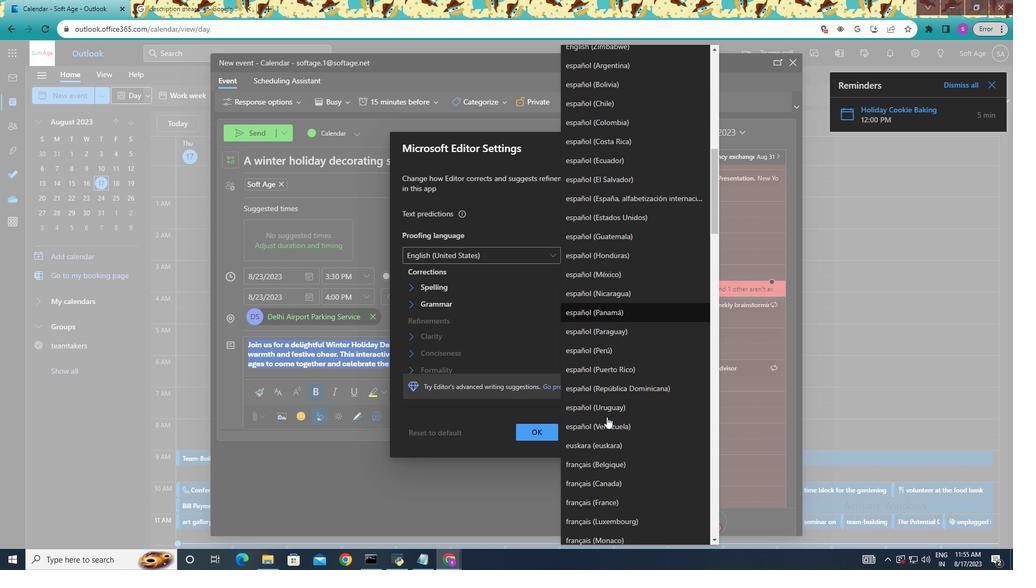 
Action: Mouse scrolled (607, 416) with delta (0, 0)
Screenshot: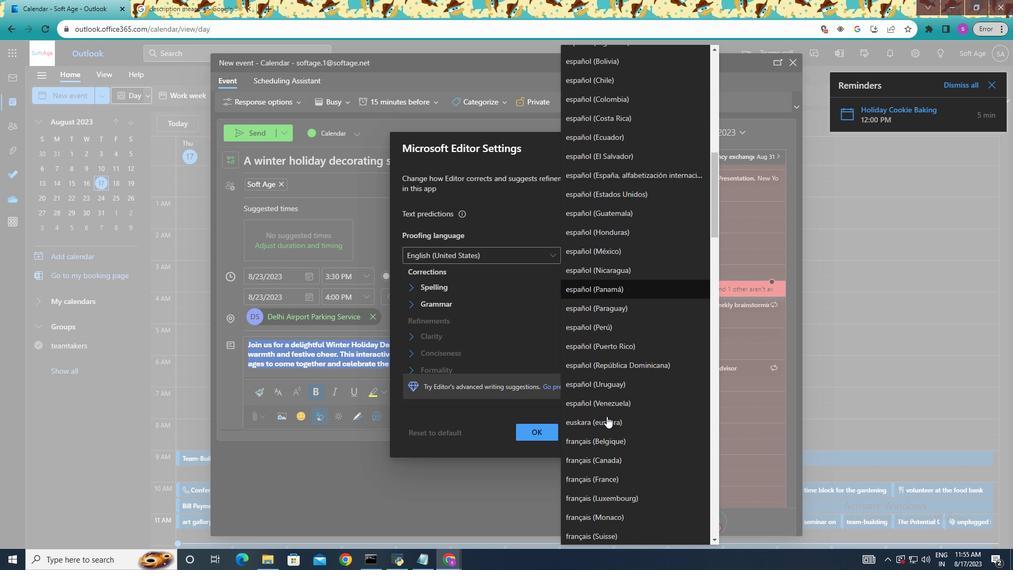 
Action: Mouse moved to (607, 416)
Screenshot: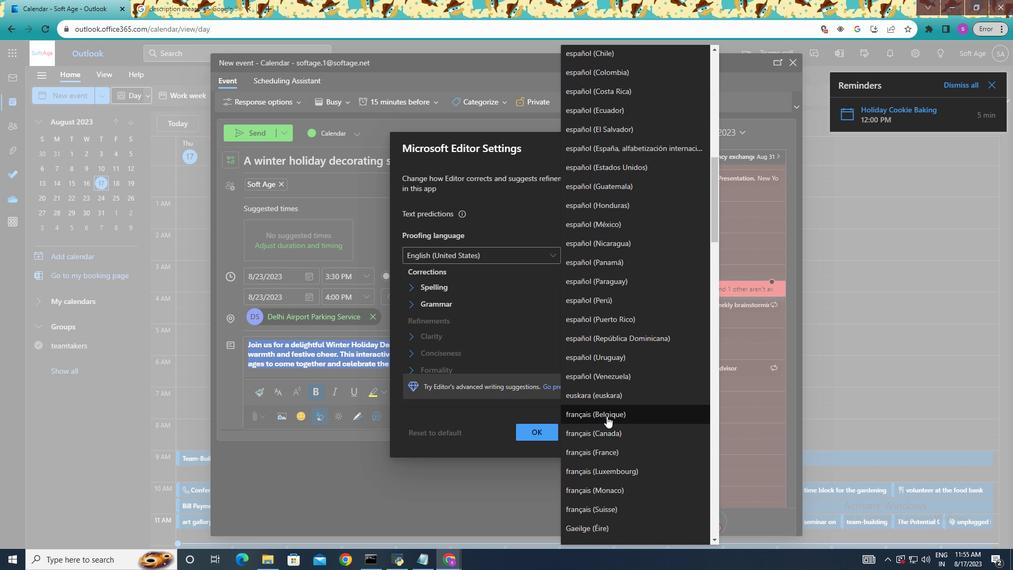 
Action: Mouse scrolled (607, 416) with delta (0, 0)
Screenshot: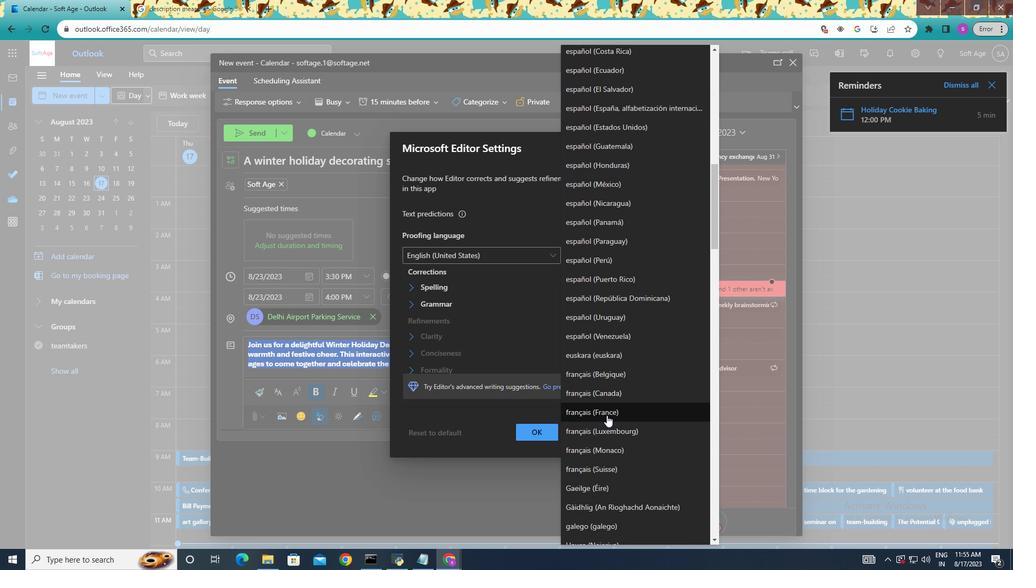 
Action: Mouse moved to (607, 415)
Screenshot: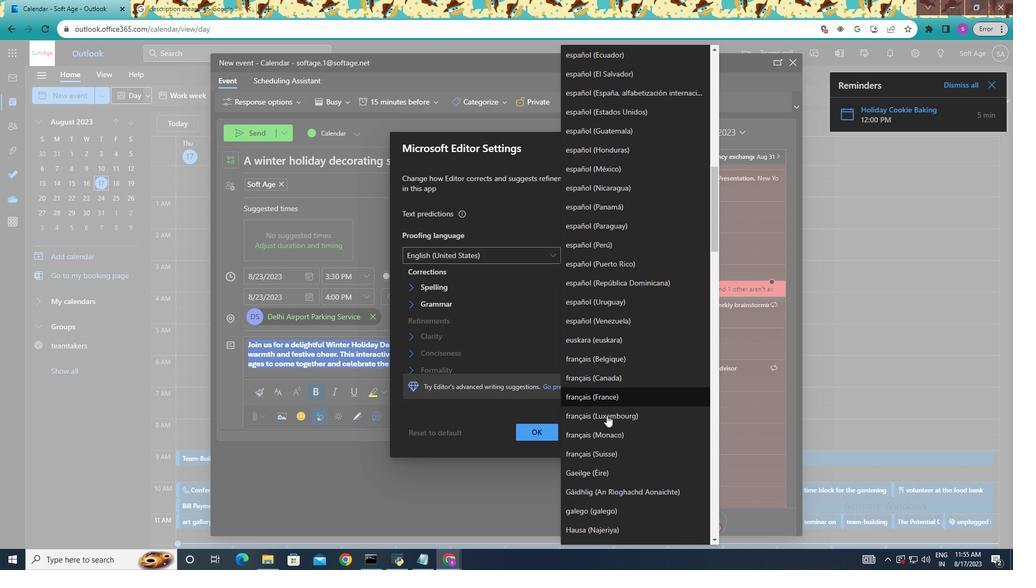 
Action: Mouse scrolled (607, 415) with delta (0, 0)
Screenshot: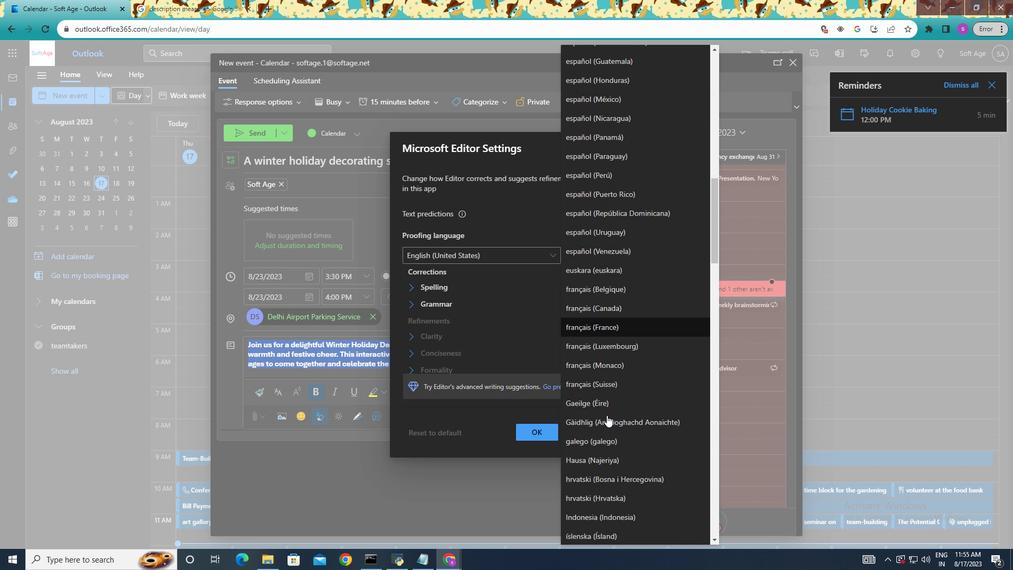 
Action: Mouse scrolled (607, 415) with delta (0, 0)
Screenshot: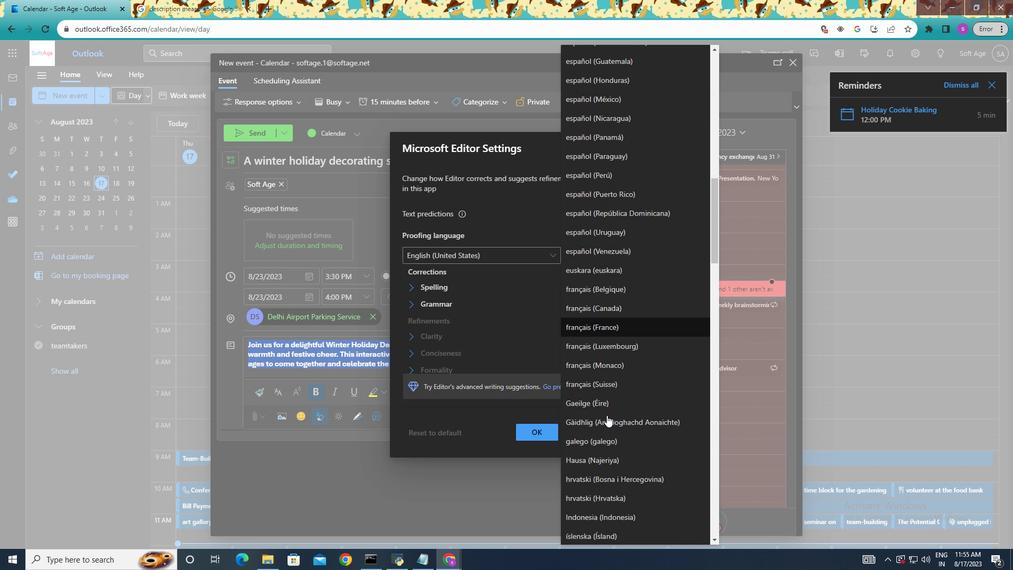 
Action: Mouse scrolled (607, 416) with delta (0, 0)
Screenshot: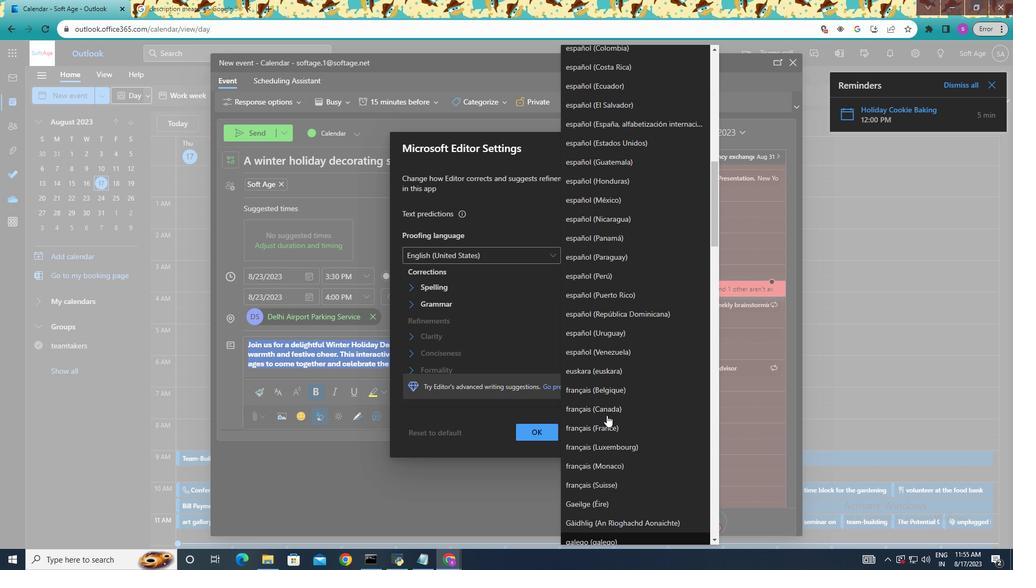 
Action: Mouse scrolled (607, 416) with delta (0, 0)
Screenshot: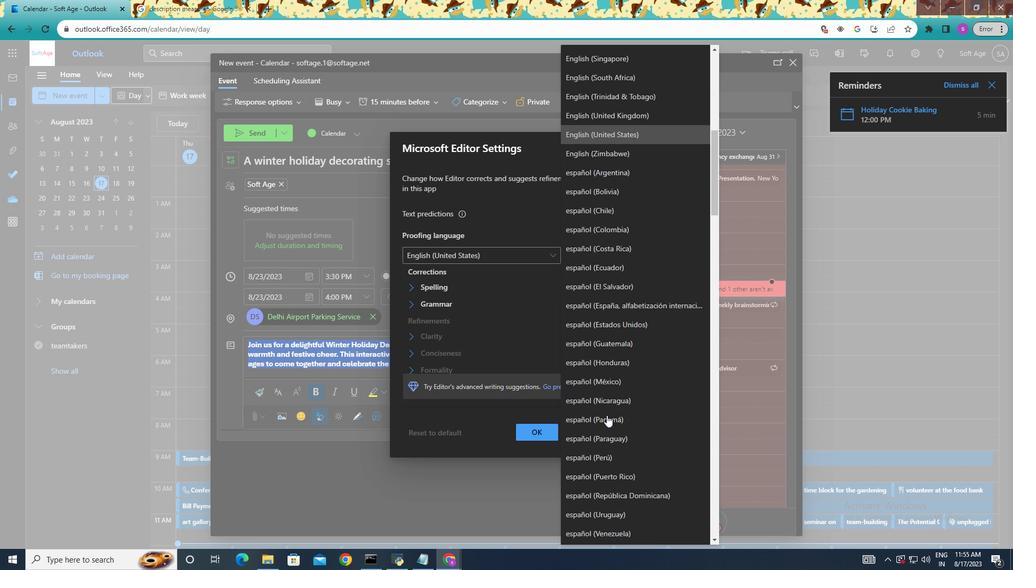 
Action: Mouse scrolled (607, 416) with delta (0, 0)
Screenshot: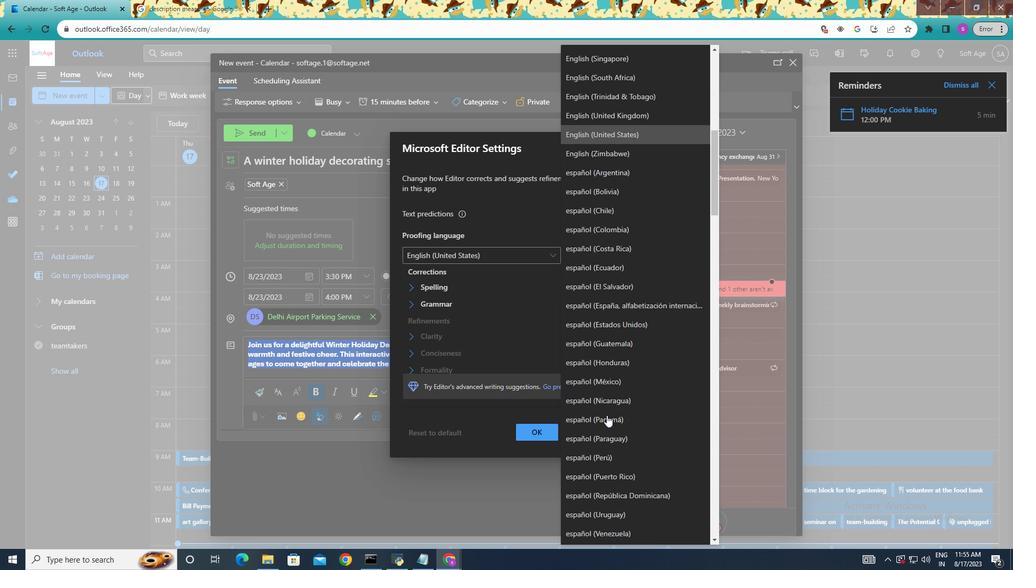 
Action: Mouse scrolled (607, 416) with delta (0, 0)
Screenshot: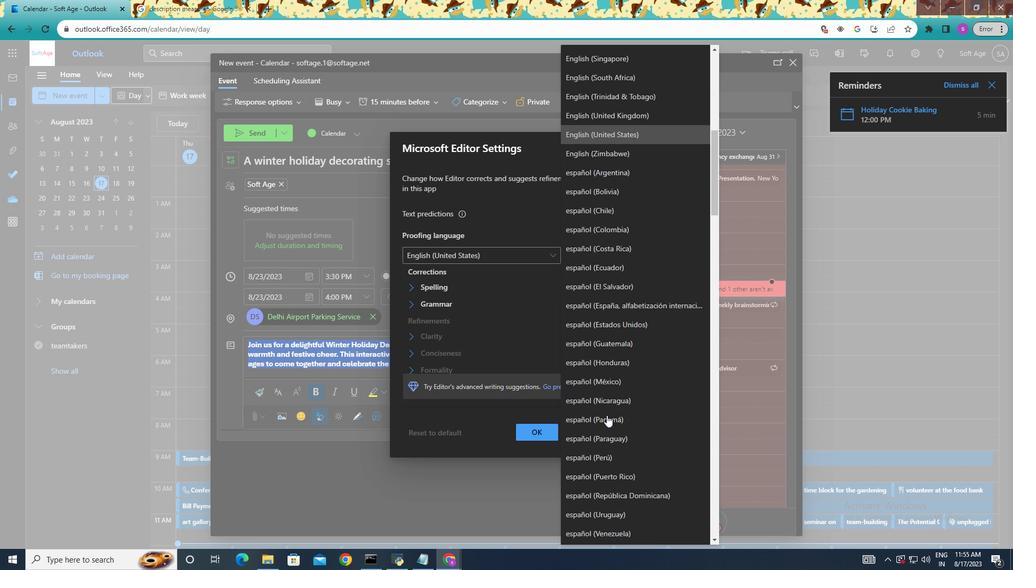 
Action: Mouse scrolled (607, 416) with delta (0, 0)
Screenshot: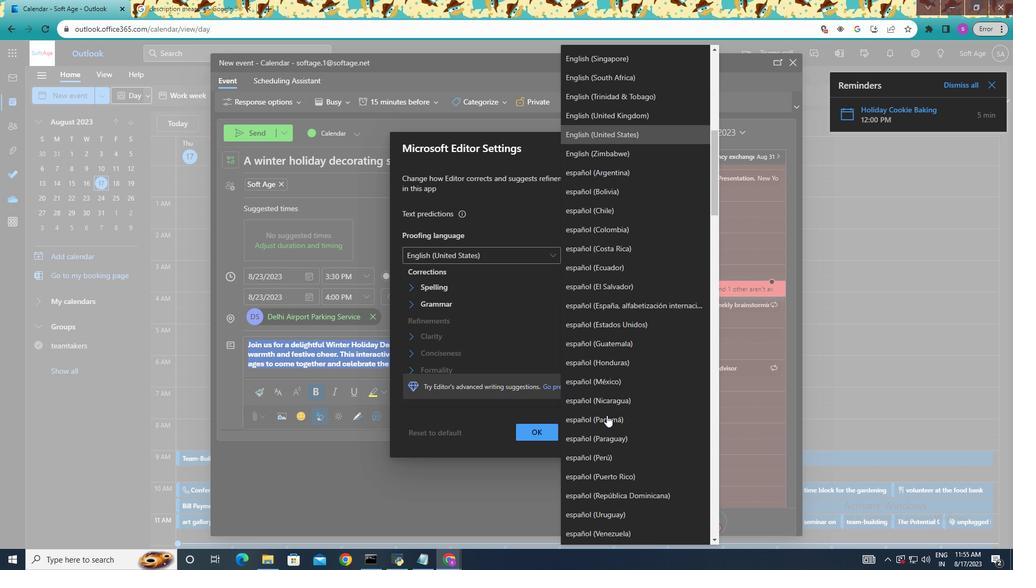 
Action: Mouse scrolled (607, 416) with delta (0, 0)
Screenshot: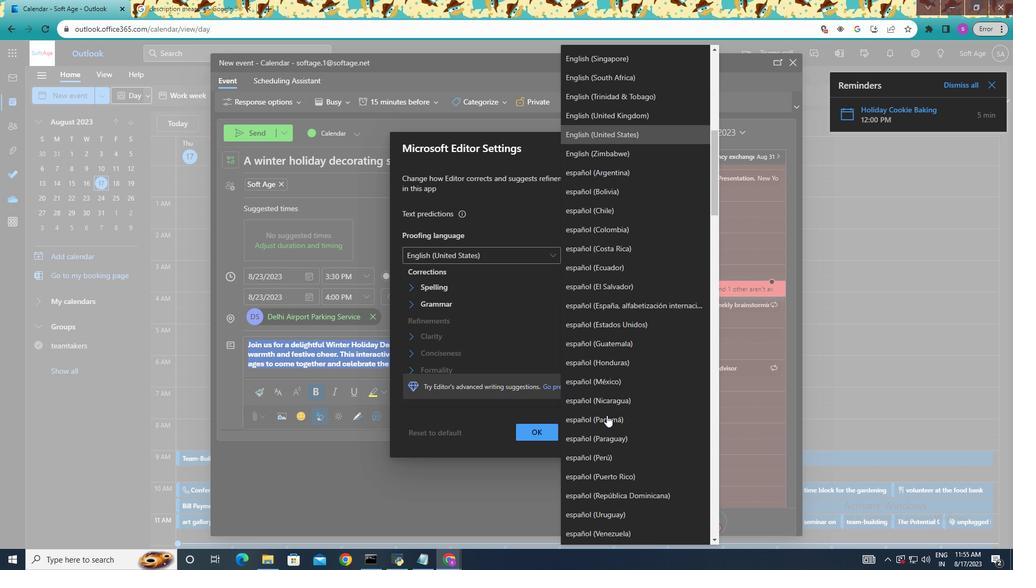 
Action: Mouse scrolled (607, 416) with delta (0, 0)
Screenshot: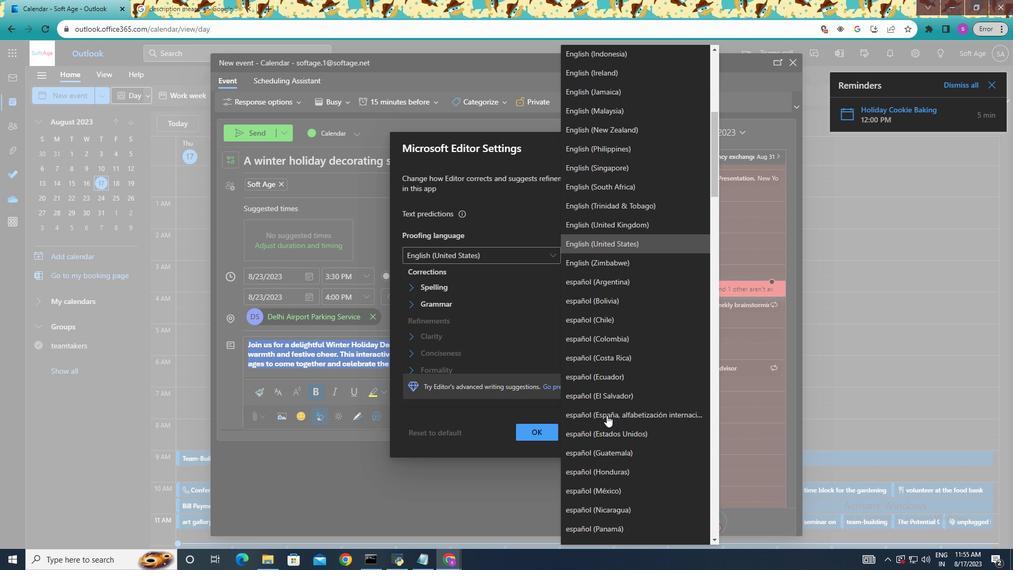 
Action: Mouse scrolled (607, 416) with delta (0, 0)
Screenshot: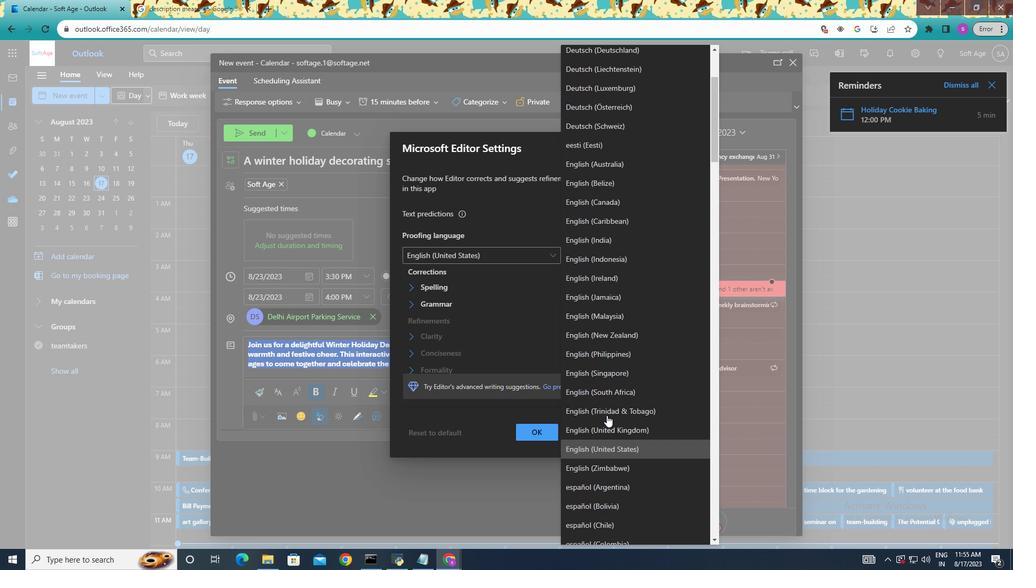 
Action: Mouse scrolled (607, 416) with delta (0, 0)
Screenshot: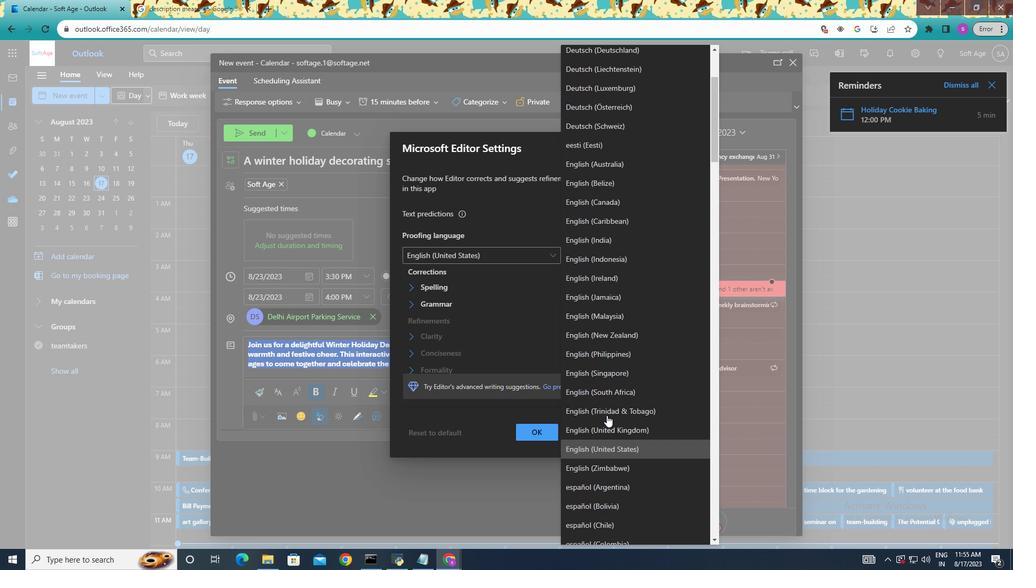 
Action: Mouse scrolled (607, 416) with delta (0, 0)
Screenshot: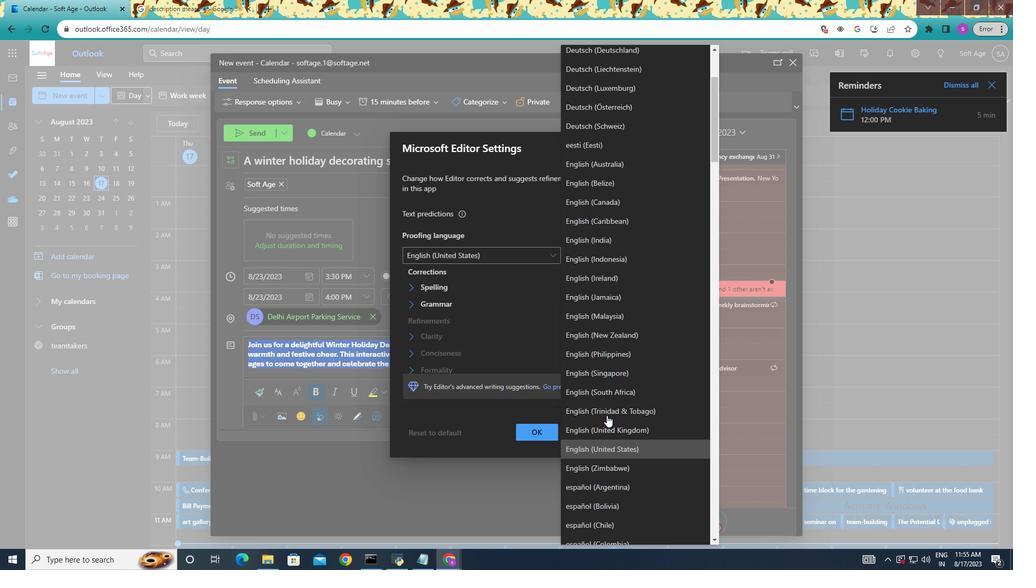 
Action: Mouse scrolled (607, 416) with delta (0, 0)
Screenshot: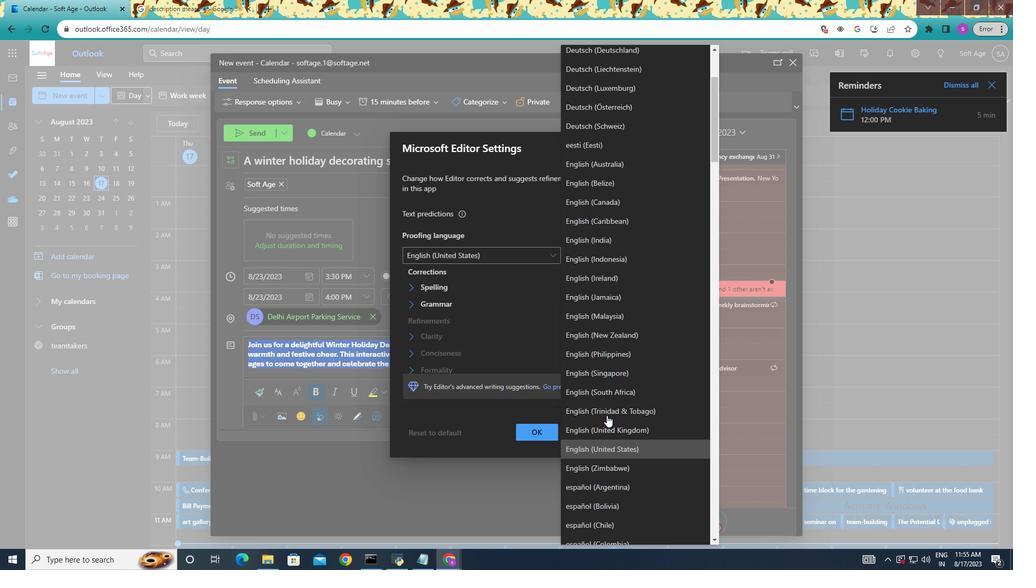 
Action: Mouse scrolled (607, 416) with delta (0, 0)
Screenshot: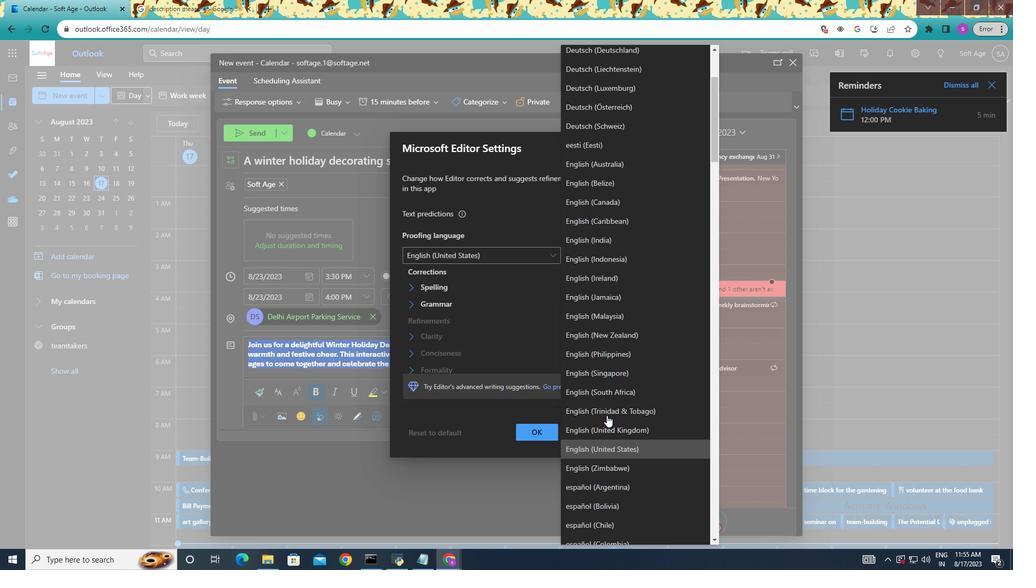 
Action: Mouse scrolled (607, 416) with delta (0, 0)
Screenshot: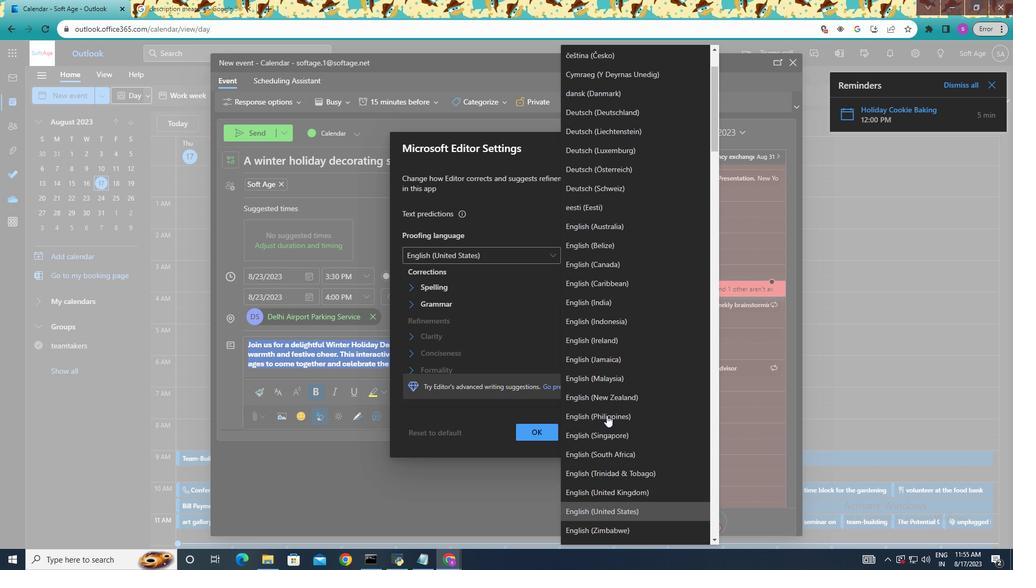 
Action: Mouse scrolled (607, 416) with delta (0, 0)
Screenshot: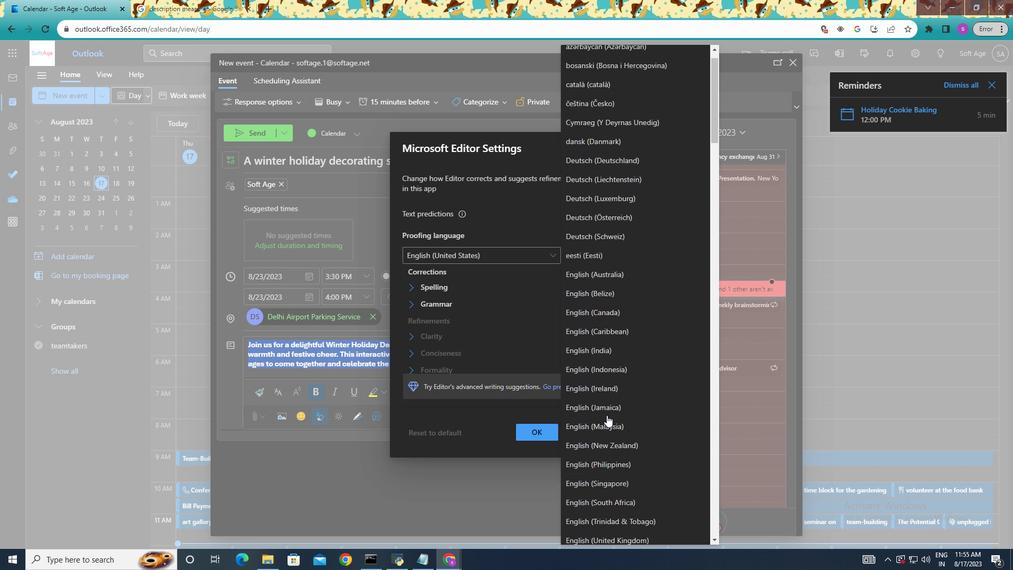 
Action: Mouse scrolled (607, 416) with delta (0, 0)
Screenshot: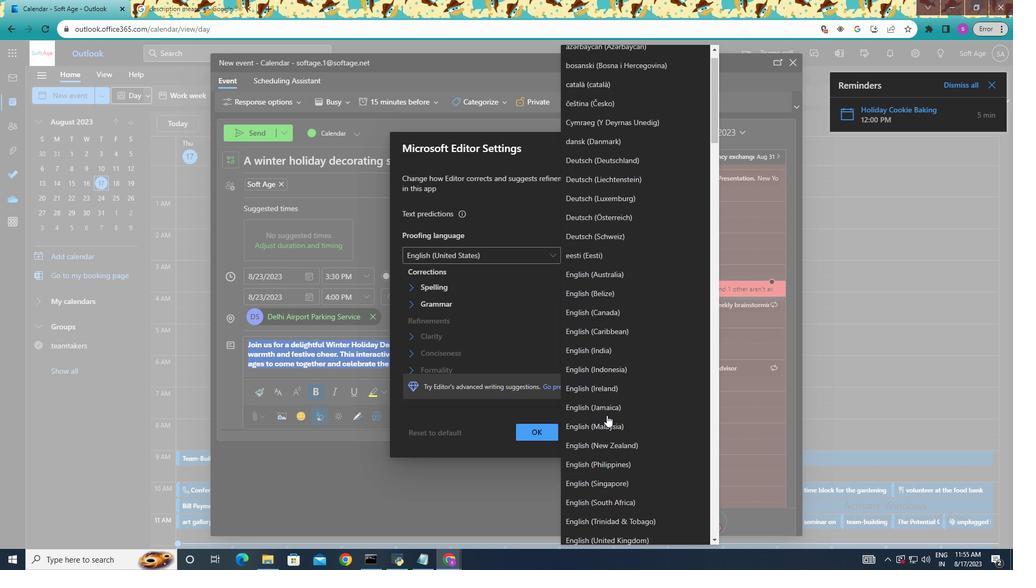 
Action: Mouse scrolled (607, 416) with delta (0, 0)
Screenshot: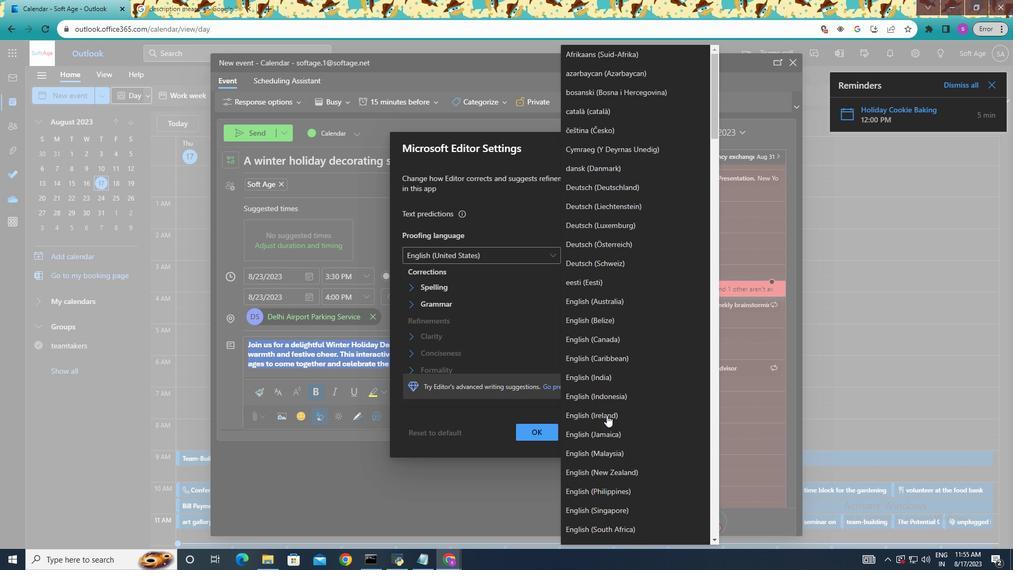 
Action: Mouse scrolled (607, 416) with delta (0, 0)
Screenshot: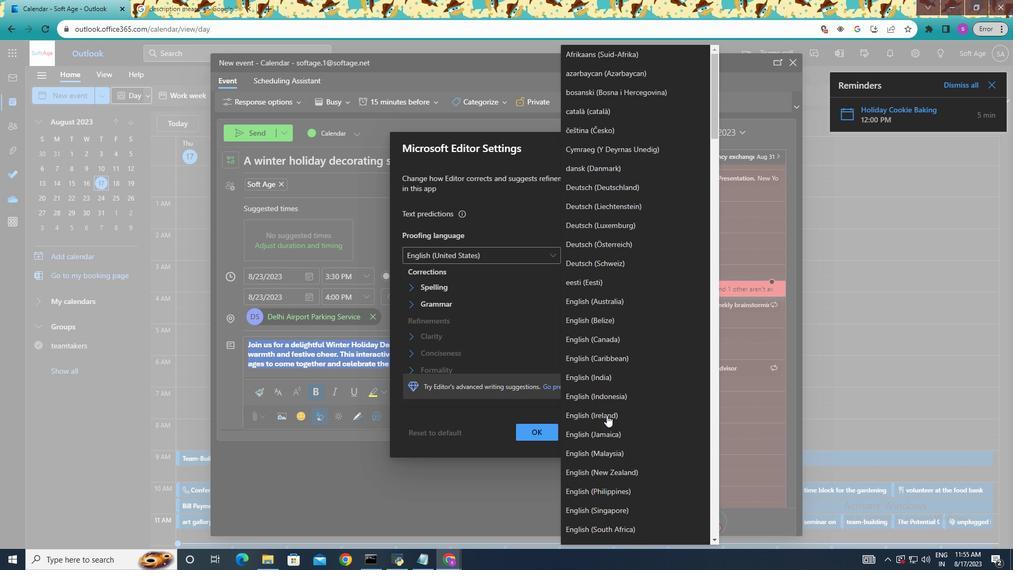 
Action: Mouse scrolled (607, 416) with delta (0, 0)
Screenshot: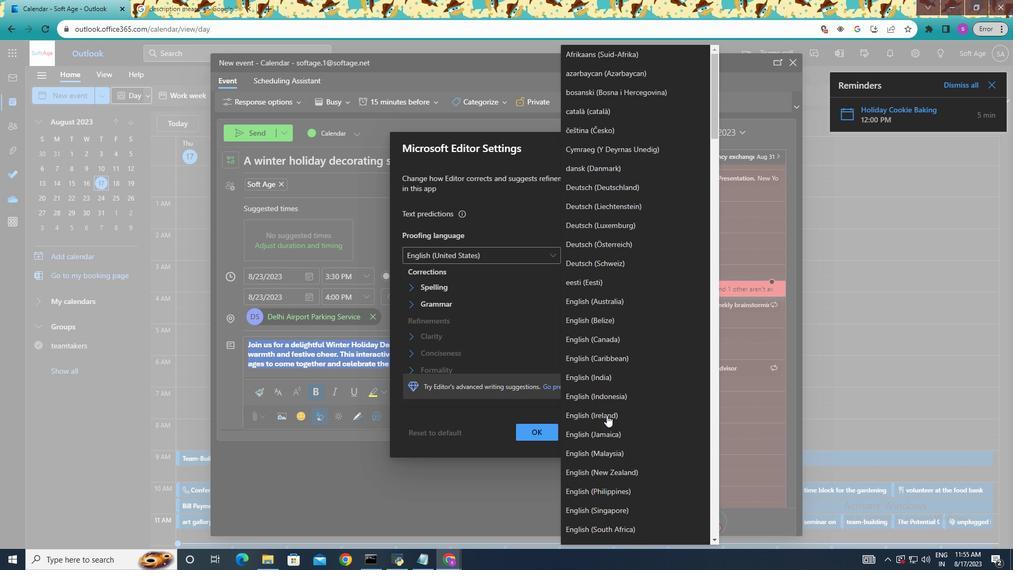 
Action: Mouse scrolled (607, 416) with delta (0, 0)
Screenshot: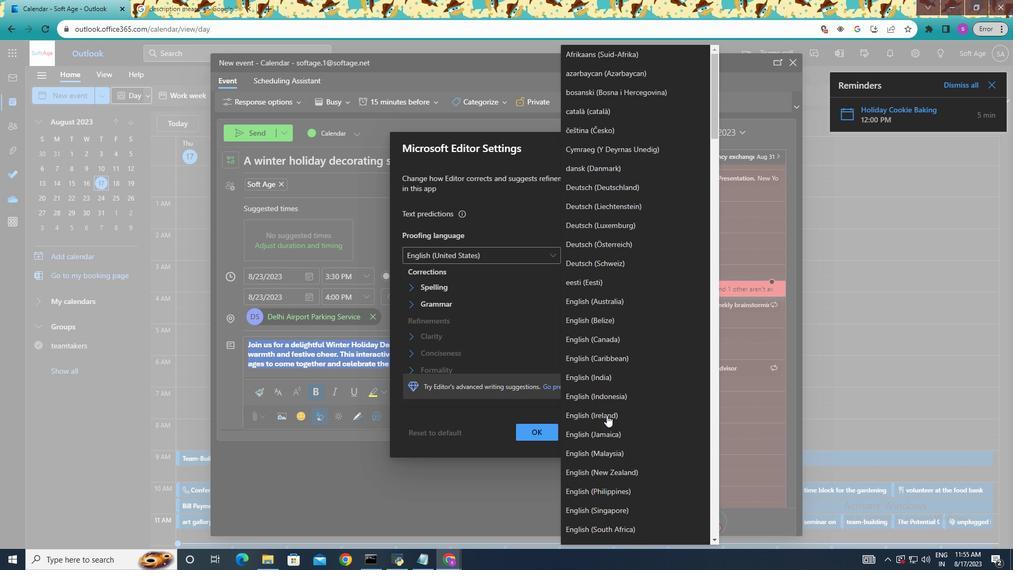 
Action: Mouse moved to (847, 182)
Screenshot: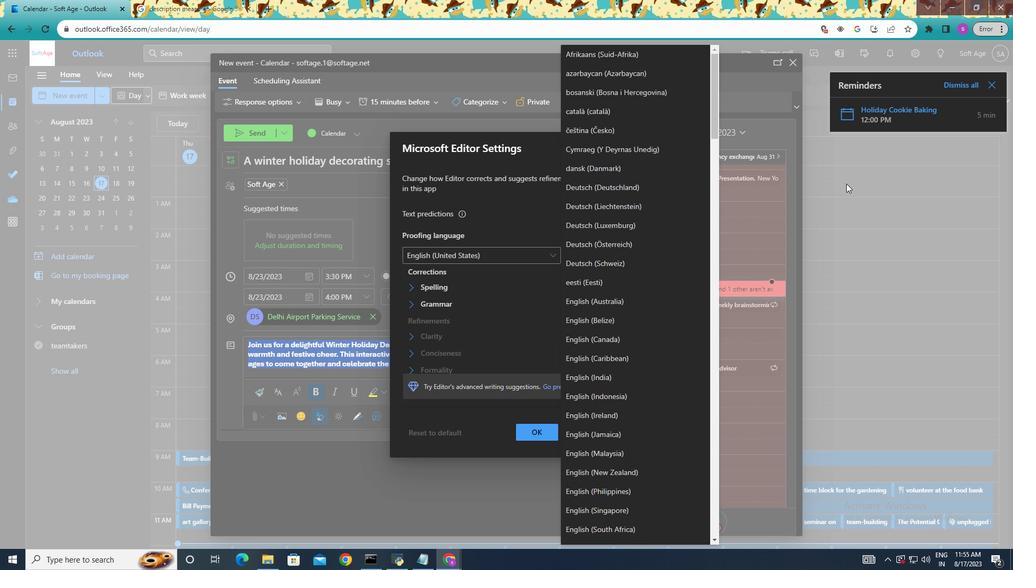 
Action: Mouse pressed left at (847, 182)
Screenshot: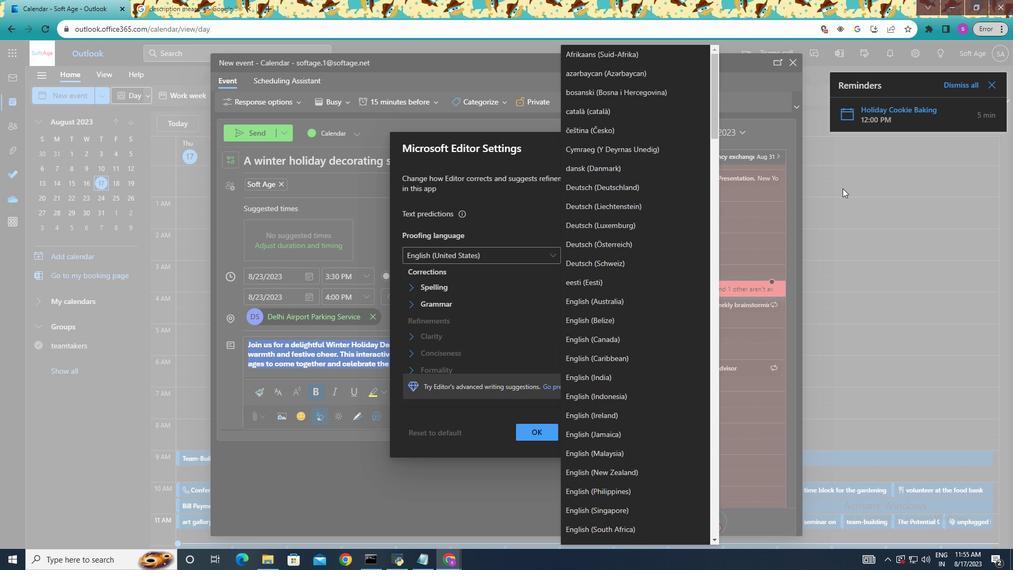 
Action: Mouse moved to (897, 250)
Screenshot: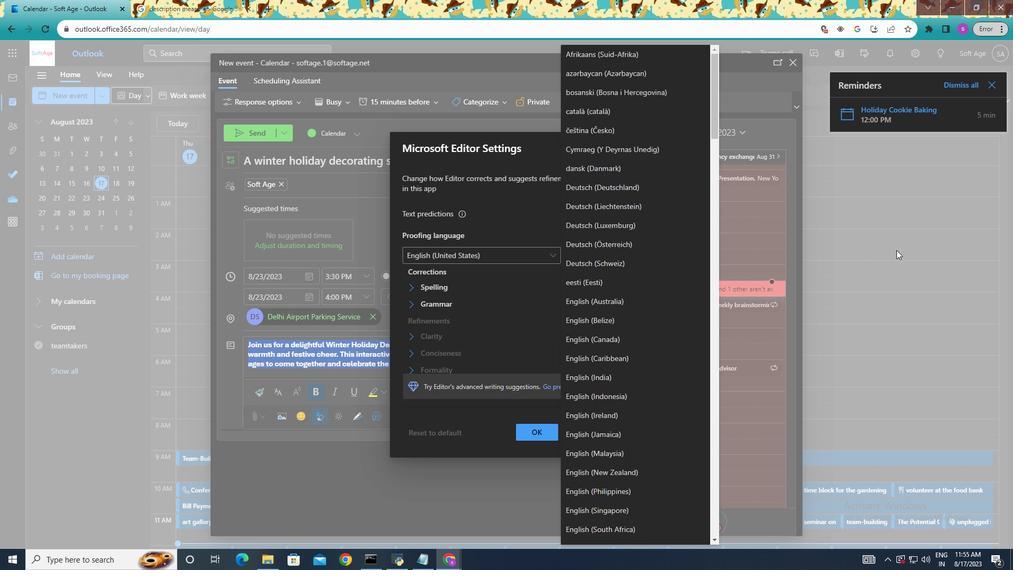 
Action: Mouse pressed left at (897, 250)
Screenshot: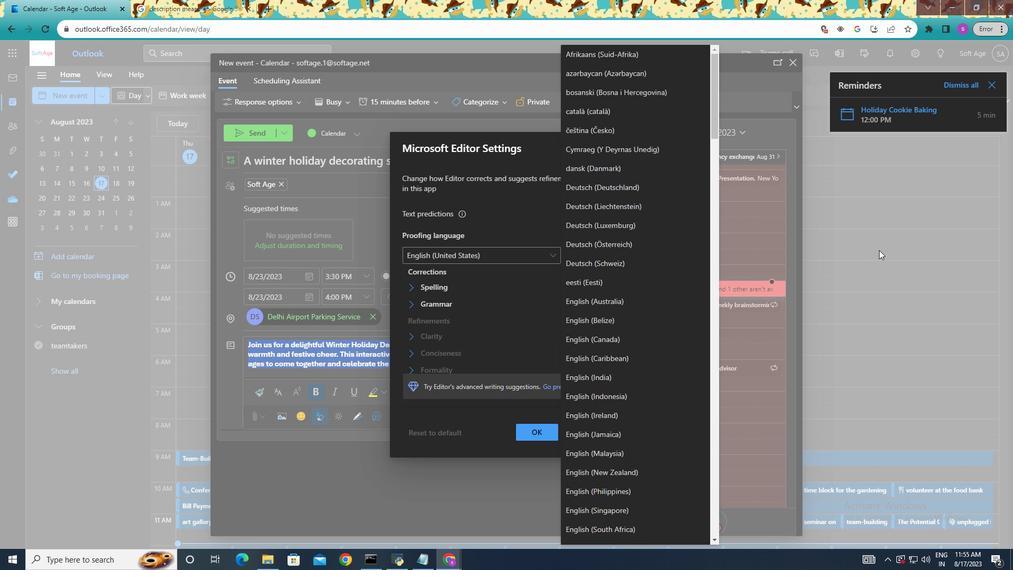 
Action: Mouse moved to (714, 48)
Screenshot: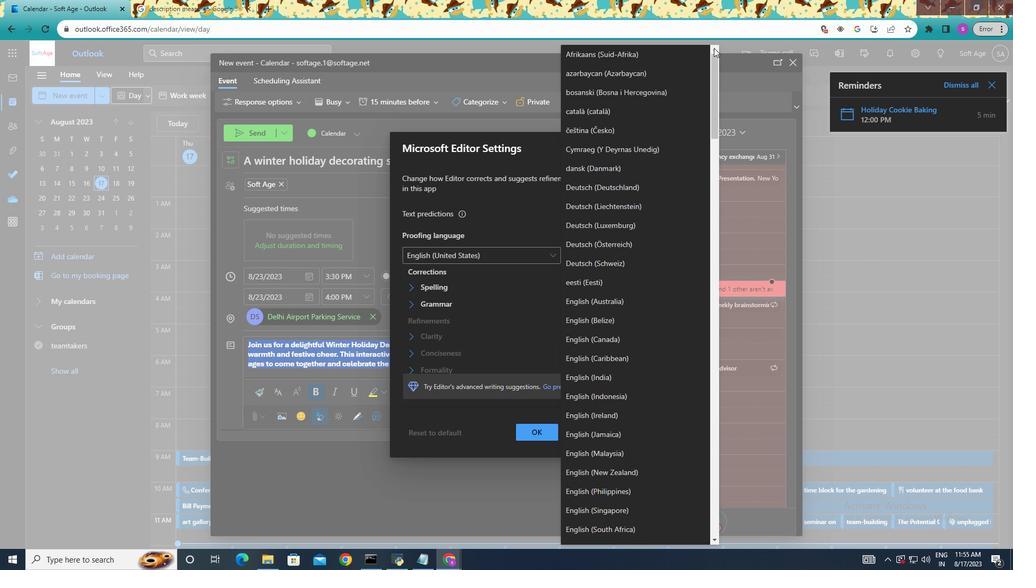 
Action: Mouse pressed left at (714, 48)
Screenshot: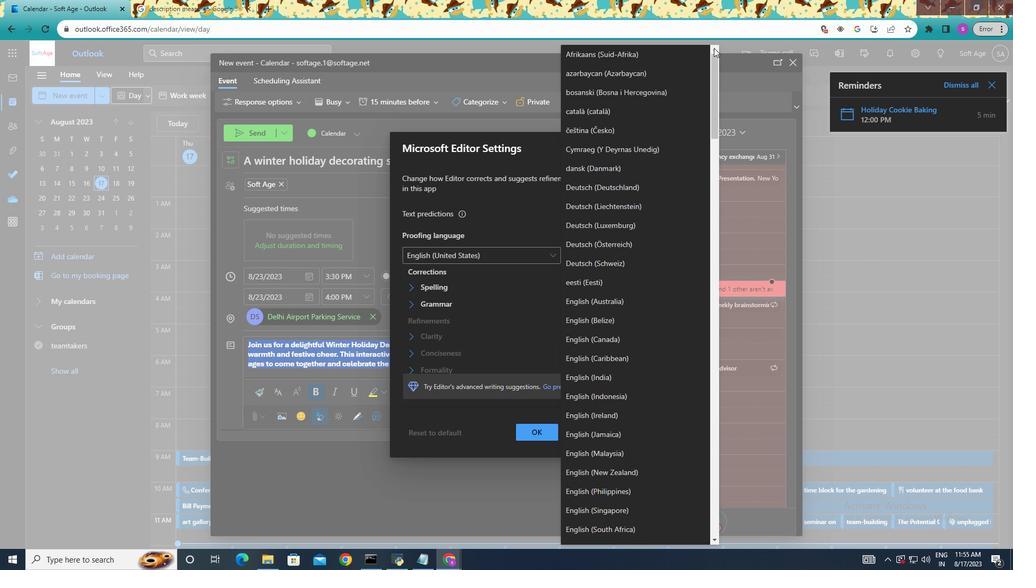 
Action: Mouse moved to (533, 434)
Screenshot: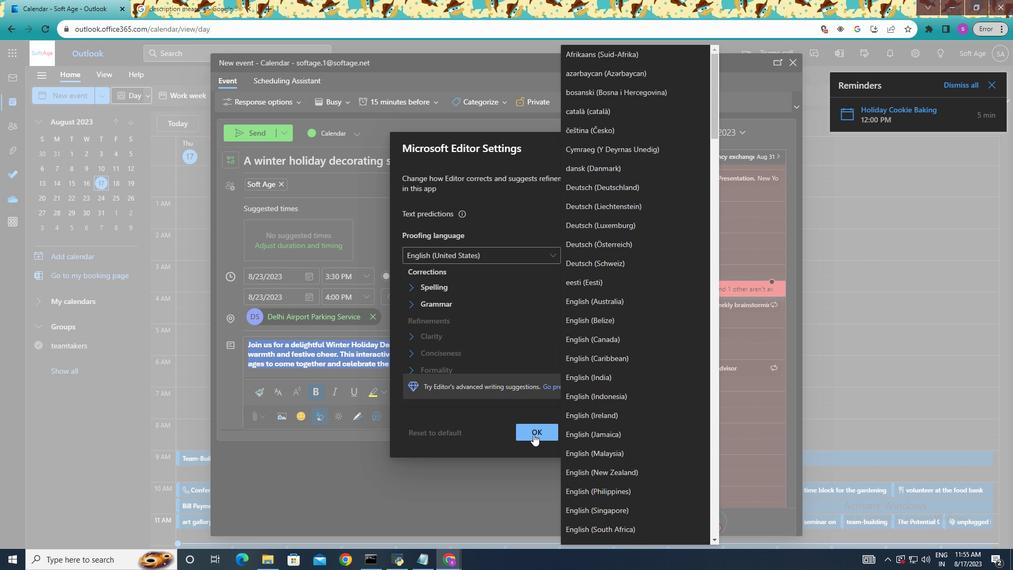 
Action: Mouse pressed left at (533, 434)
Screenshot: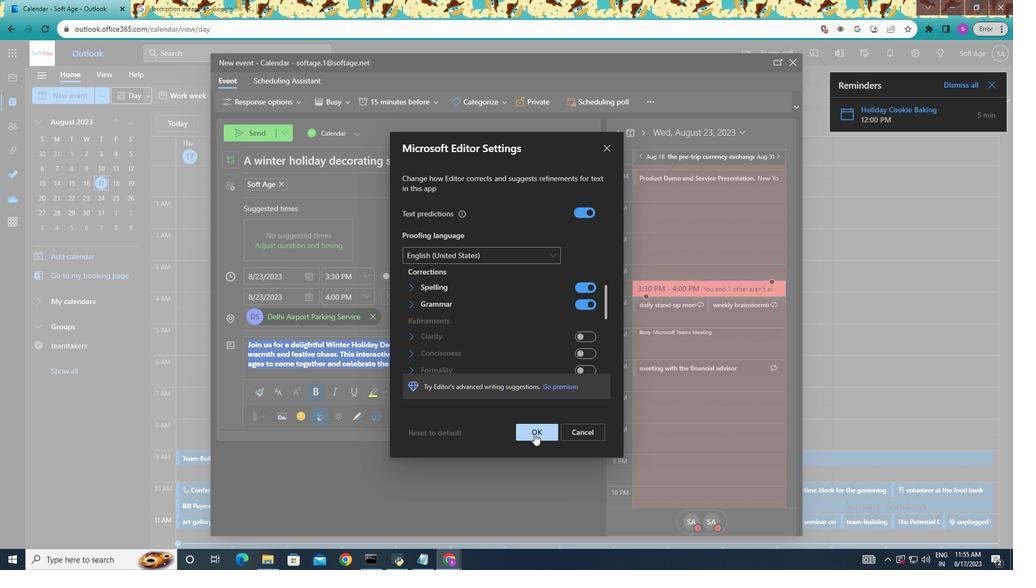 
Action: Mouse moved to (490, 243)
Screenshot: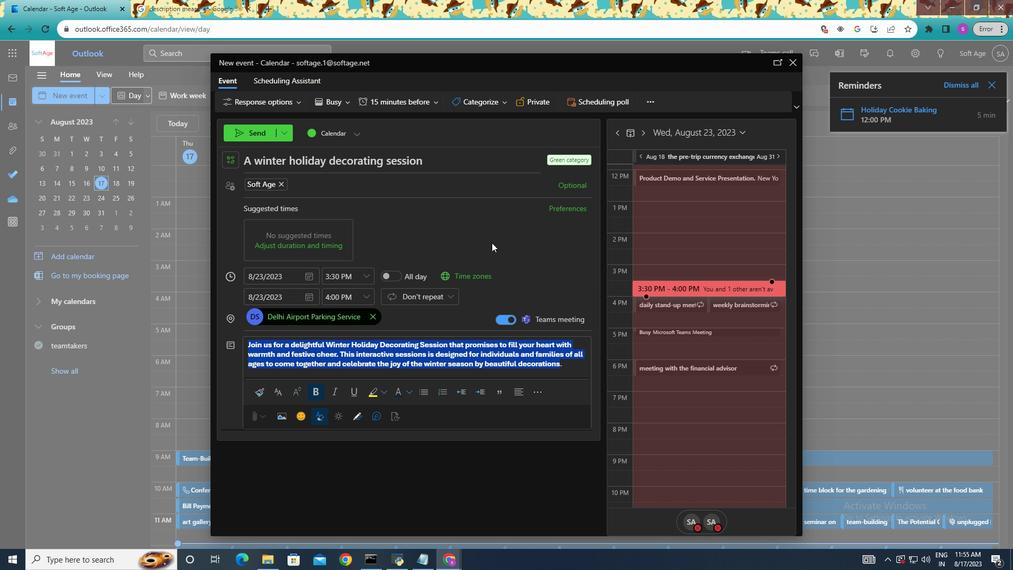
Action: Mouse pressed left at (490, 243)
Screenshot: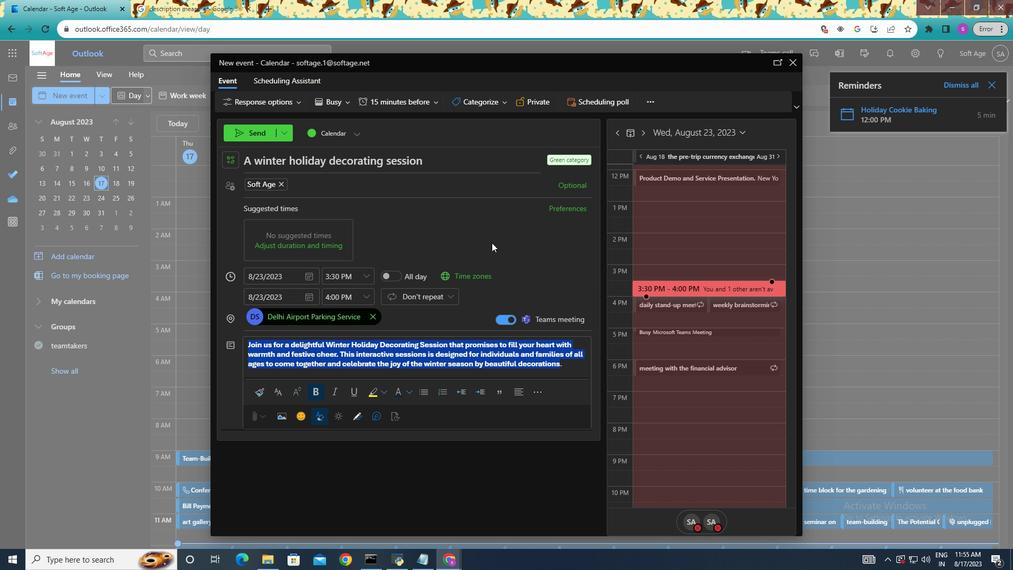 
Action: Mouse moved to (541, 412)
Screenshot: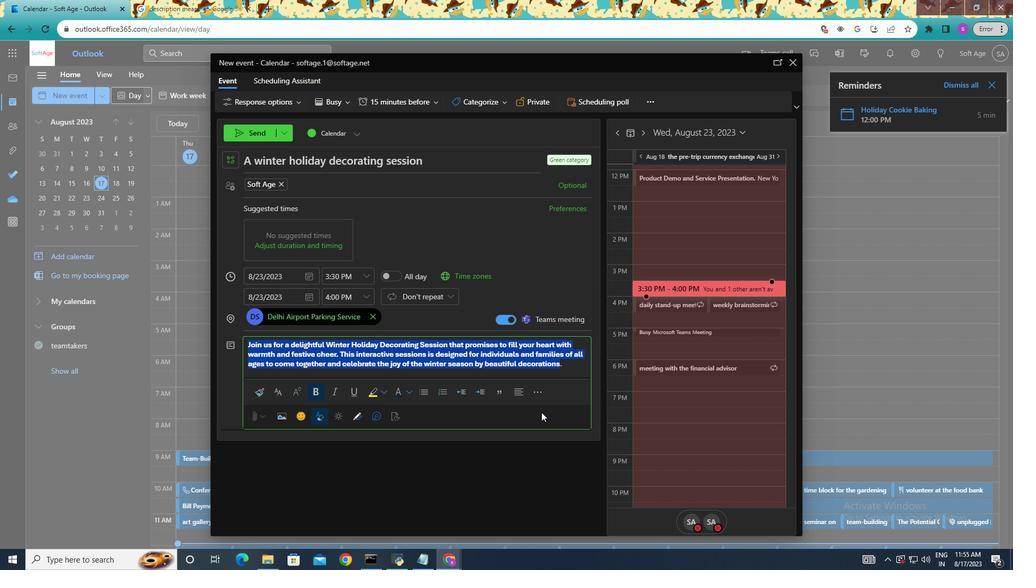 
Action: Mouse pressed left at (541, 412)
Screenshot: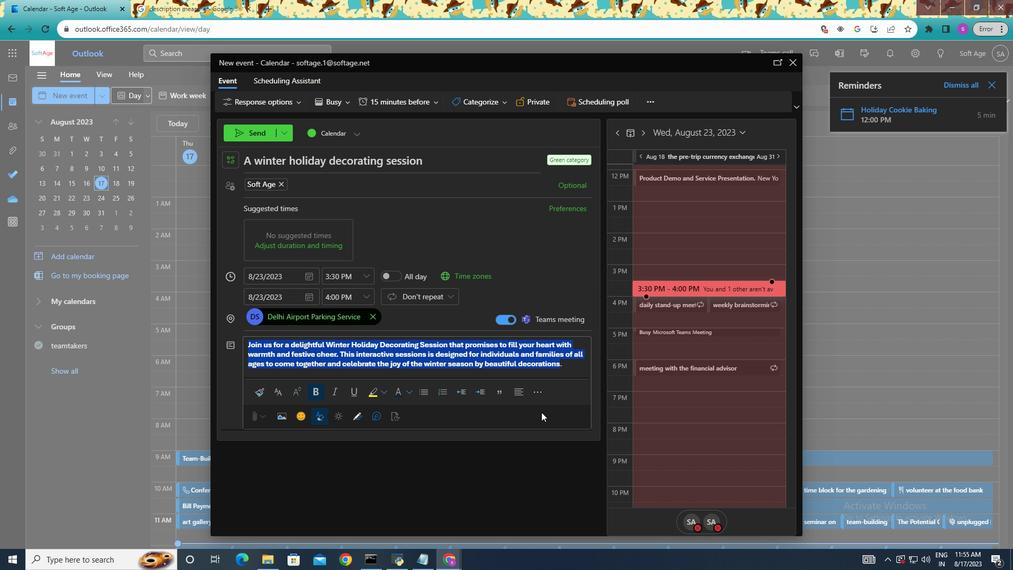 
Action: Mouse moved to (564, 371)
Screenshot: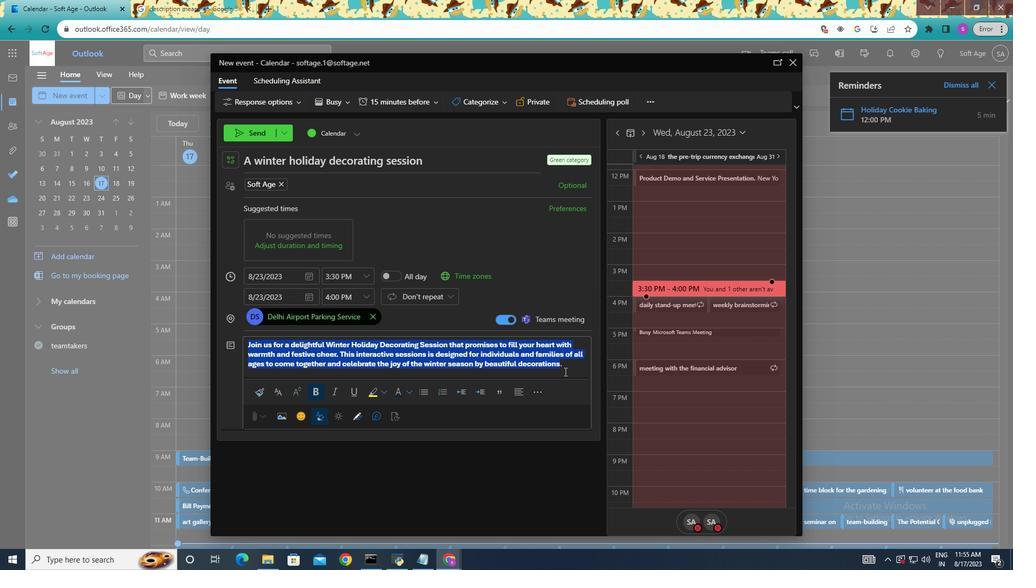 
Action: Mouse pressed left at (564, 371)
Screenshot: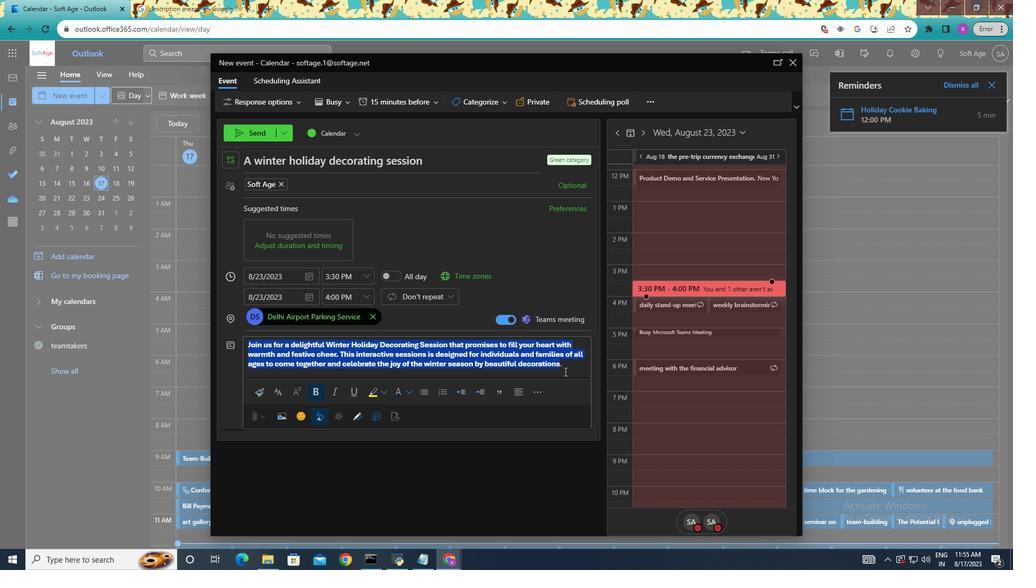 
Action: Mouse pressed left at (564, 371)
Screenshot: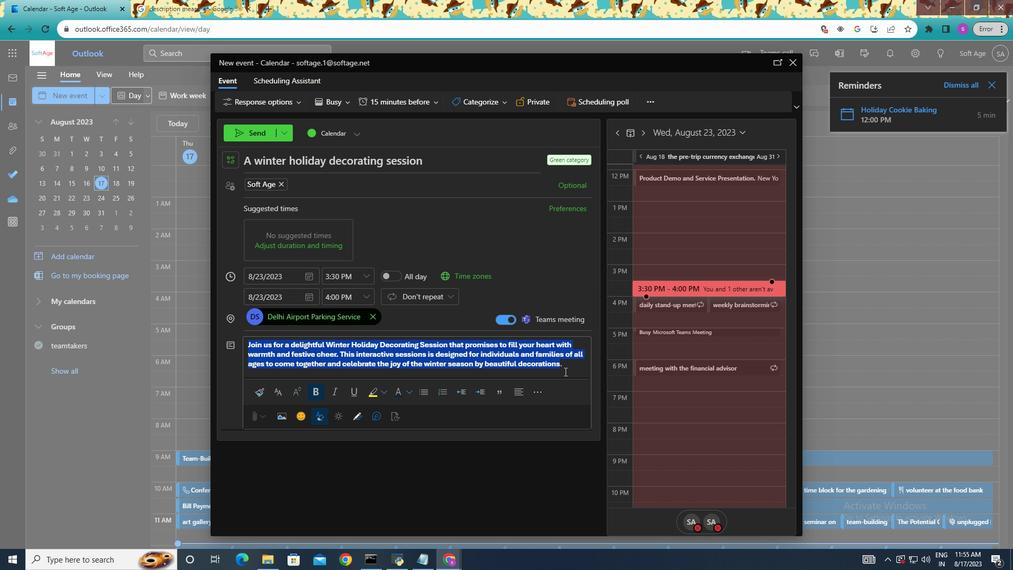 
Action: Mouse moved to (520, 453)
Screenshot: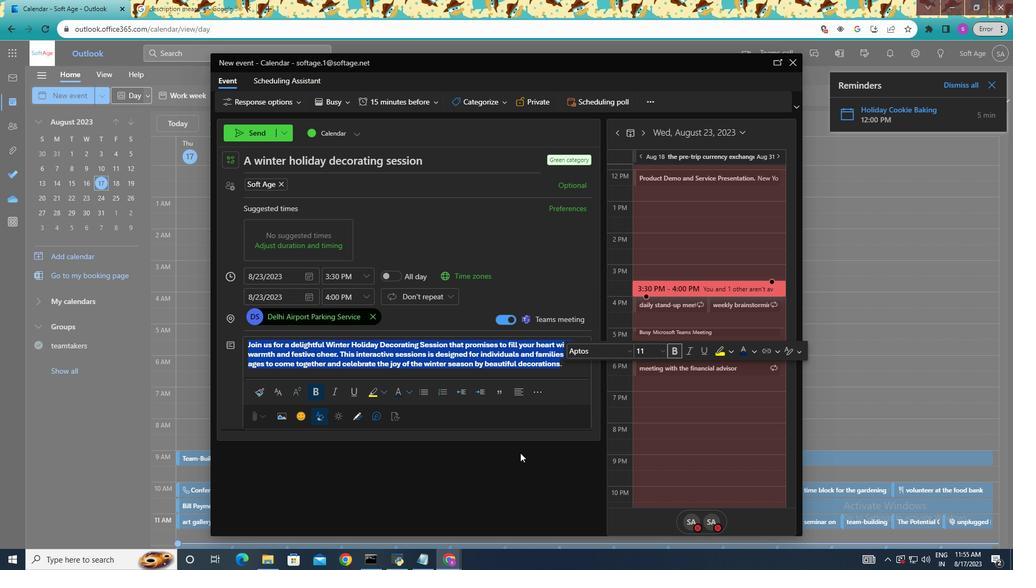 
Action: Mouse pressed left at (520, 453)
Screenshot: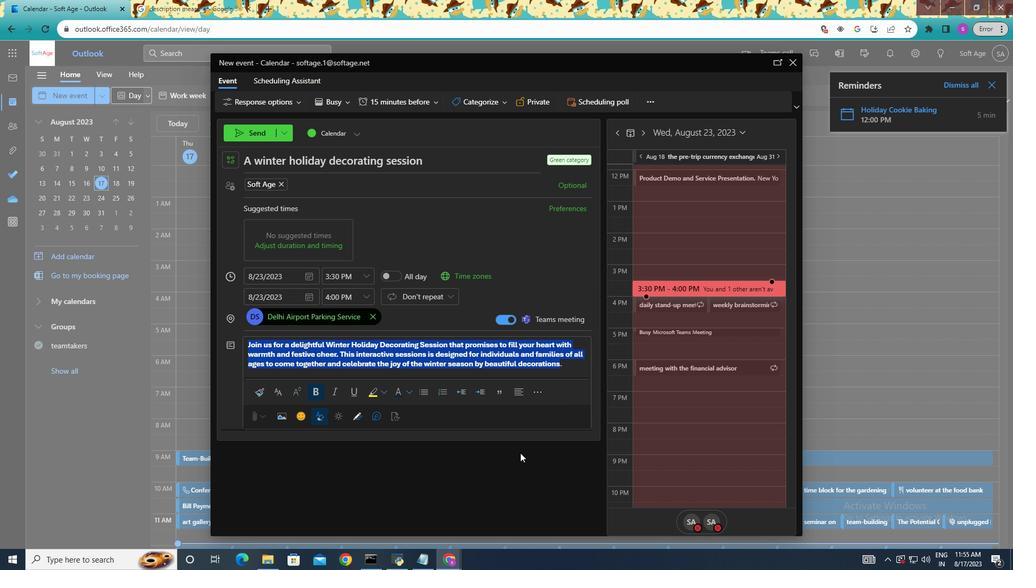 
Action: Mouse moved to (267, 130)
Screenshot: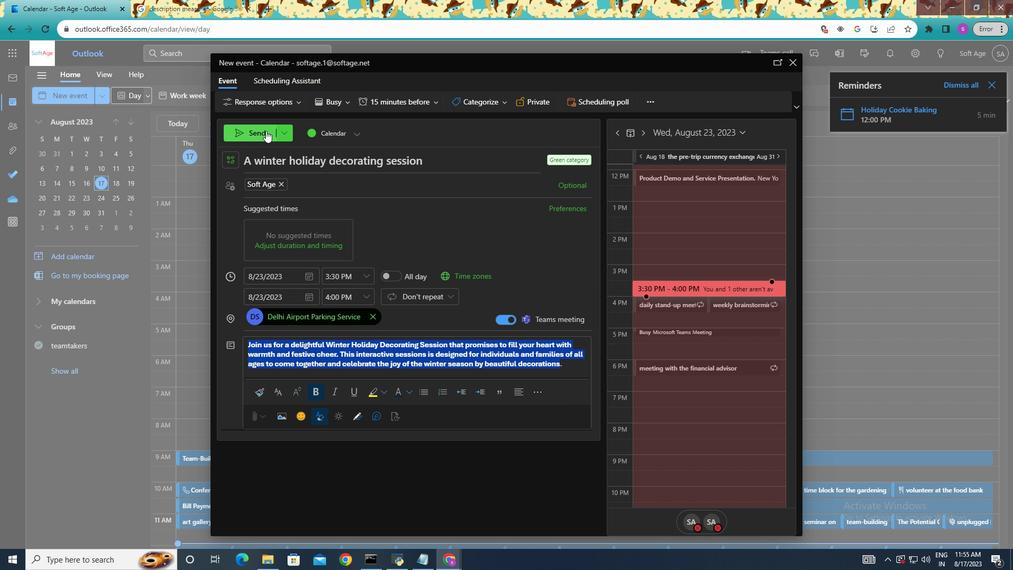 
Action: Mouse pressed left at (267, 130)
Screenshot: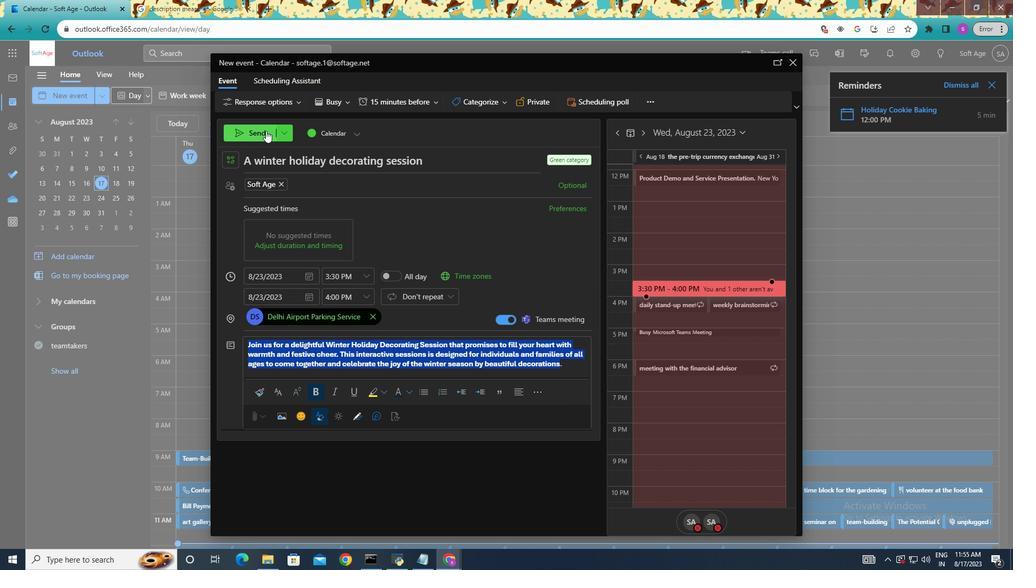 
Action: Mouse moved to (412, 411)
Screenshot: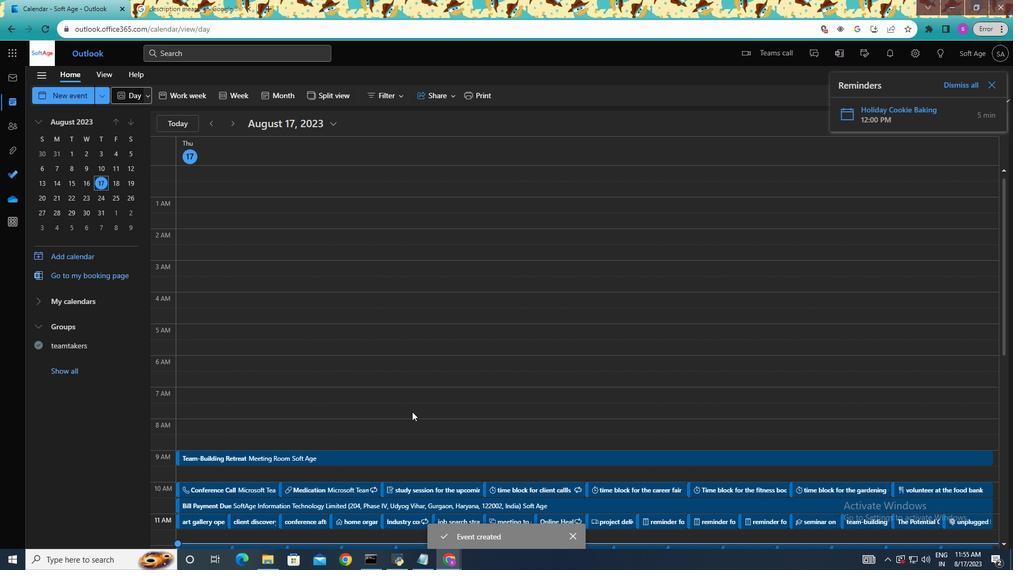 
